 Task: Search one way flight ticket for 5 adults, 1 child, 2 infants in seat and 1 infant on lap in business from Sioux Falls: Joe Foss Field to Evansville: Evansville Regional Airport on 5-3-2023. Choice of flights is Sun country airlines. Number of bags: 1 carry on bag. Price is upto 50000. Outbound departure time preference is 4:00.
Action: Mouse moved to (402, 163)
Screenshot: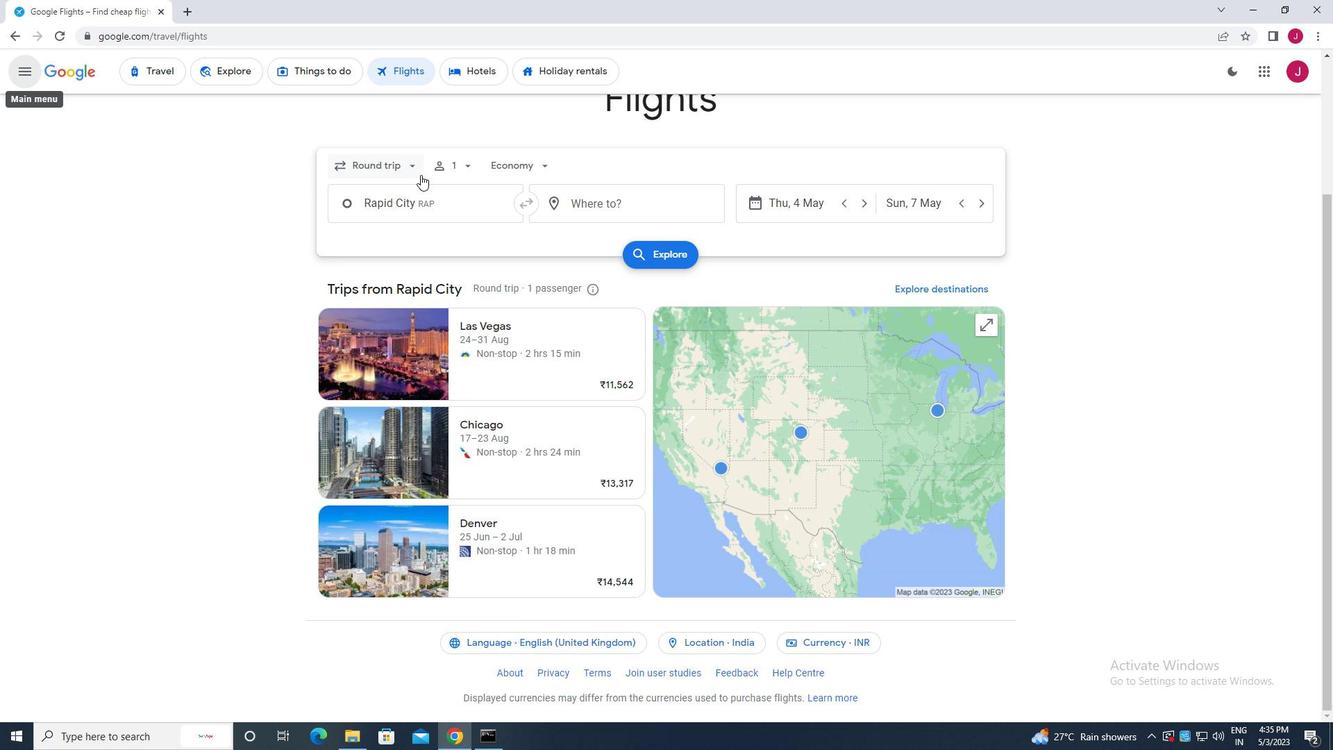 
Action: Mouse pressed left at (402, 163)
Screenshot: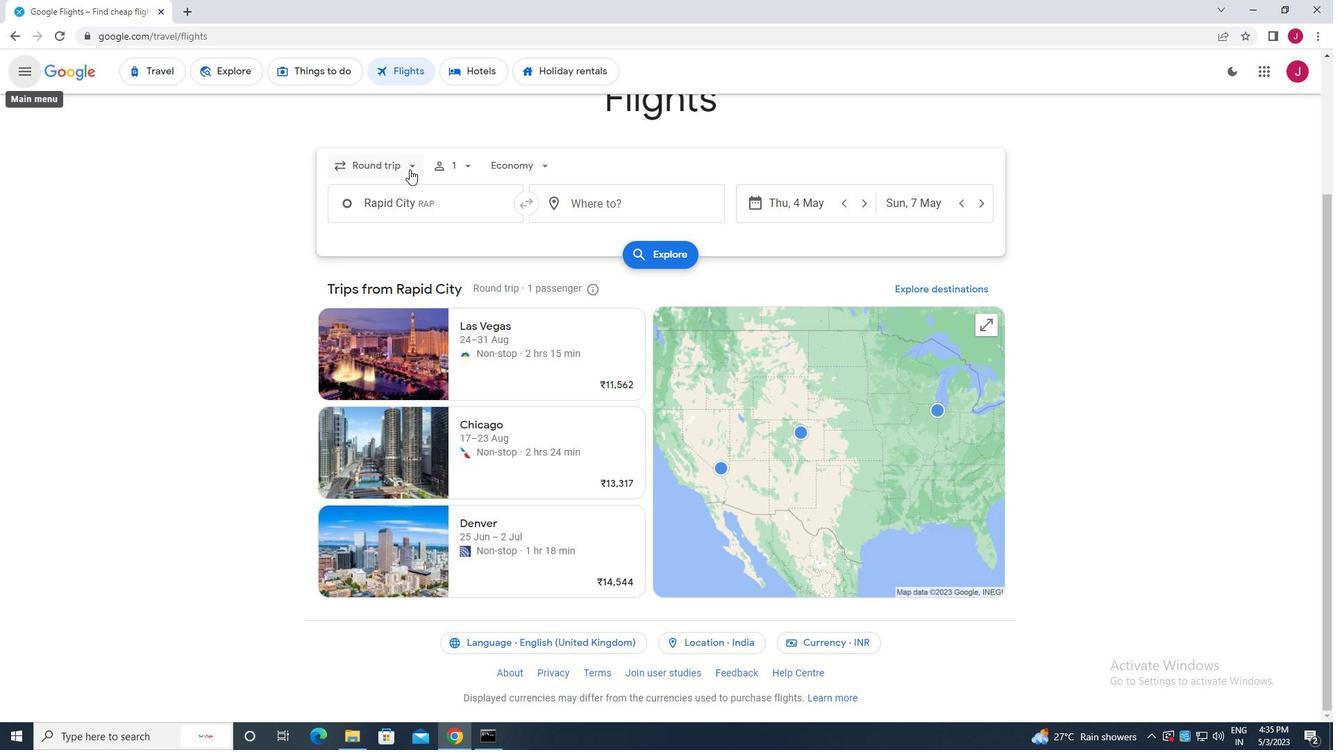 
Action: Mouse moved to (408, 222)
Screenshot: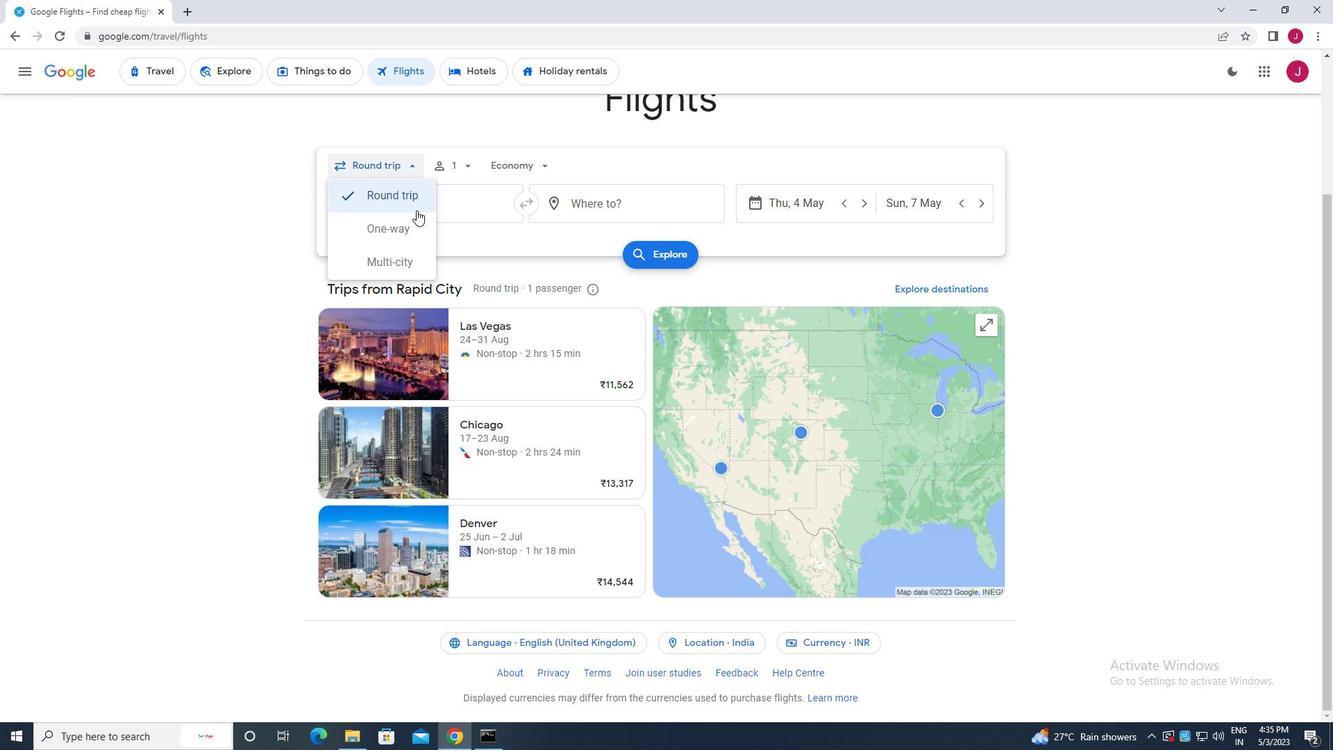 
Action: Mouse pressed left at (408, 222)
Screenshot: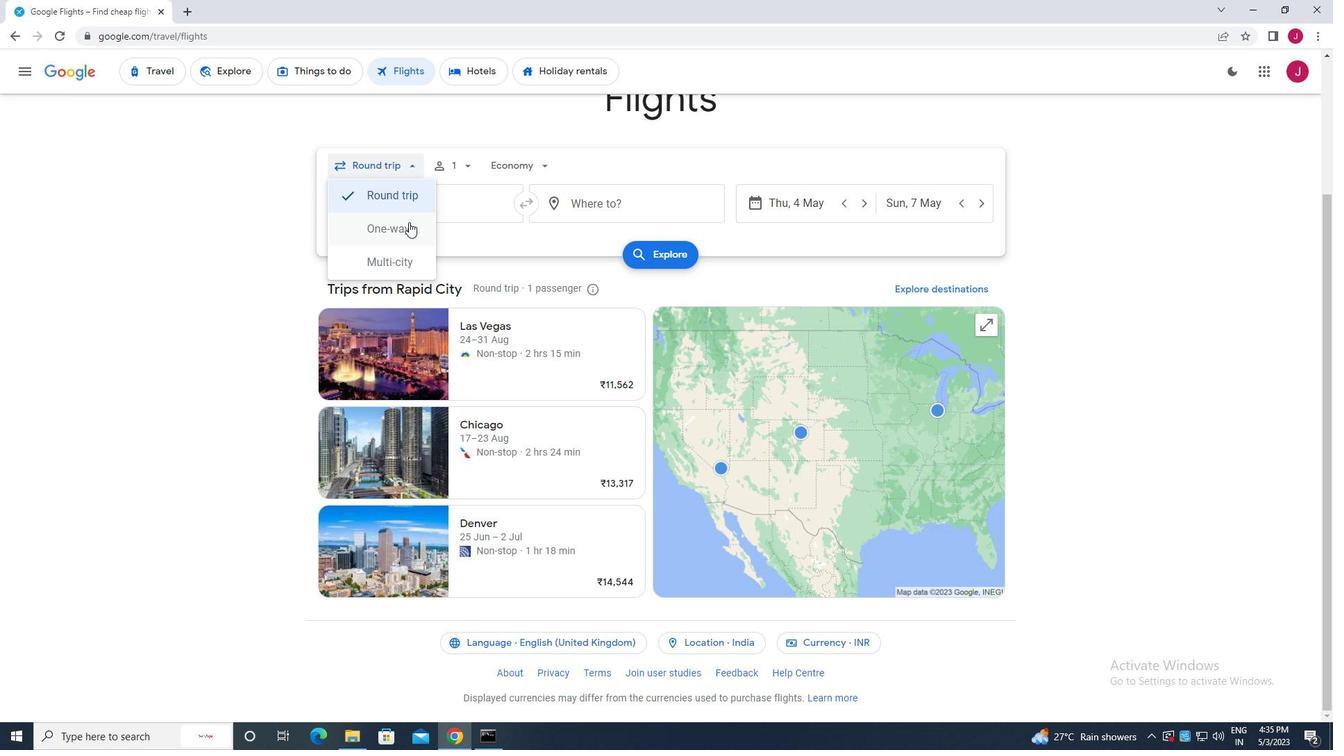 
Action: Mouse moved to (468, 163)
Screenshot: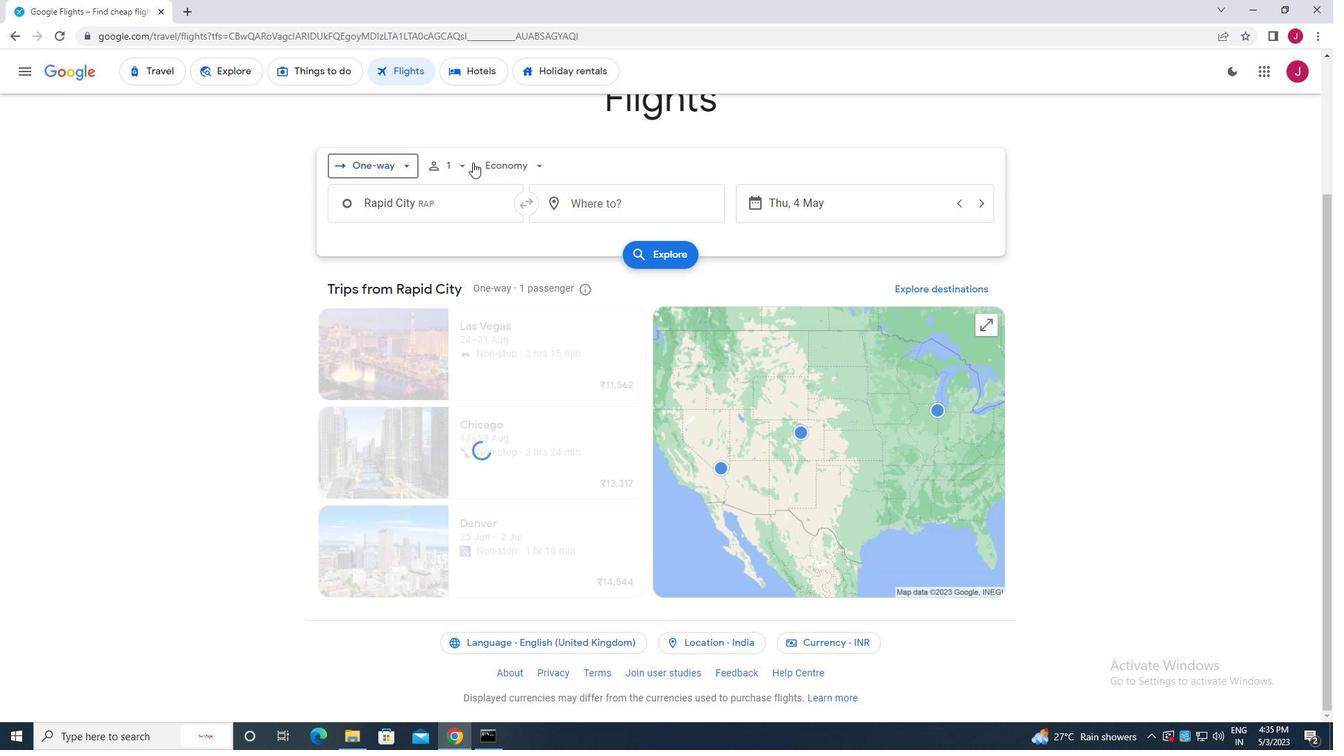 
Action: Mouse pressed left at (468, 163)
Screenshot: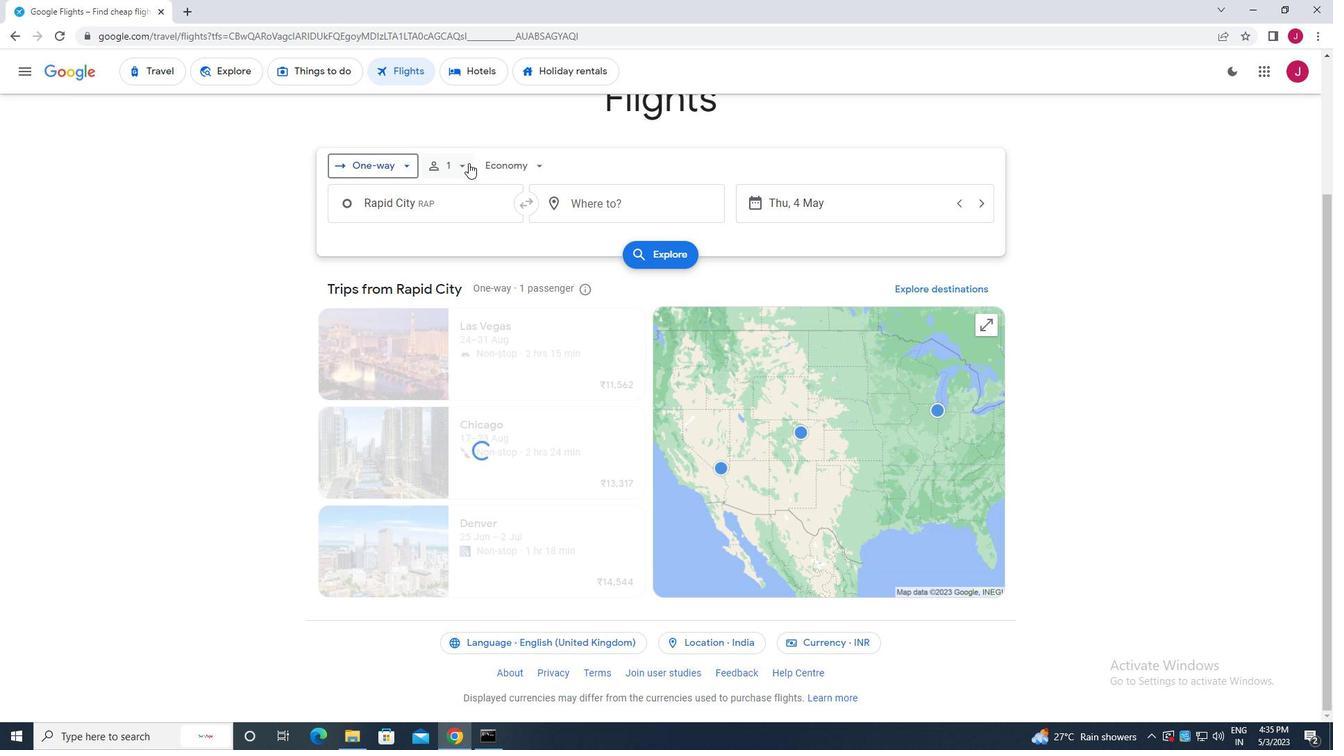 
Action: Mouse moved to (563, 204)
Screenshot: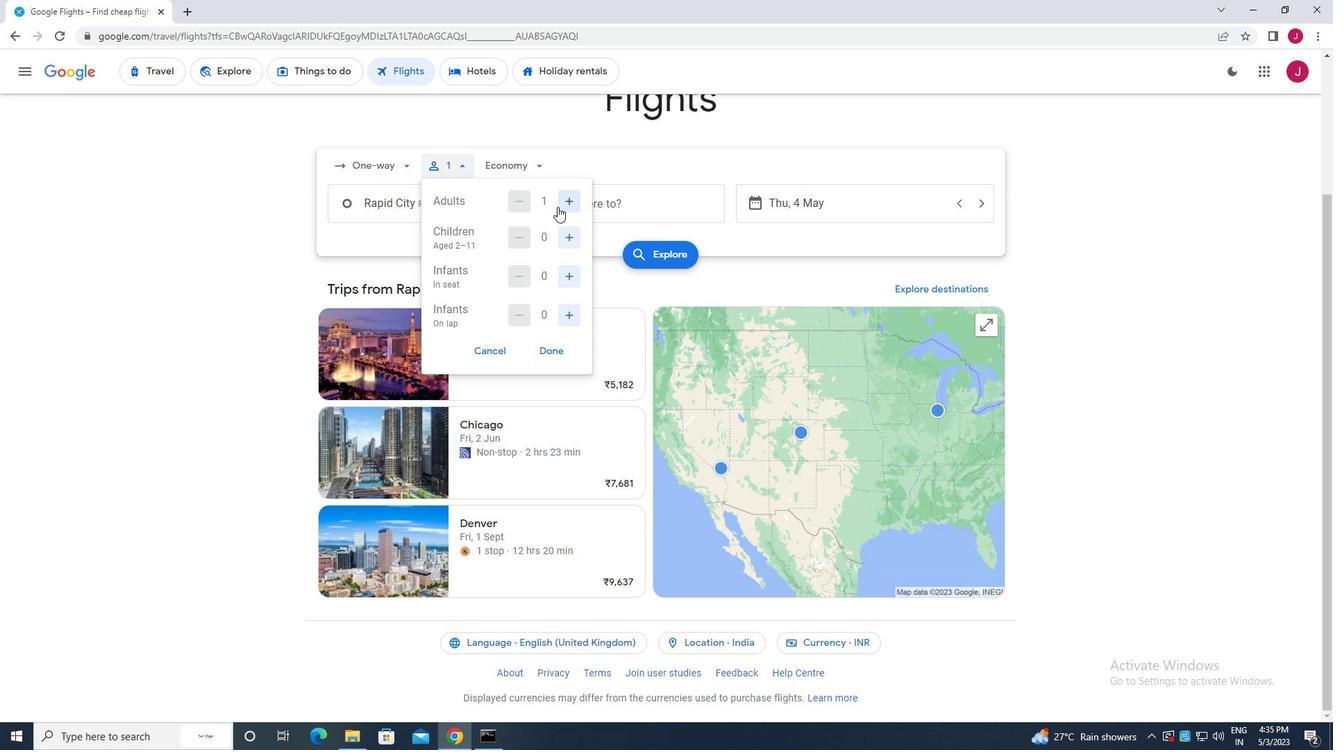 
Action: Mouse pressed left at (563, 204)
Screenshot: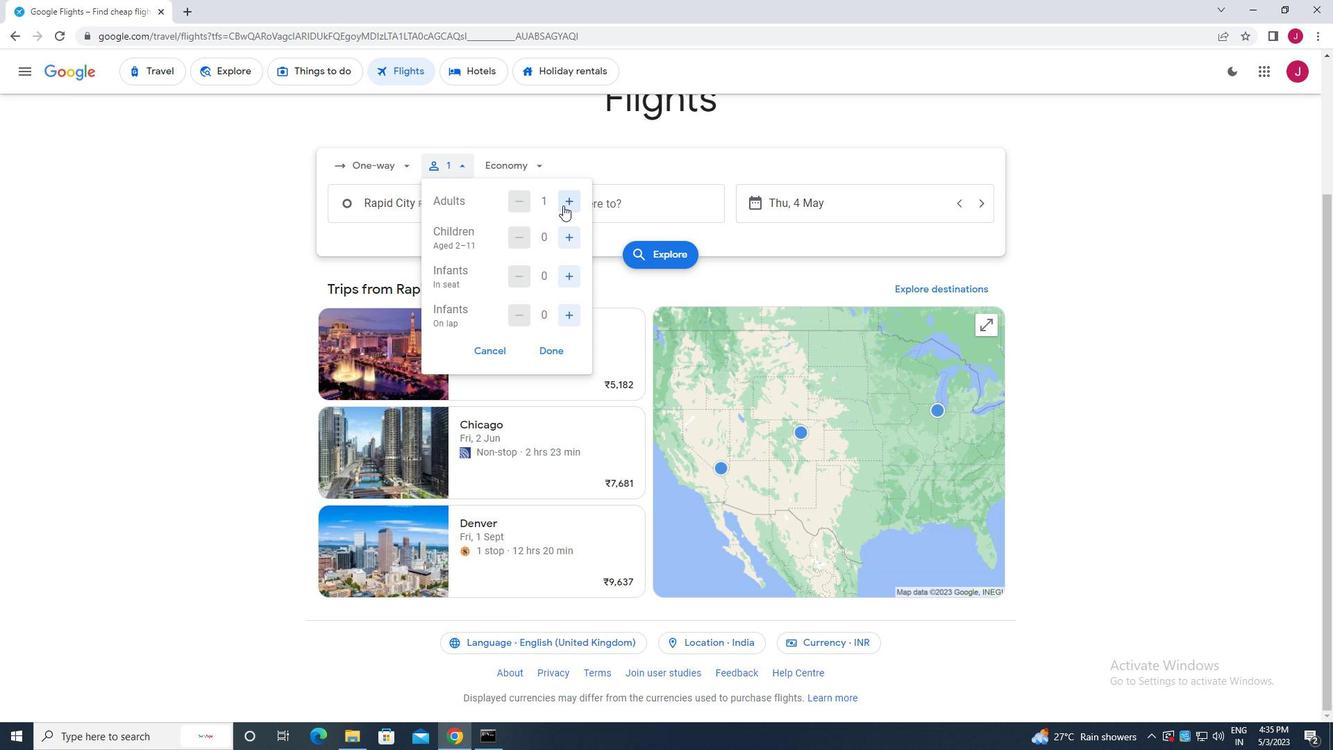 
Action: Mouse pressed left at (563, 204)
Screenshot: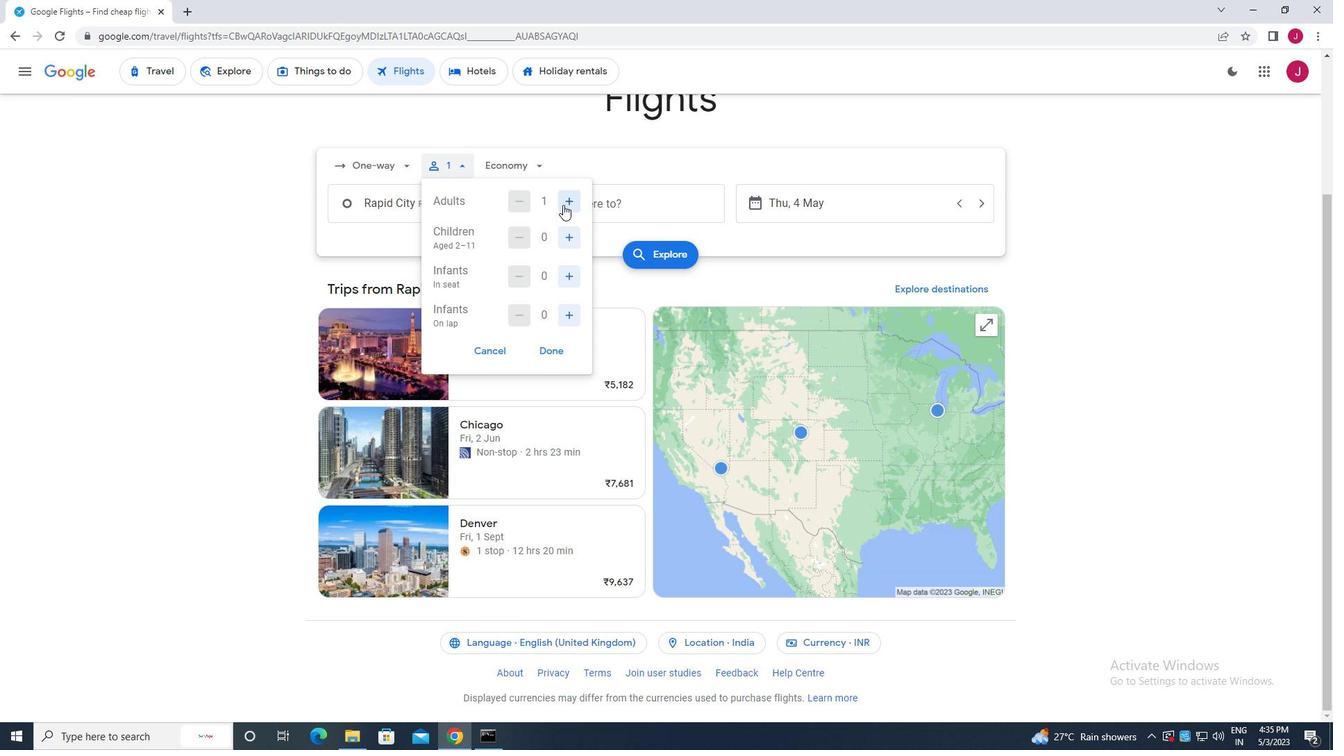 
Action: Mouse pressed left at (563, 204)
Screenshot: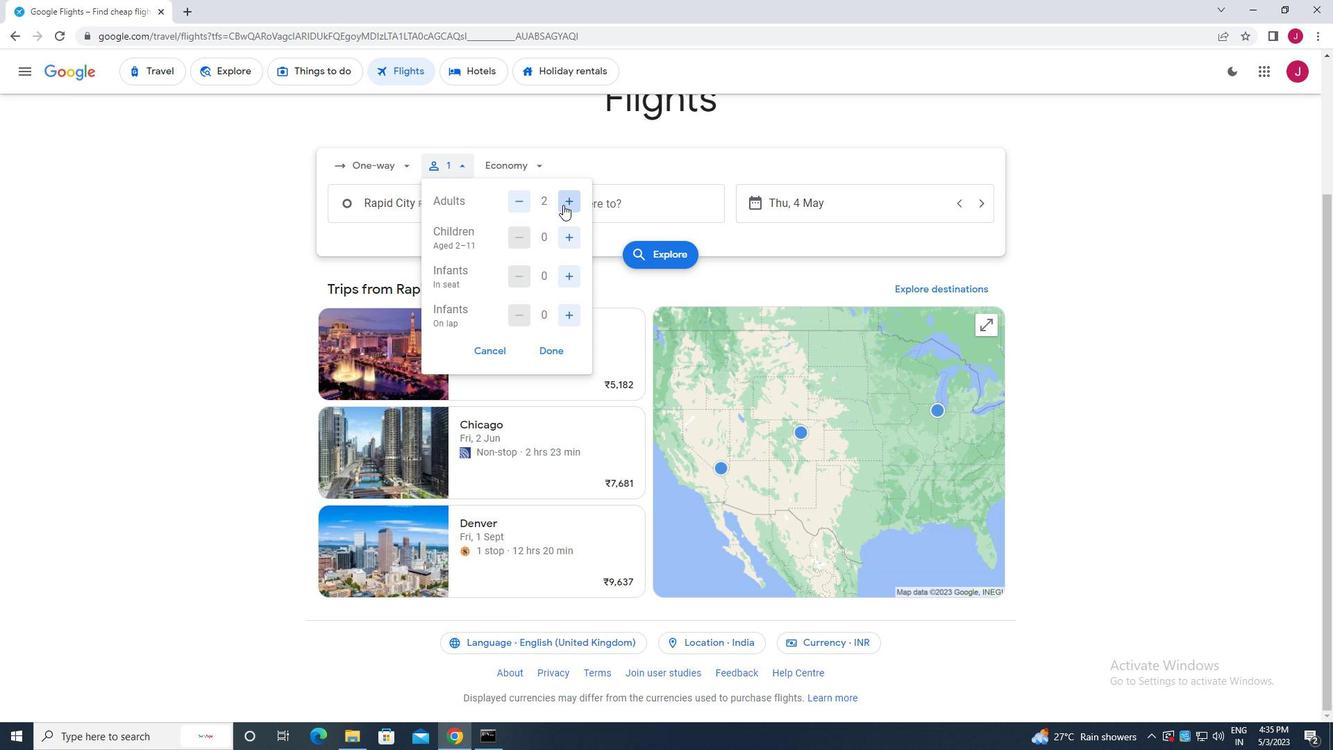 
Action: Mouse pressed left at (563, 204)
Screenshot: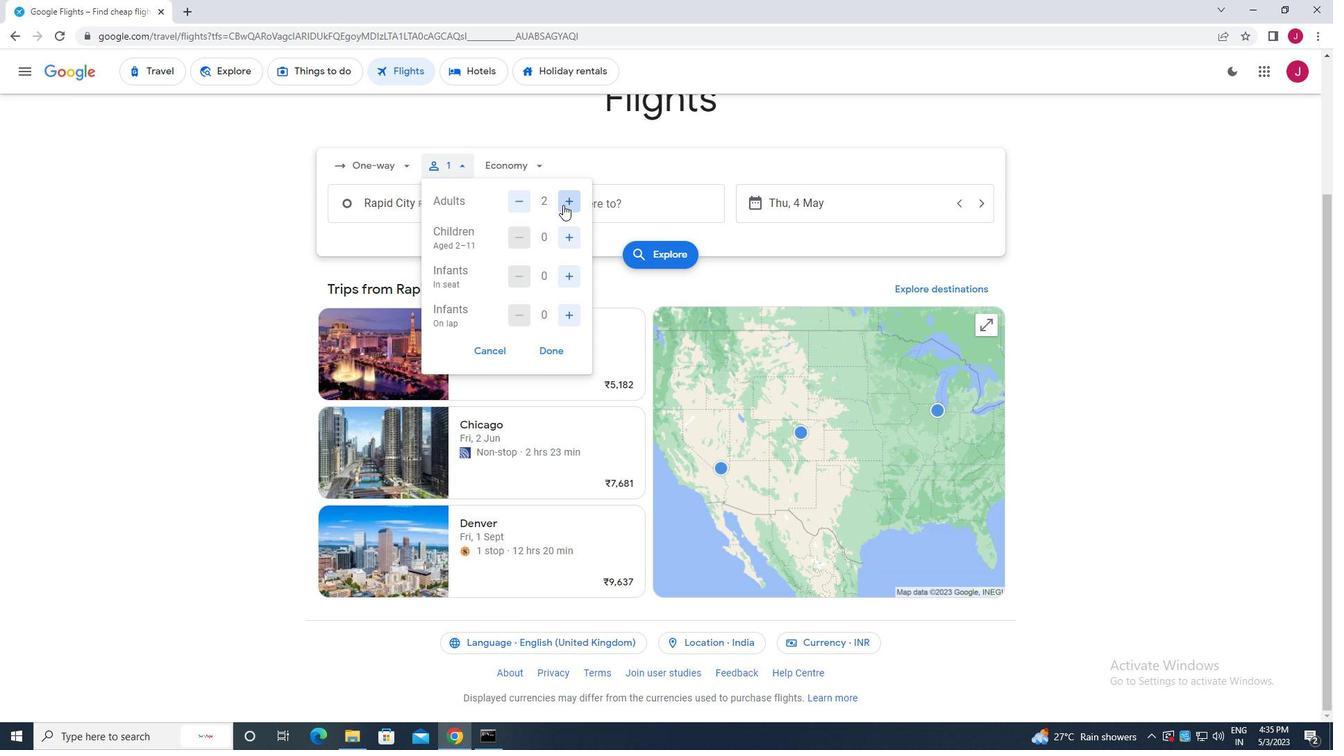 
Action: Mouse moved to (569, 232)
Screenshot: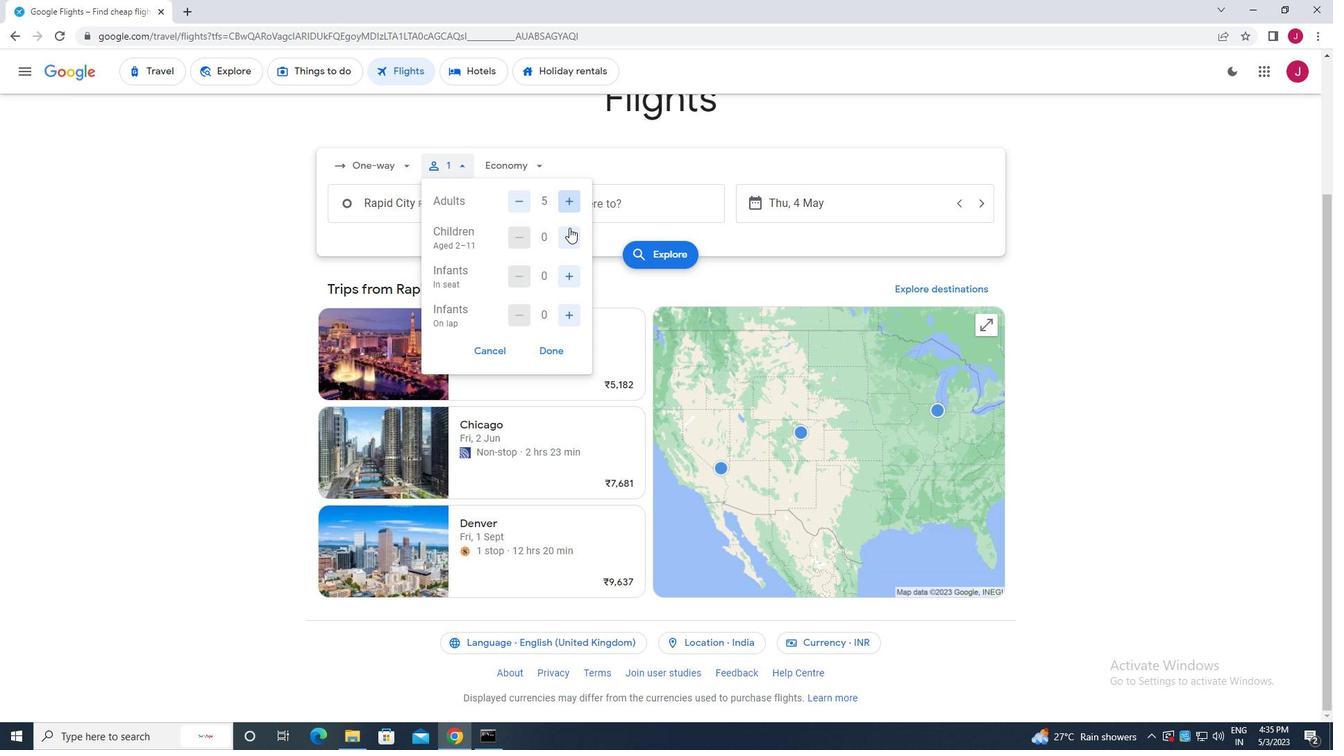 
Action: Mouse pressed left at (569, 232)
Screenshot: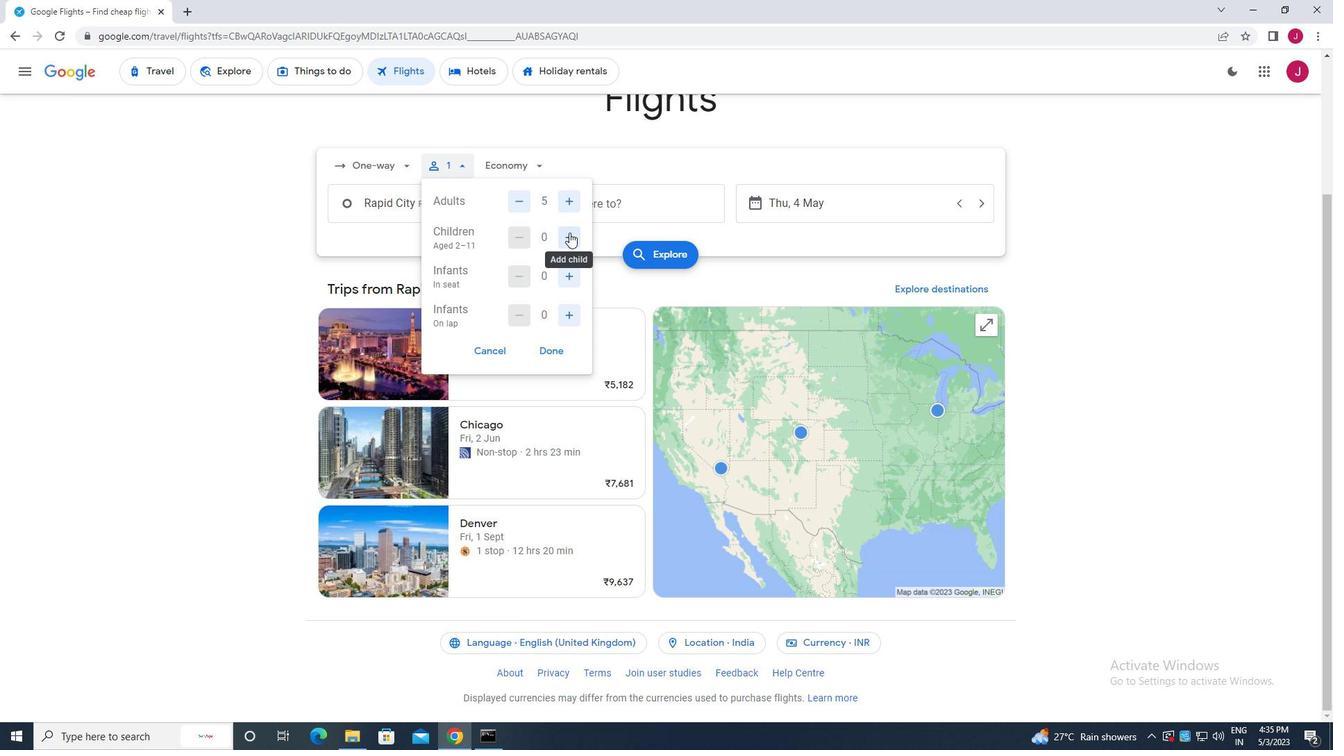 
Action: Mouse moved to (574, 273)
Screenshot: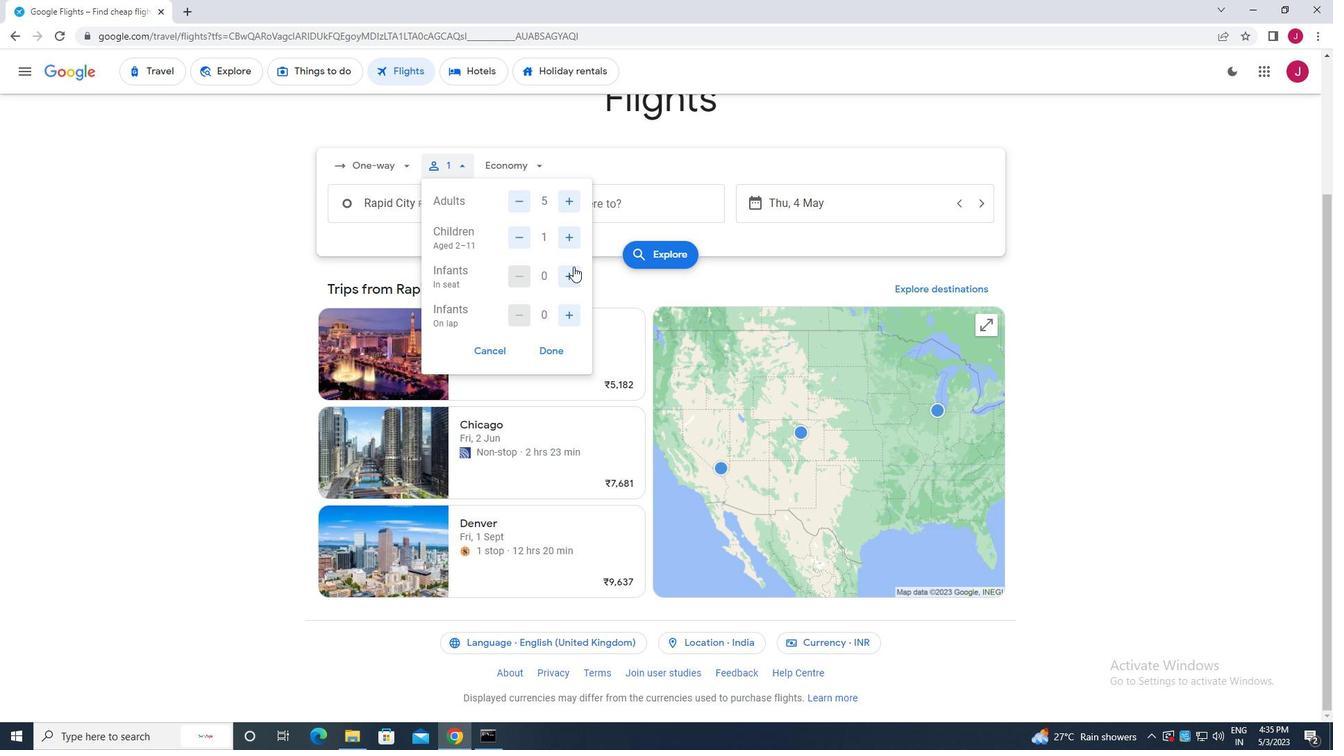 
Action: Mouse pressed left at (574, 273)
Screenshot: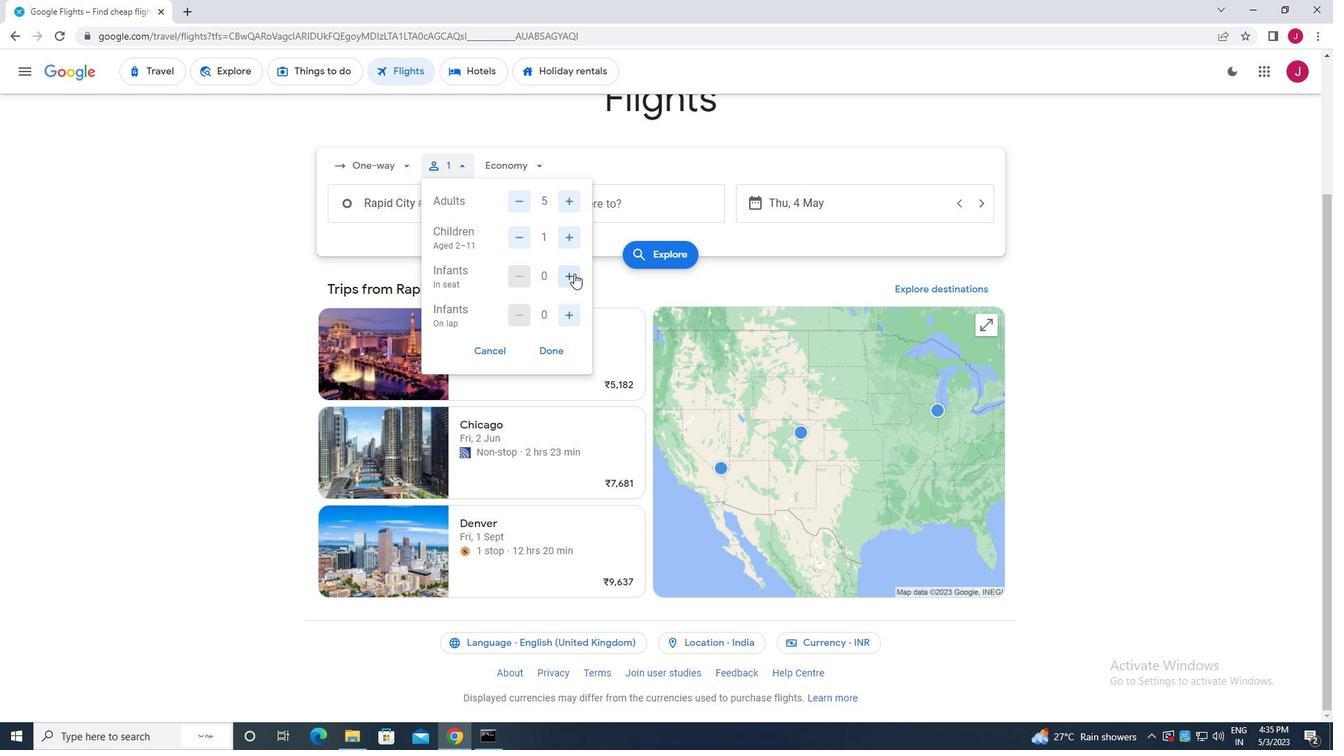 
Action: Mouse pressed left at (574, 273)
Screenshot: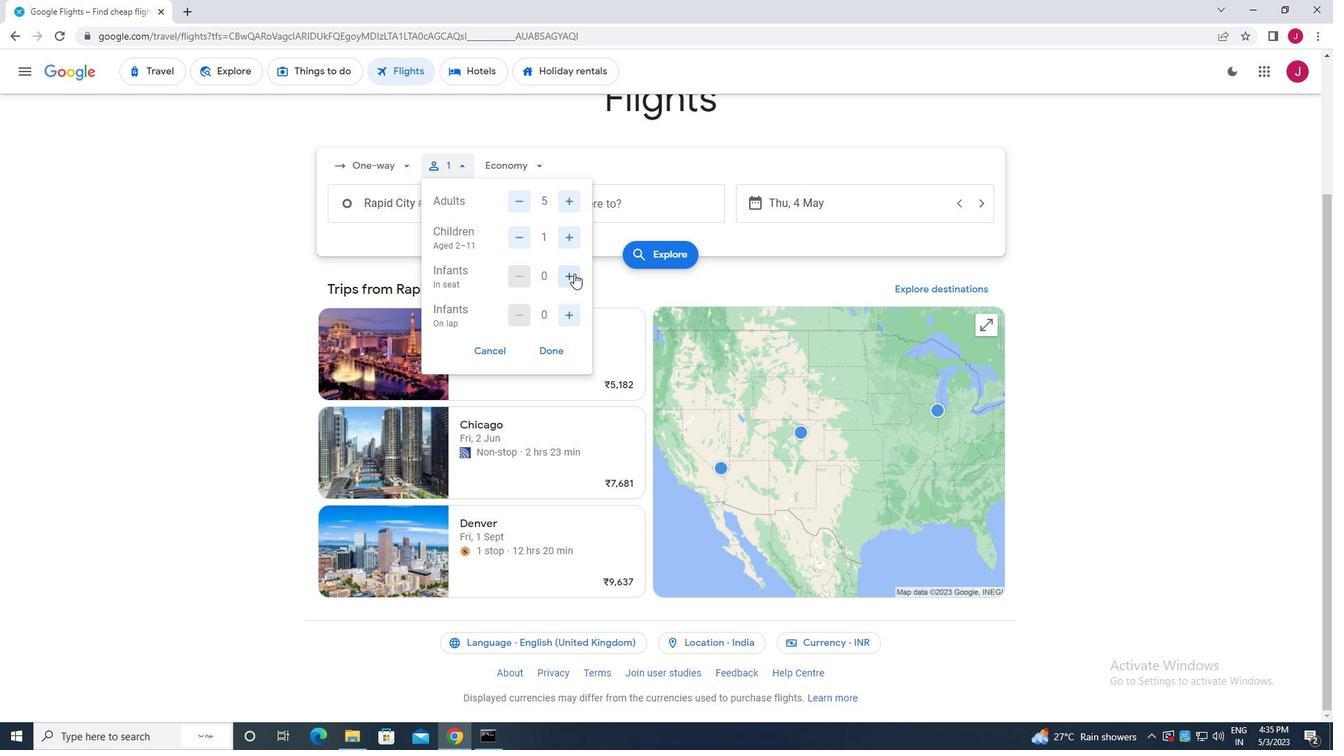 
Action: Mouse moved to (567, 311)
Screenshot: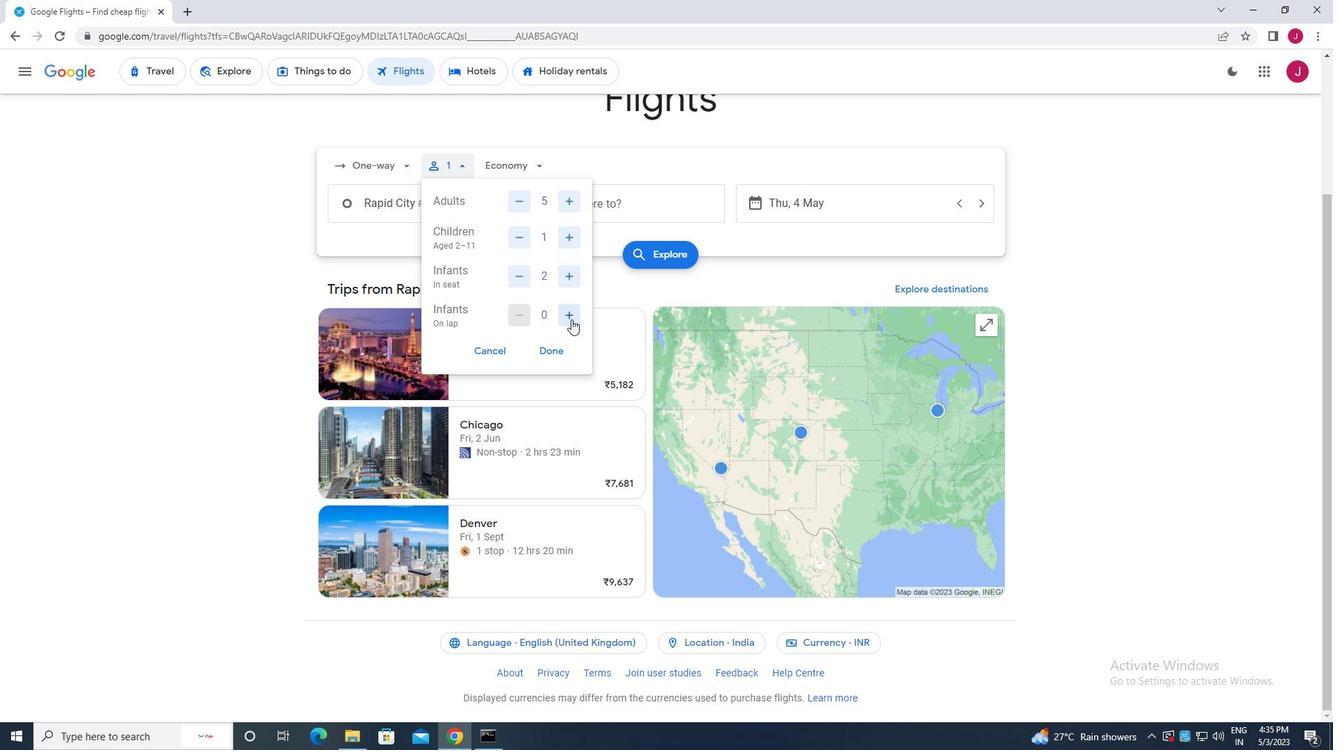
Action: Mouse pressed left at (567, 311)
Screenshot: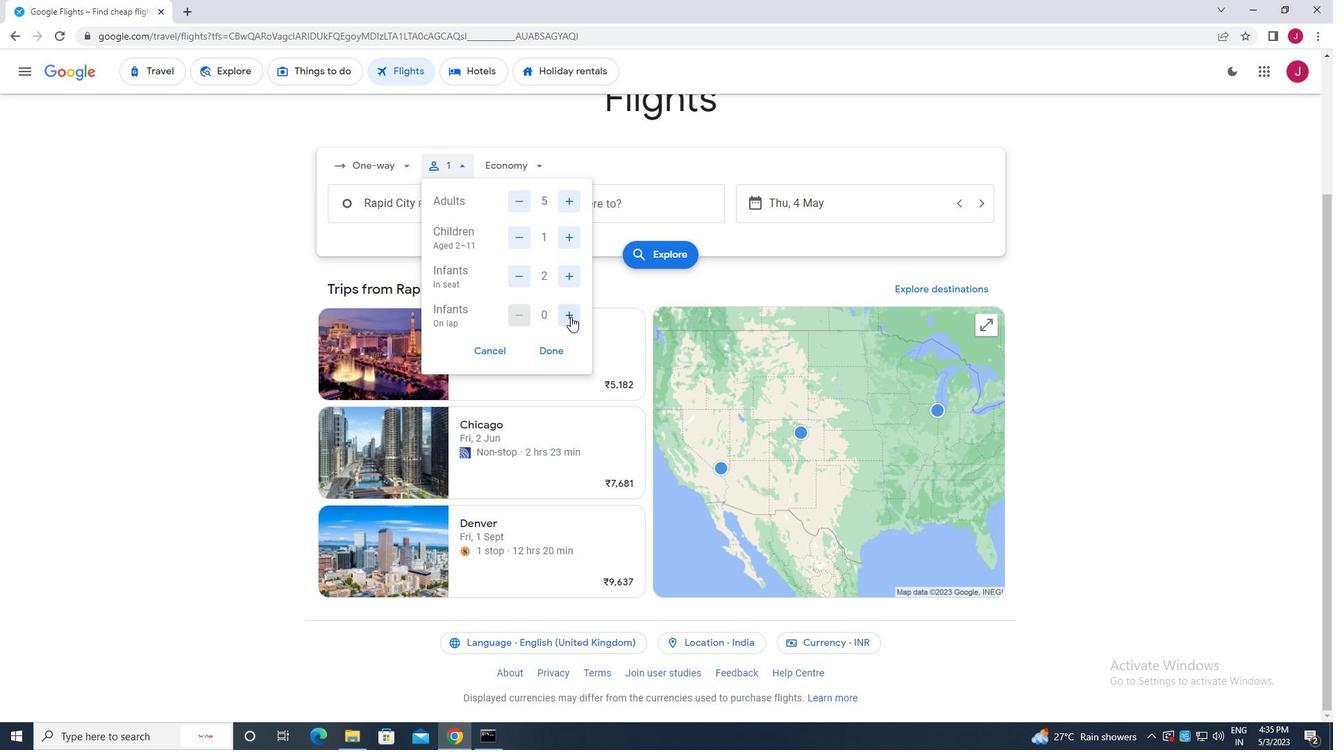 
Action: Mouse moved to (555, 352)
Screenshot: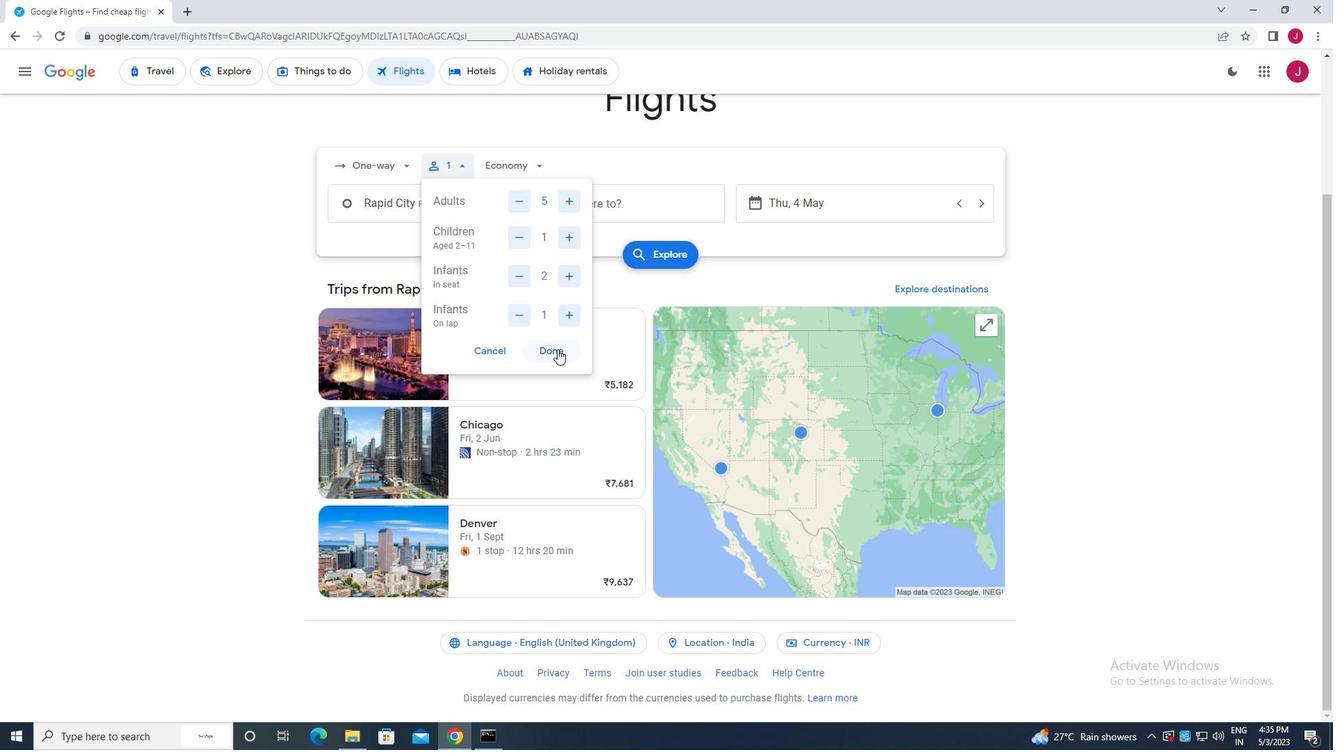 
Action: Mouse pressed left at (555, 352)
Screenshot: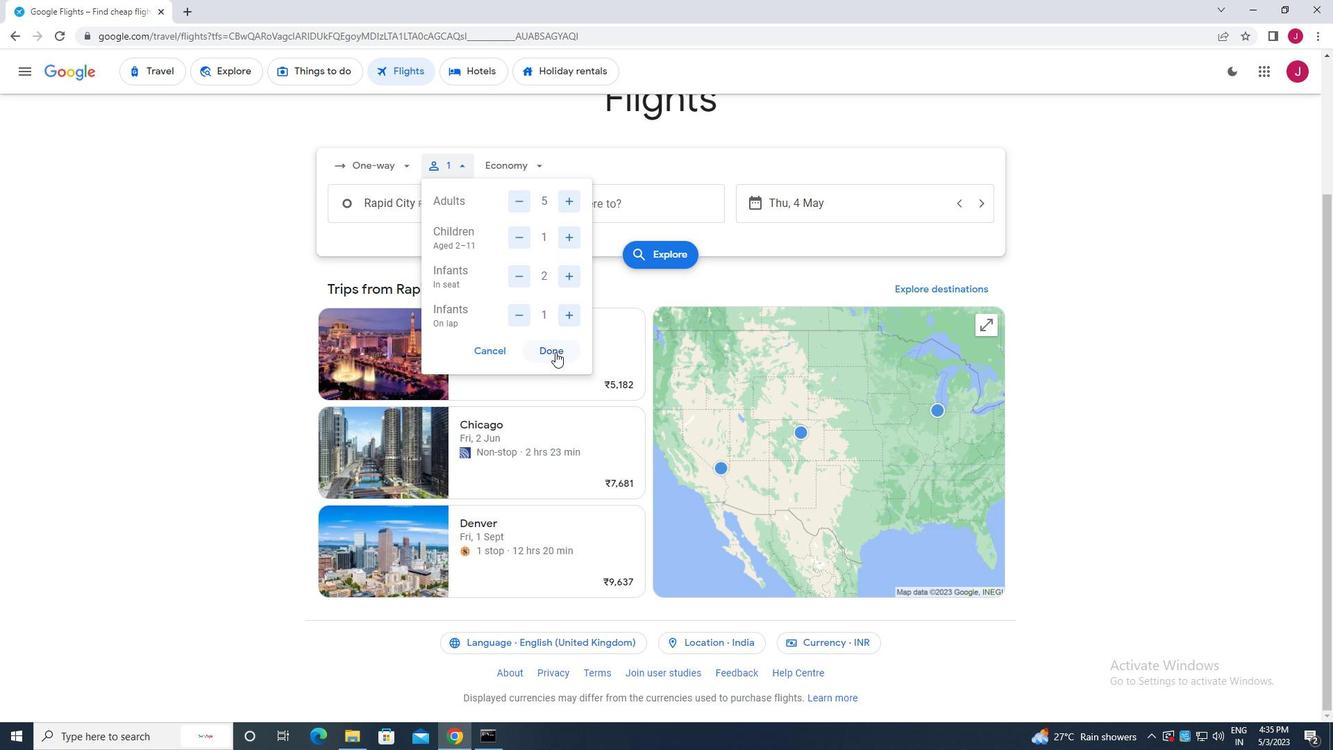 
Action: Mouse moved to (517, 164)
Screenshot: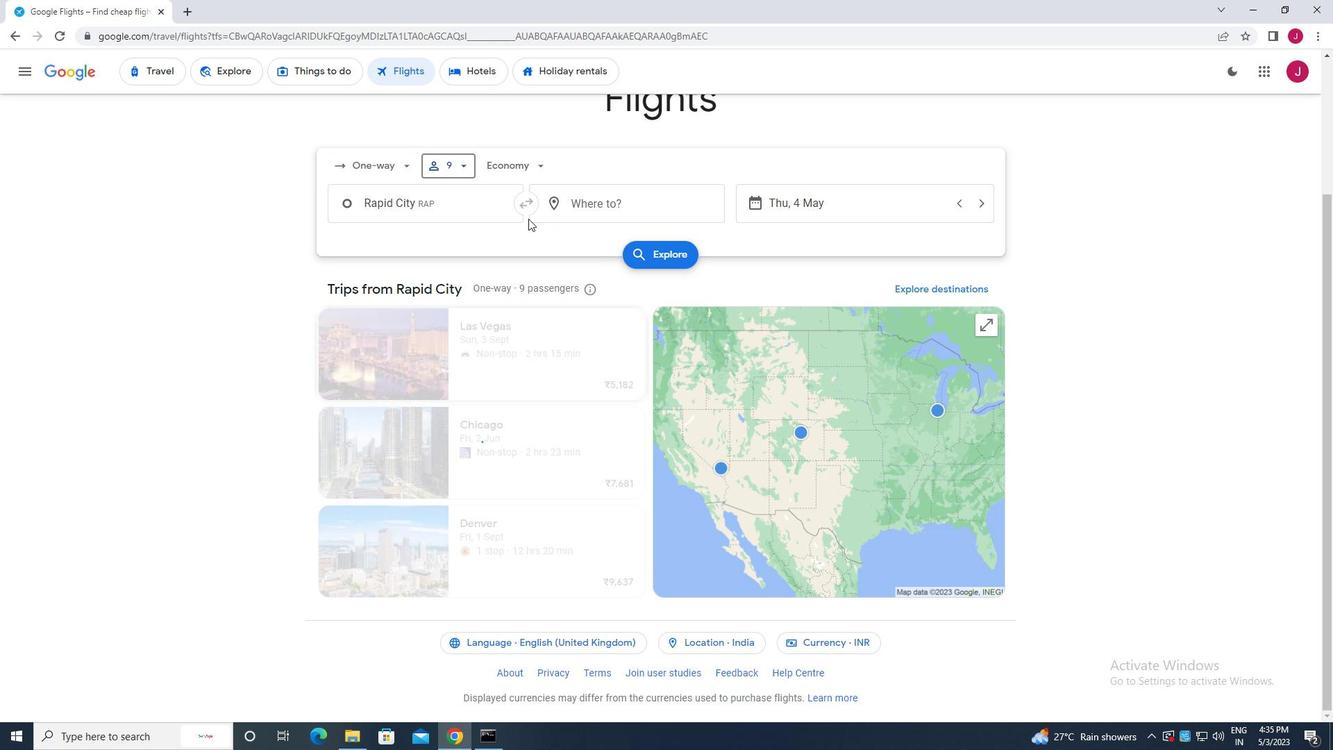 
Action: Mouse pressed left at (517, 164)
Screenshot: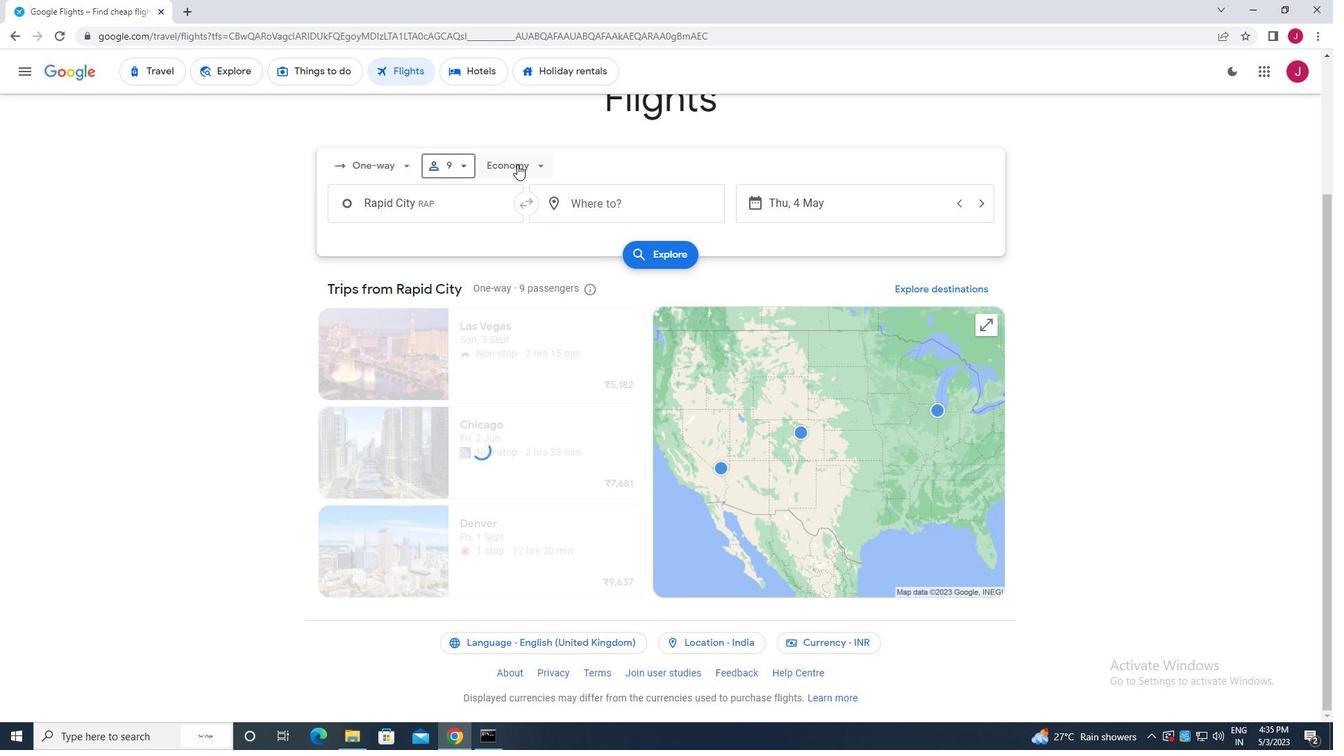 
Action: Mouse moved to (542, 261)
Screenshot: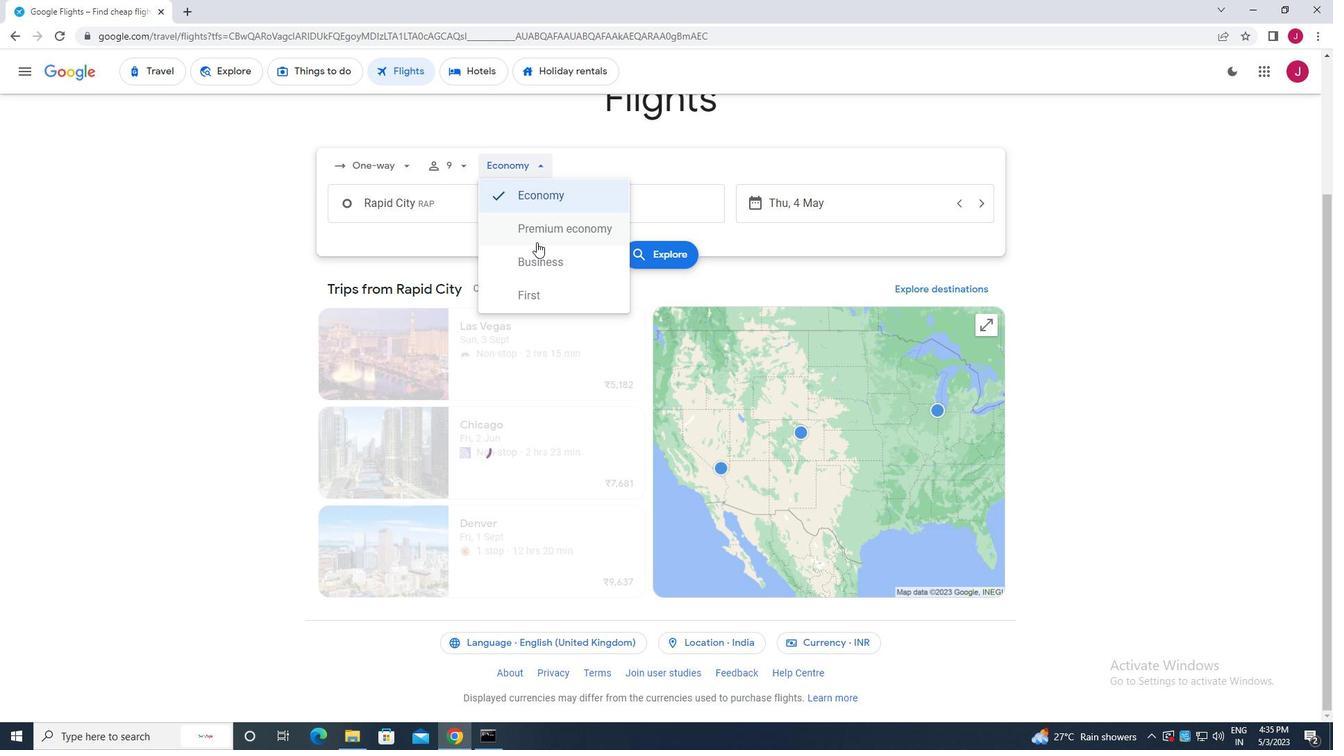 
Action: Mouse pressed left at (542, 261)
Screenshot: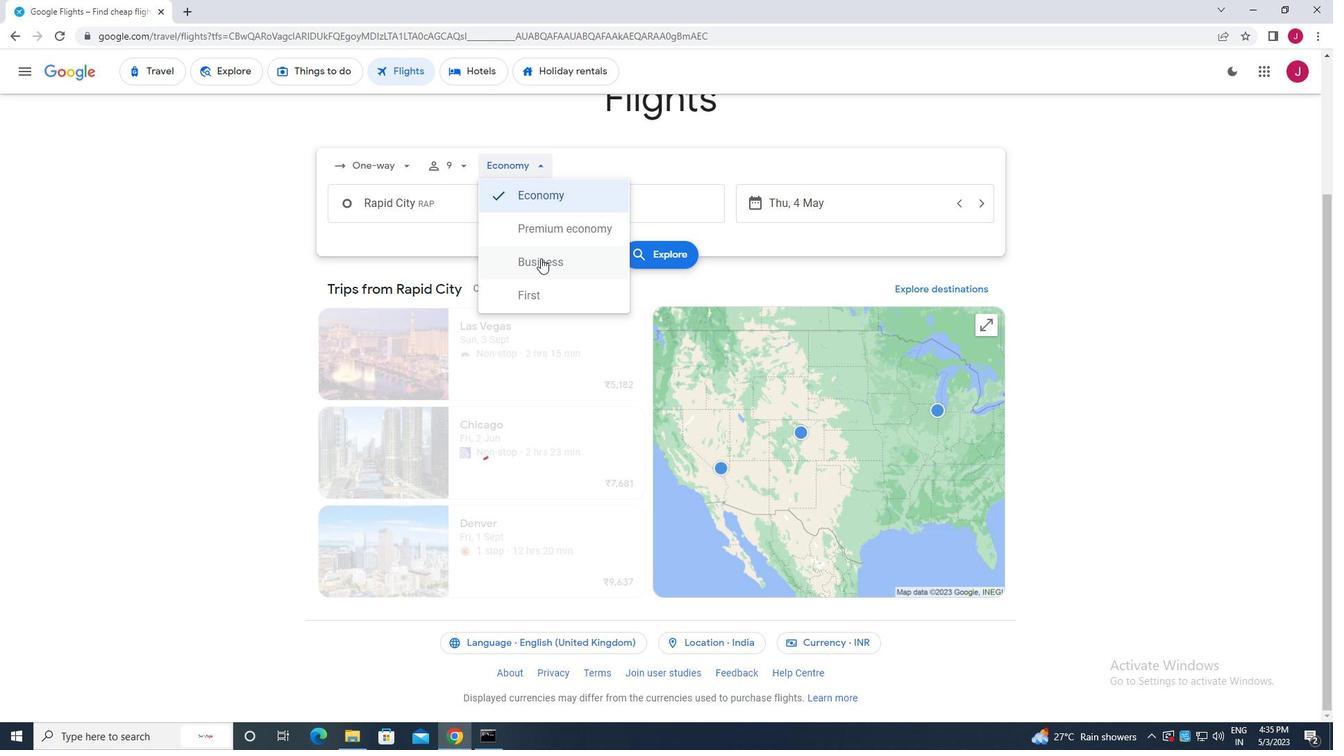 
Action: Mouse moved to (465, 217)
Screenshot: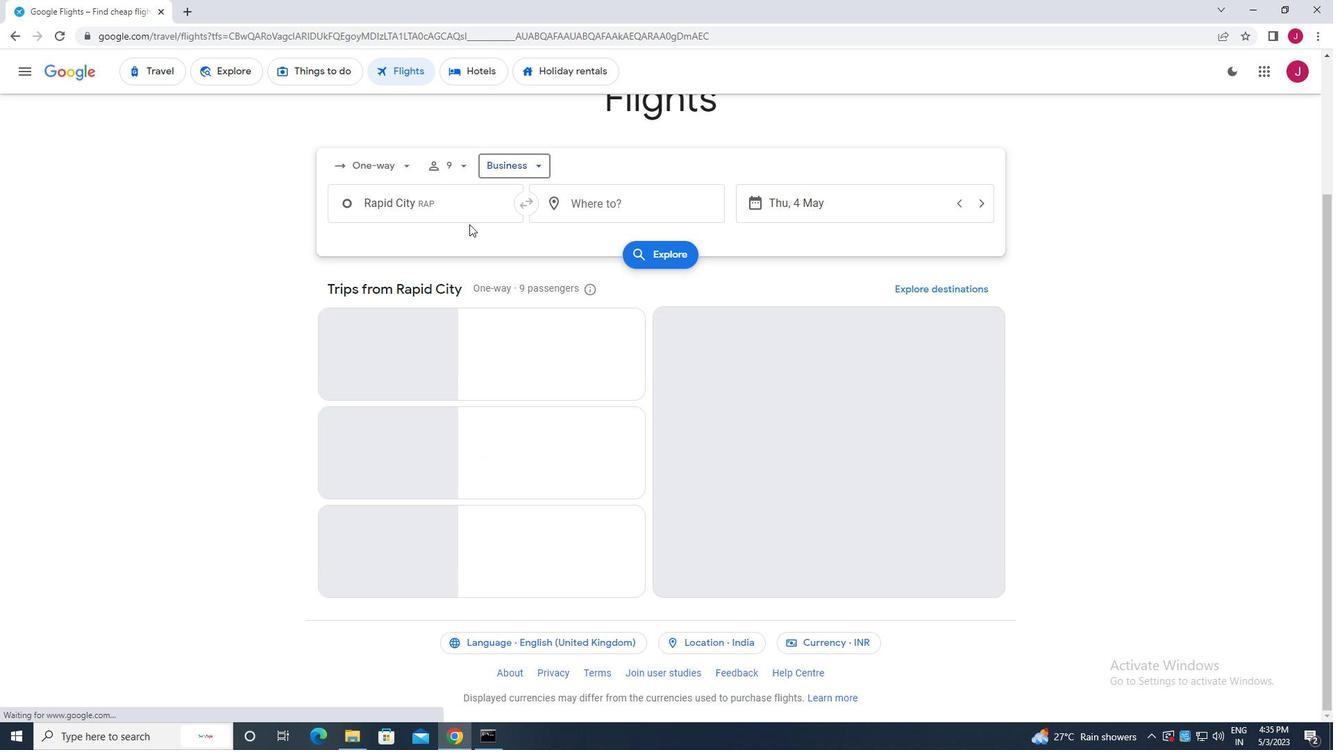
Action: Mouse pressed left at (465, 217)
Screenshot: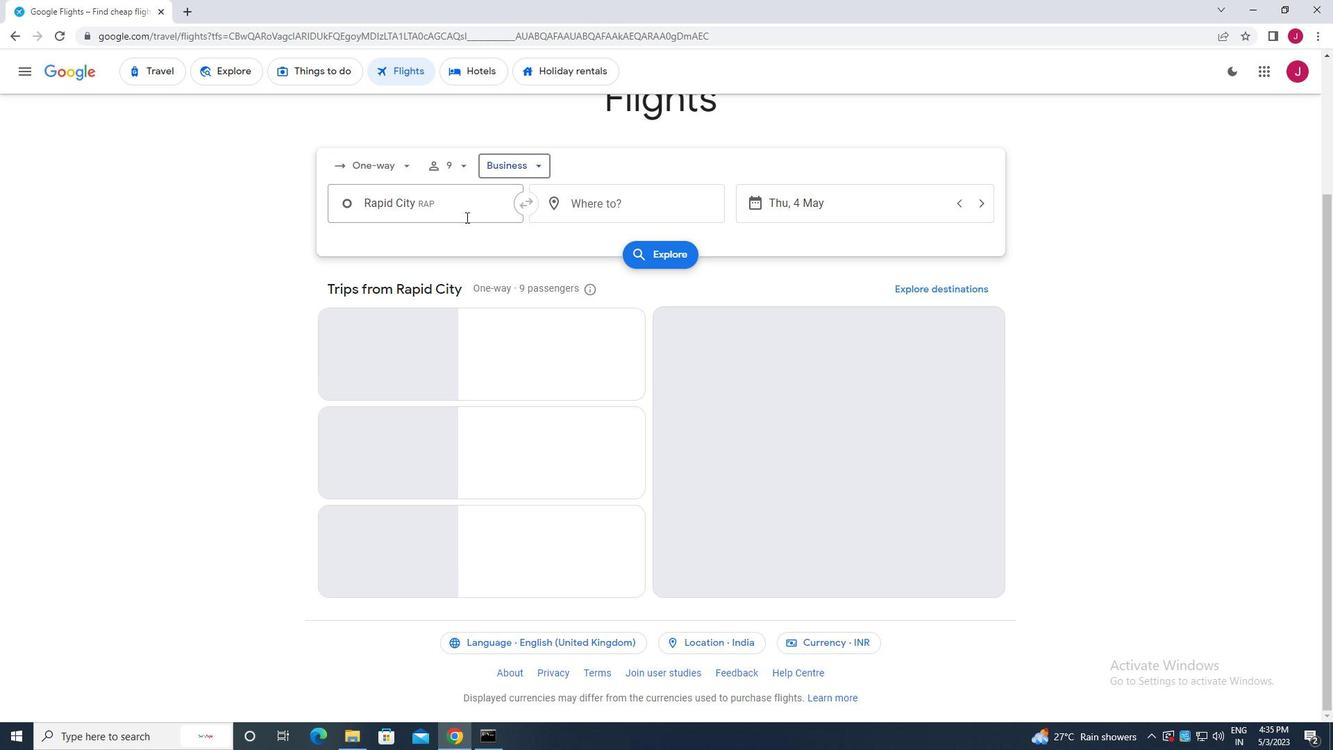 
Action: Key pressed sioux<Key.space>falls<Key.backspace><Key.backspace><Key.backspace><Key.backspace><Key.backspace><Key.backspace><Key.backspace><Key.backspace><Key.backspace><Key.backspace><Key.backspace><Key.backspace><Key.backspace><Key.backspace><Key.backspace><Key.backspace><Key.backspace><Key.backspace><Key.backspace><Key.backspace><Key.backspace>joe<Key.space>foss<Key.backspace><Key.backspace><Key.backspace><Key.backspace><Key.backspace><Key.backspace><Key.backspace><Key.backspace><Key.backspace><Key.backspace><Key.backspace><Key.backspace><Key.backspace><Key.backspace>sioux<Key.space><Key.enter>
Screenshot: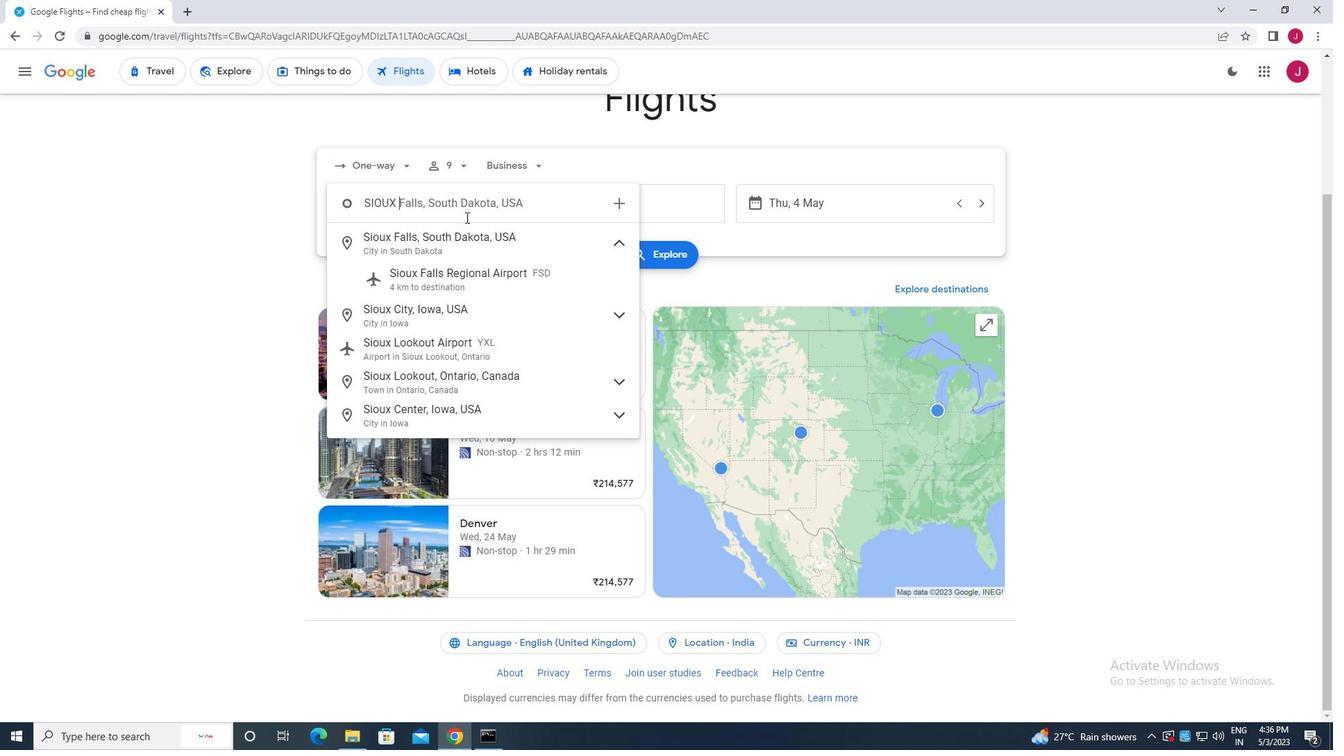 
Action: Mouse moved to (593, 213)
Screenshot: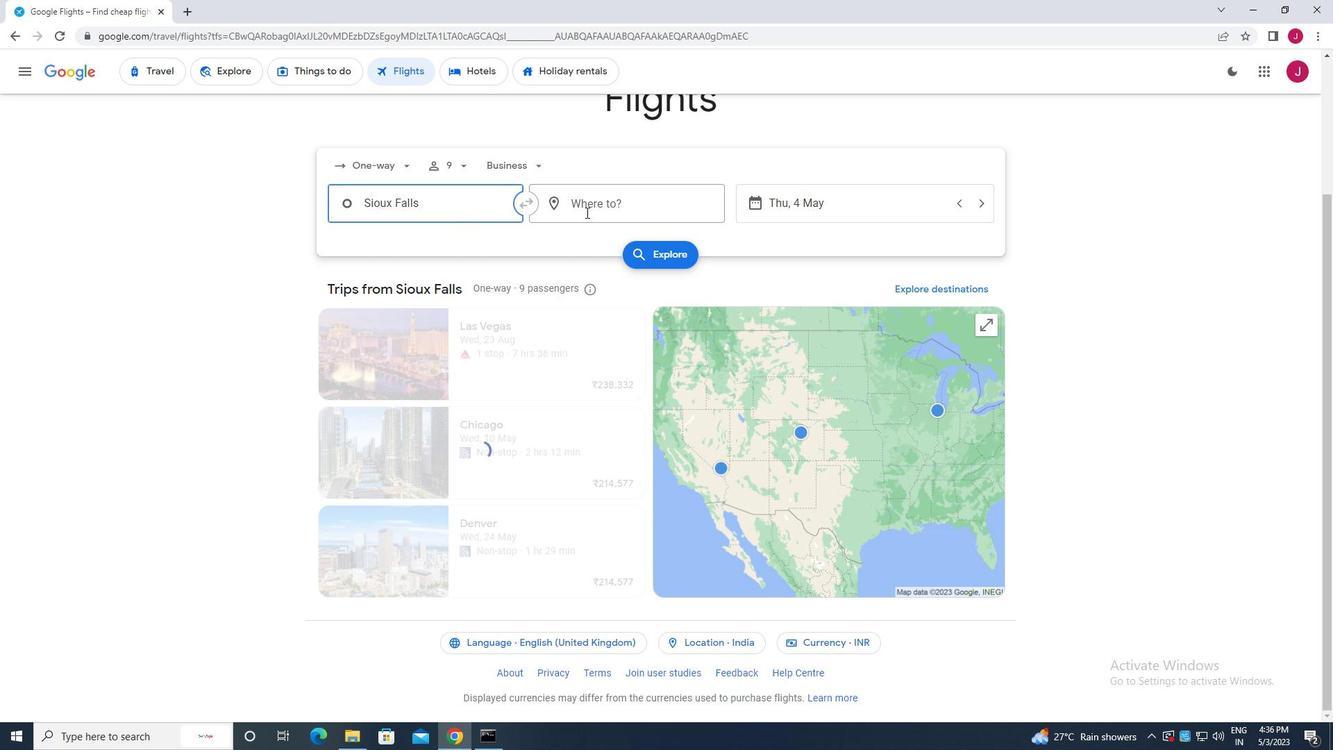 
Action: Mouse pressed left at (593, 213)
Screenshot: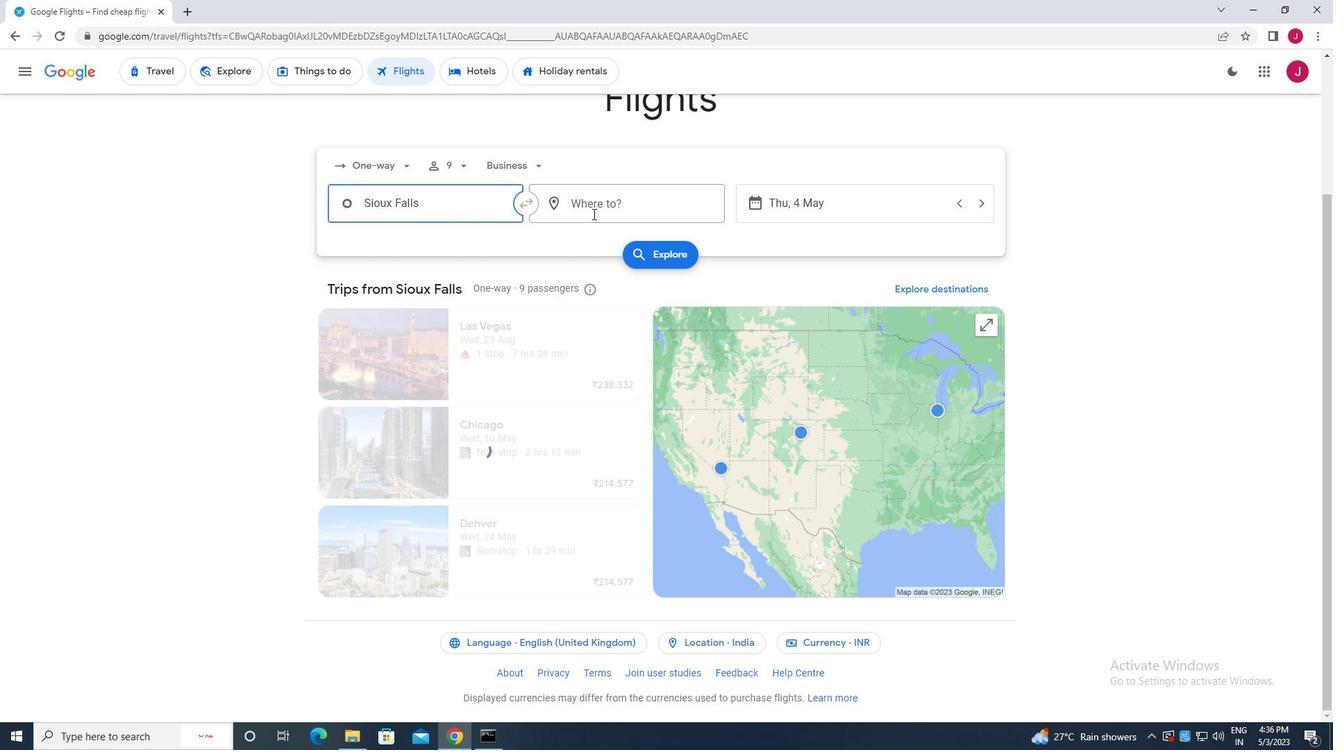
Action: Mouse moved to (685, 211)
Screenshot: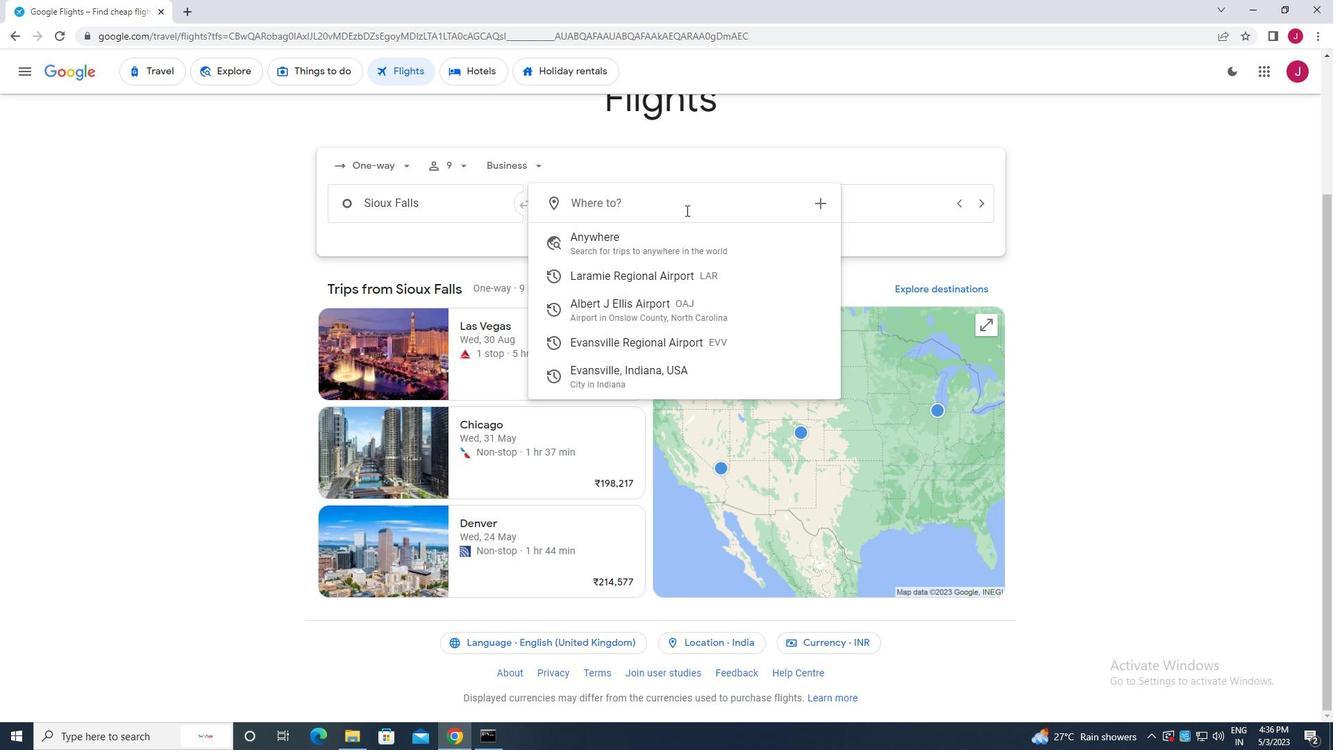 
Action: Key pressed evans
Screenshot: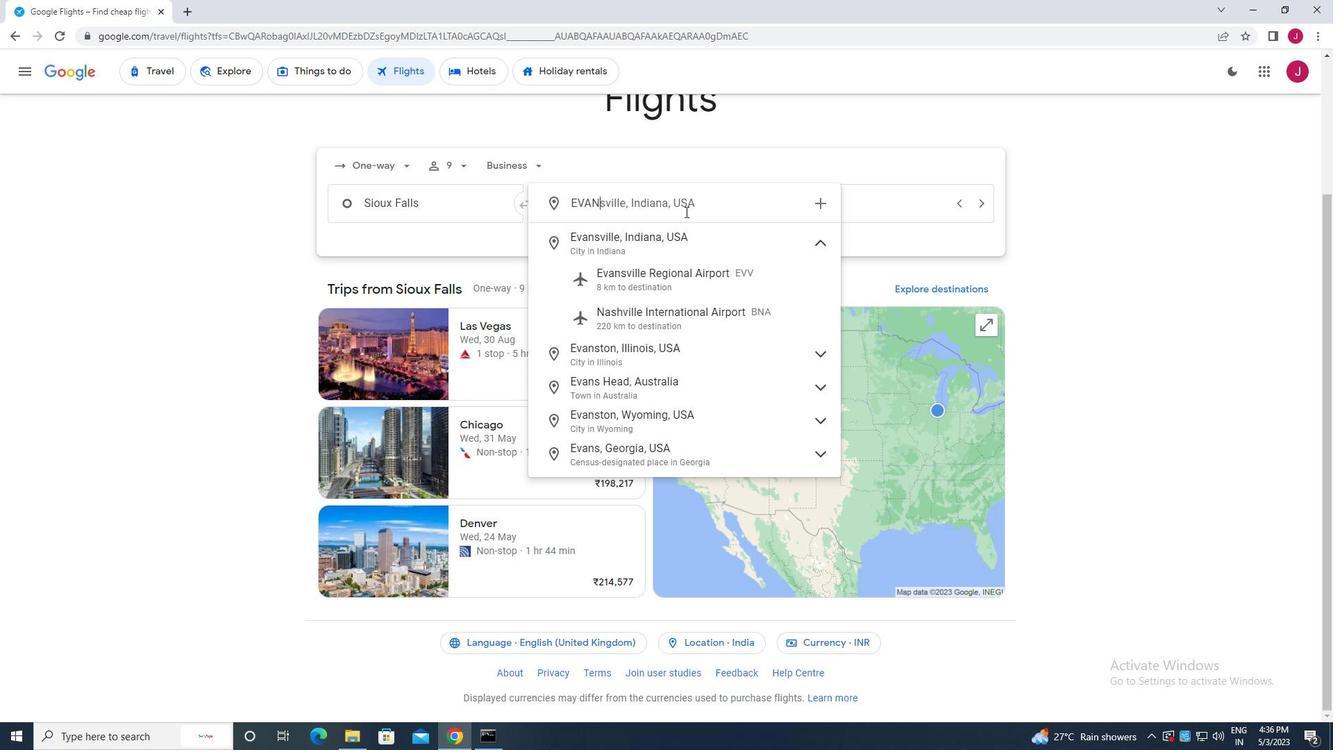 
Action: Mouse moved to (700, 264)
Screenshot: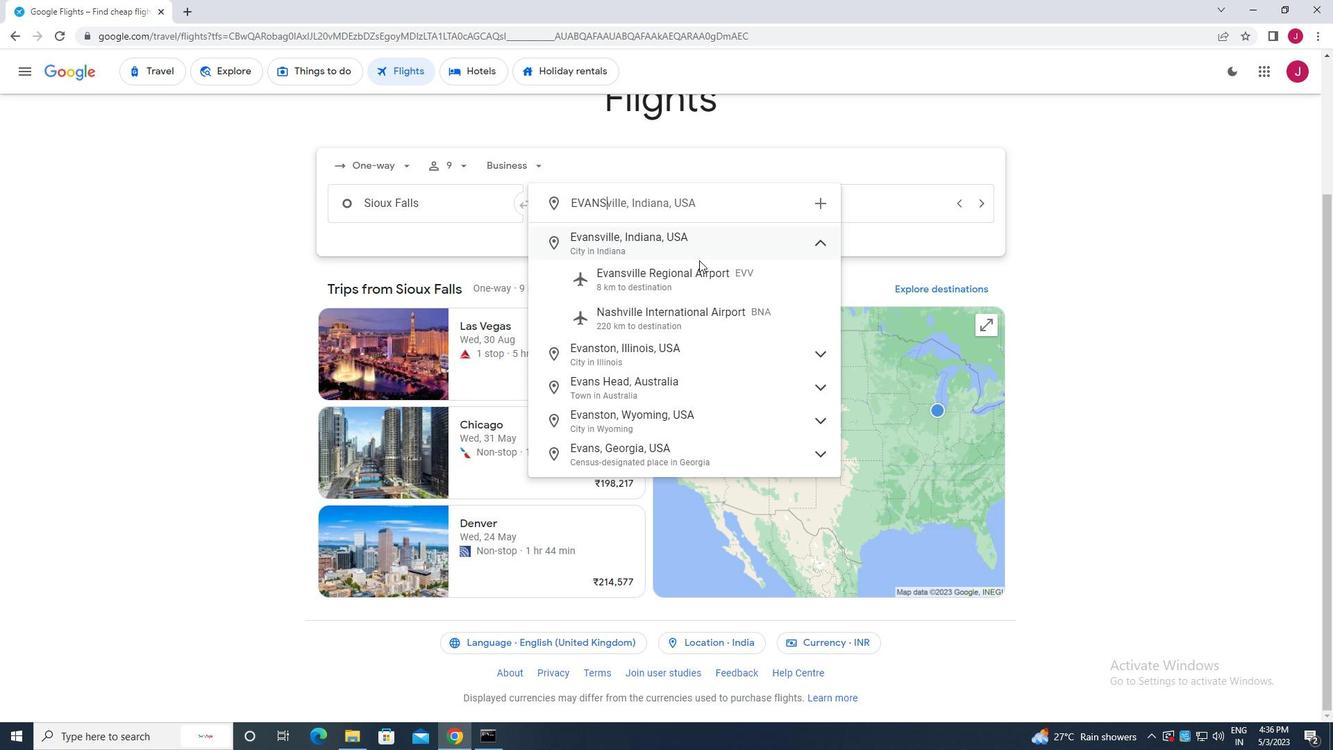 
Action: Mouse pressed left at (700, 264)
Screenshot: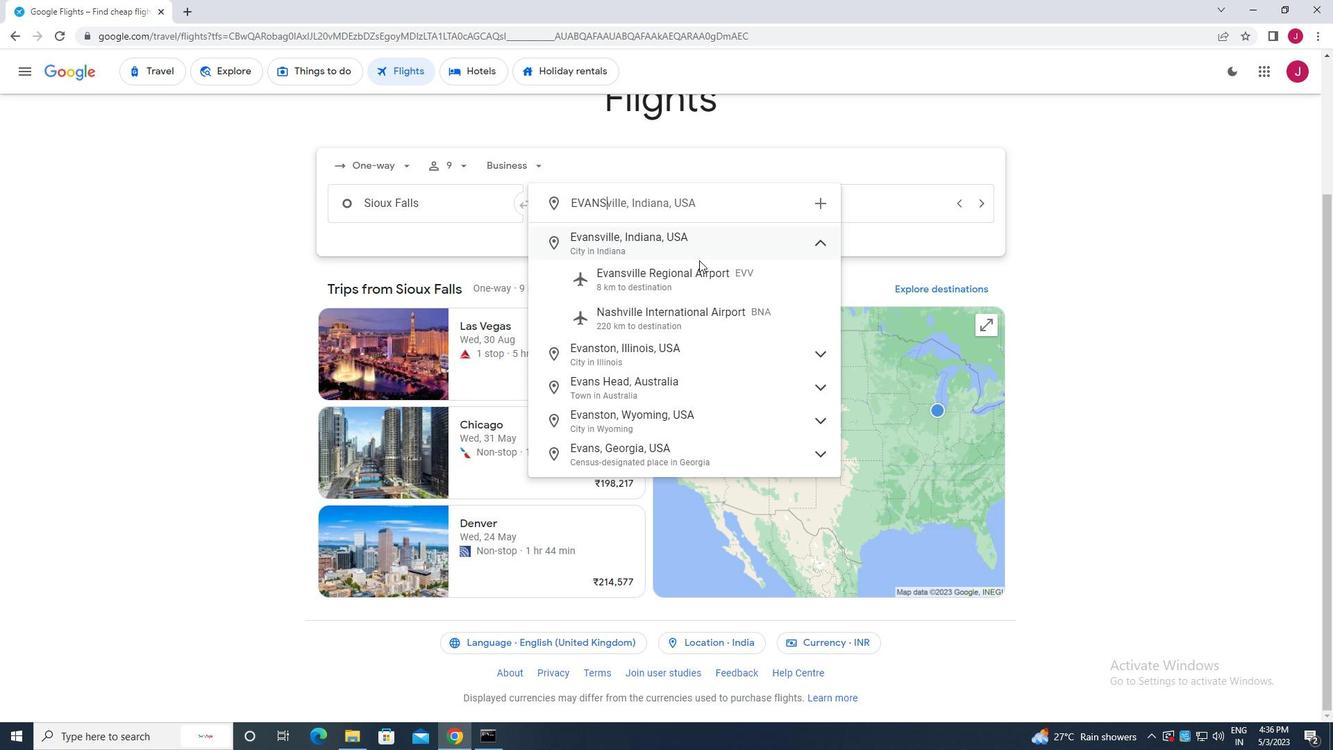 
Action: Mouse moved to (834, 207)
Screenshot: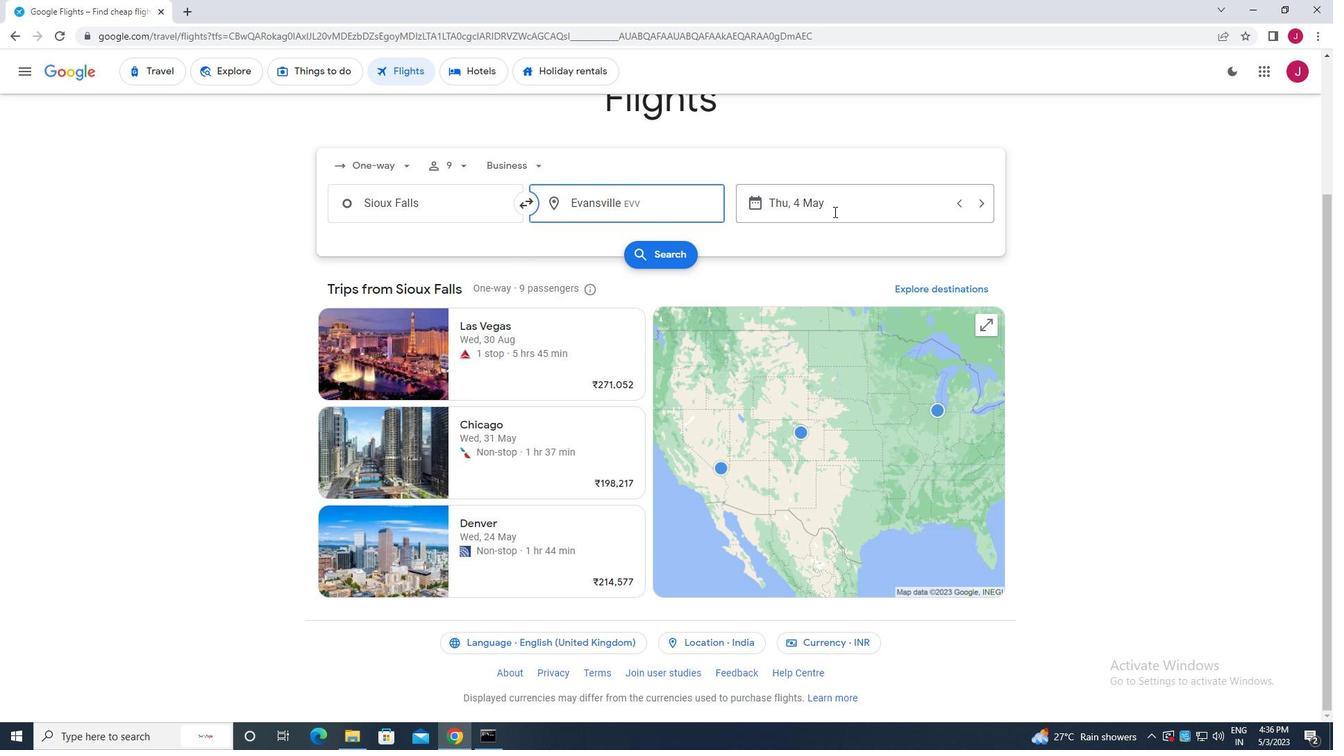 
Action: Mouse pressed left at (834, 207)
Screenshot: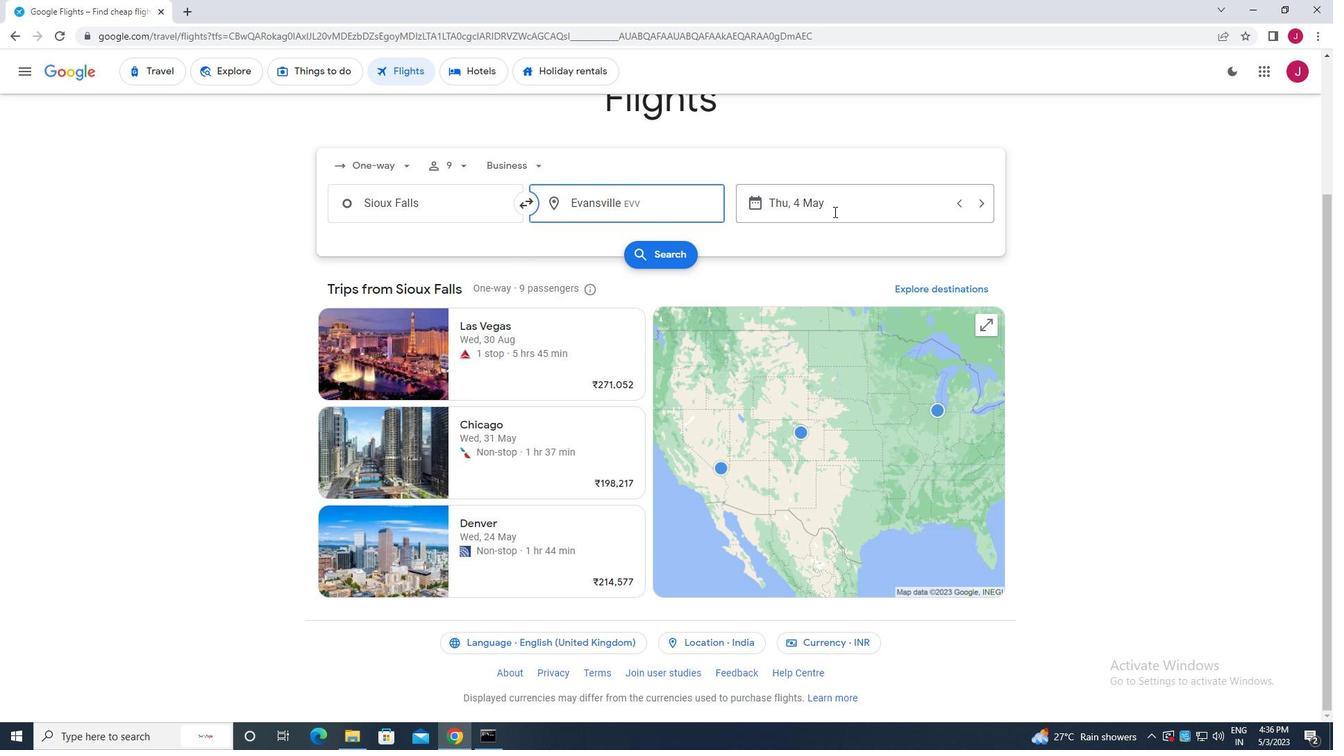 
Action: Mouse moved to (601, 313)
Screenshot: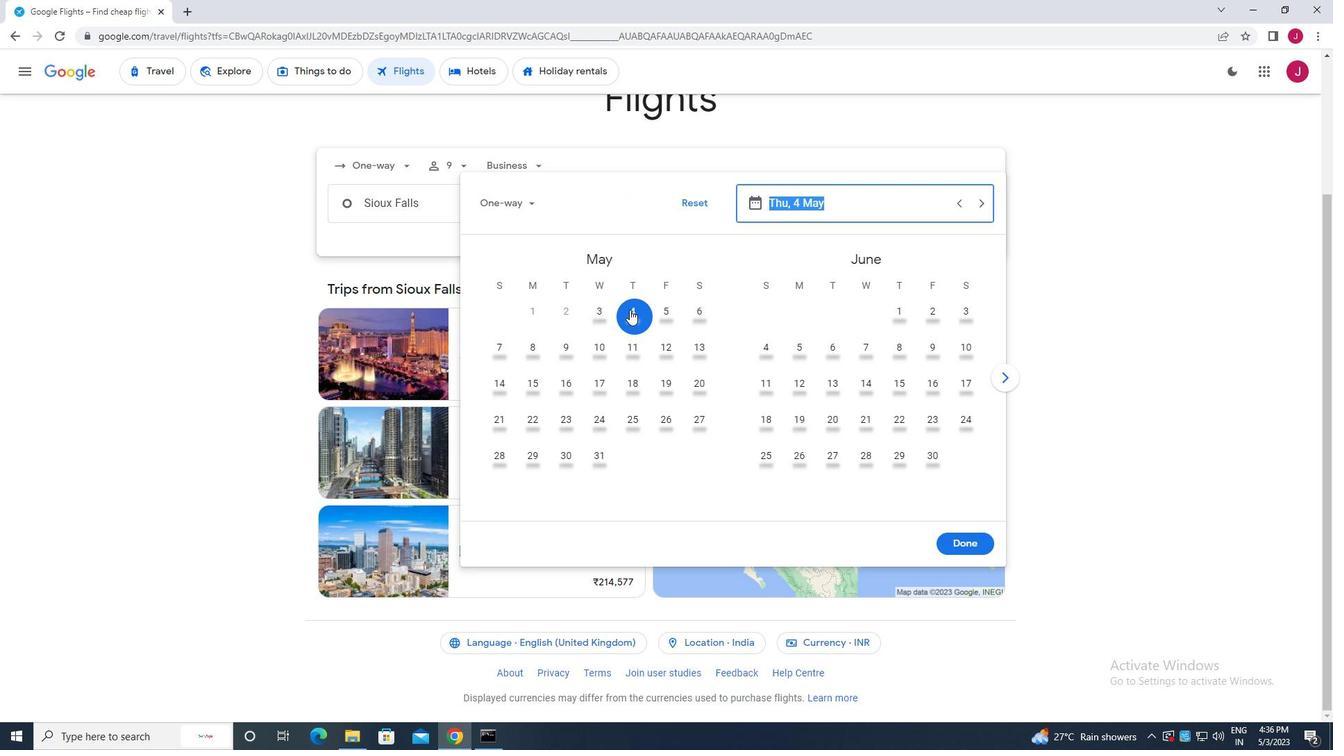 
Action: Mouse pressed left at (601, 313)
Screenshot: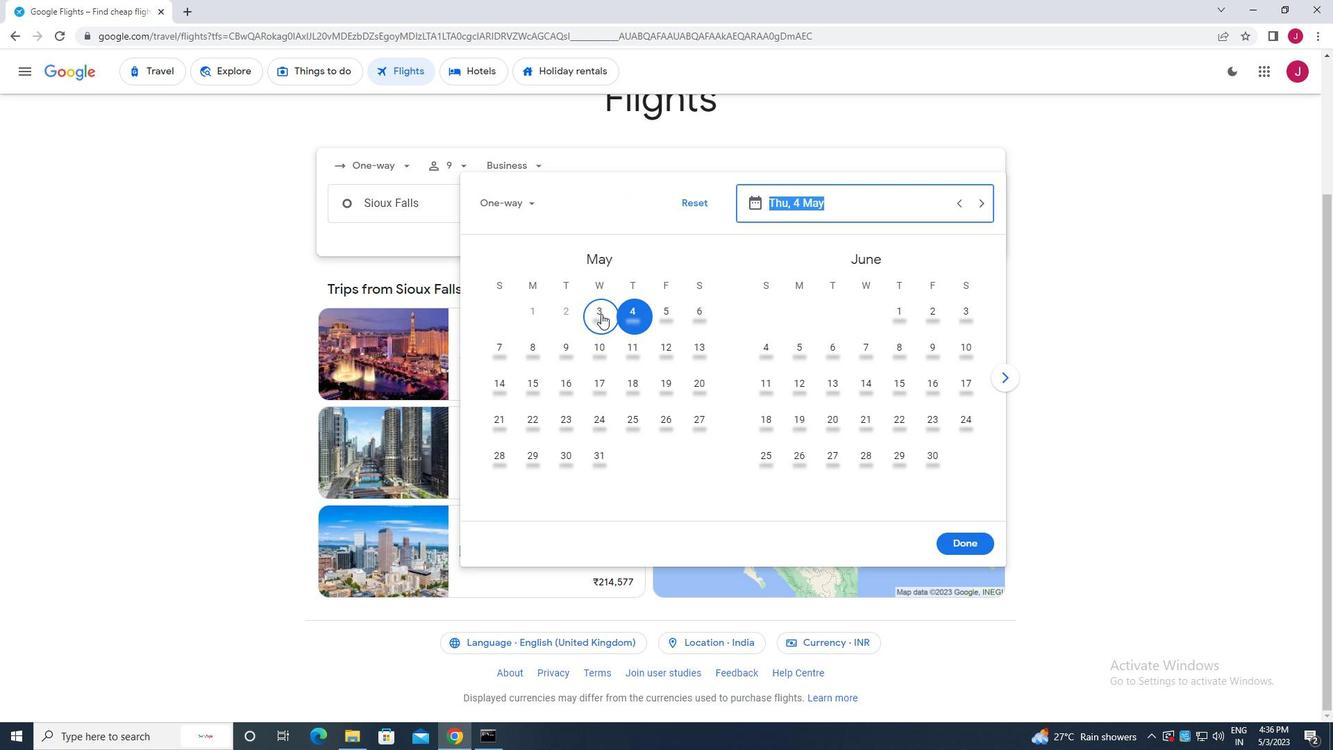 
Action: Mouse moved to (965, 539)
Screenshot: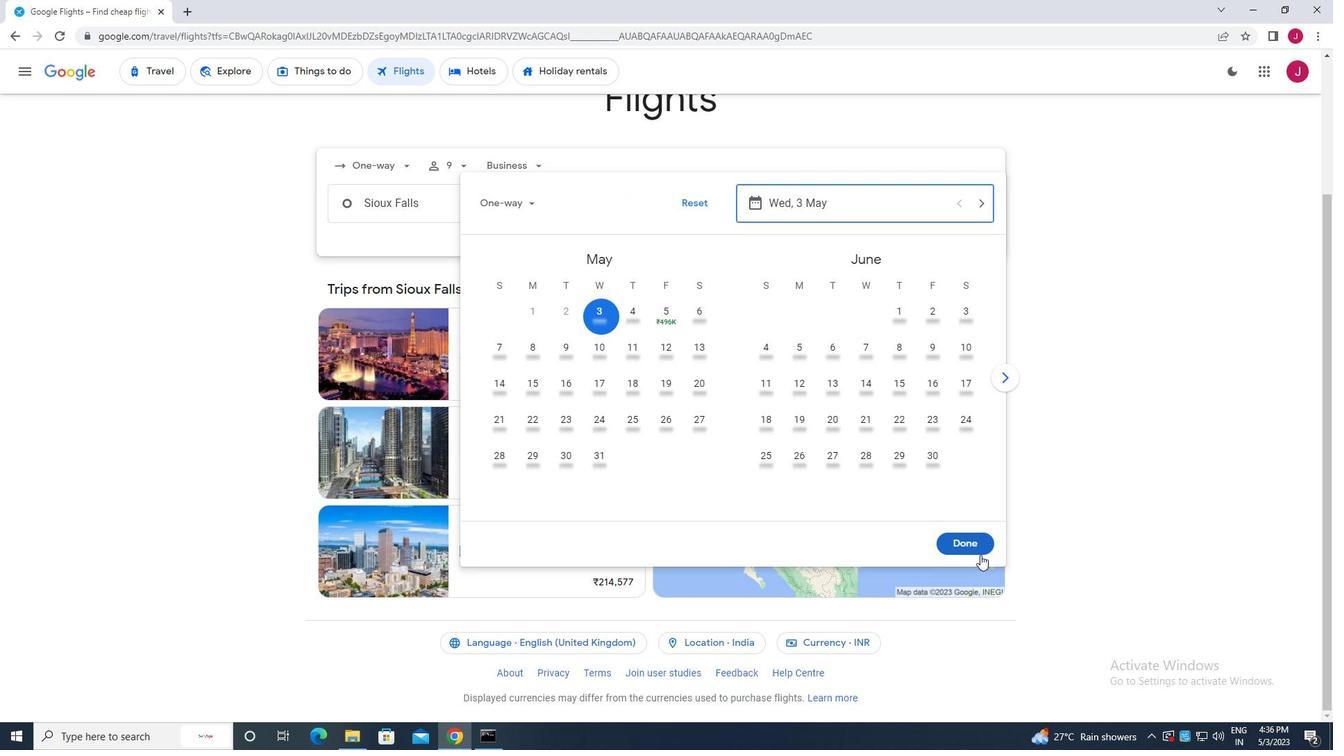 
Action: Mouse pressed left at (965, 539)
Screenshot: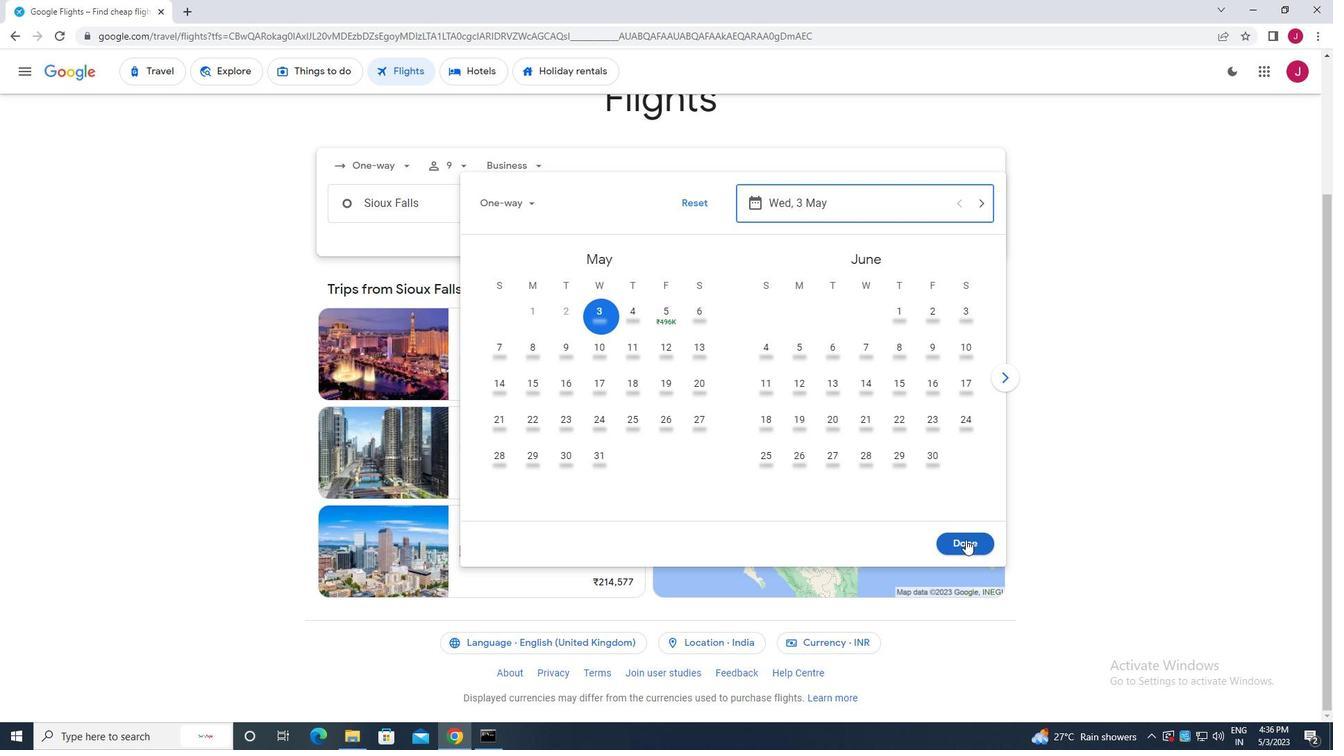 
Action: Mouse moved to (661, 252)
Screenshot: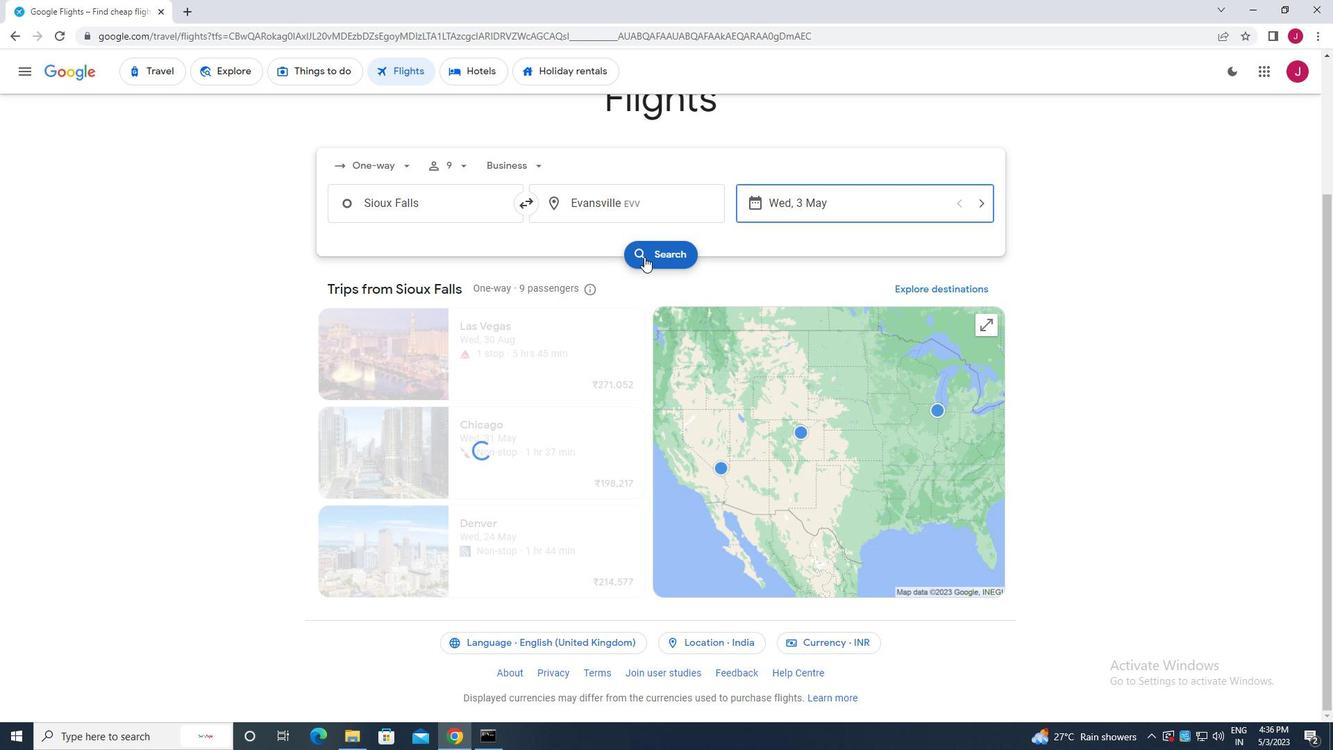 
Action: Mouse pressed left at (661, 252)
Screenshot: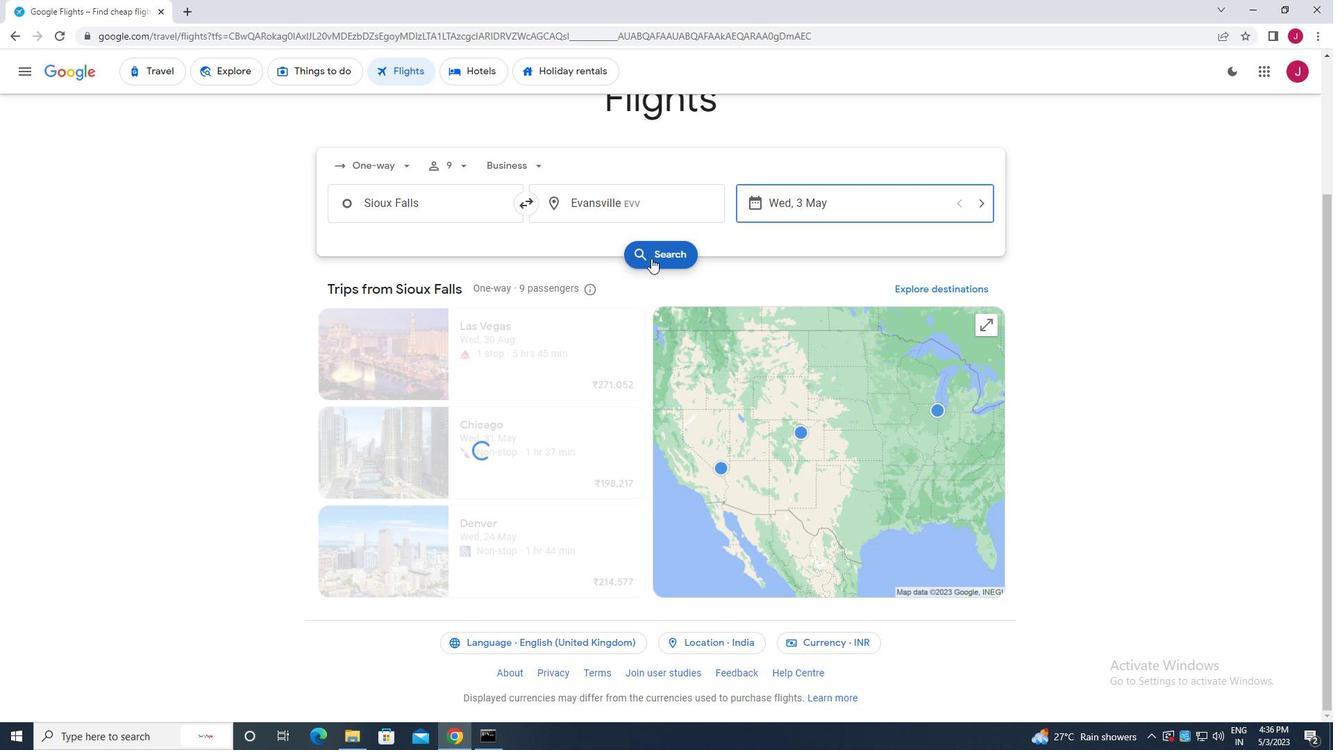 
Action: Mouse moved to (365, 199)
Screenshot: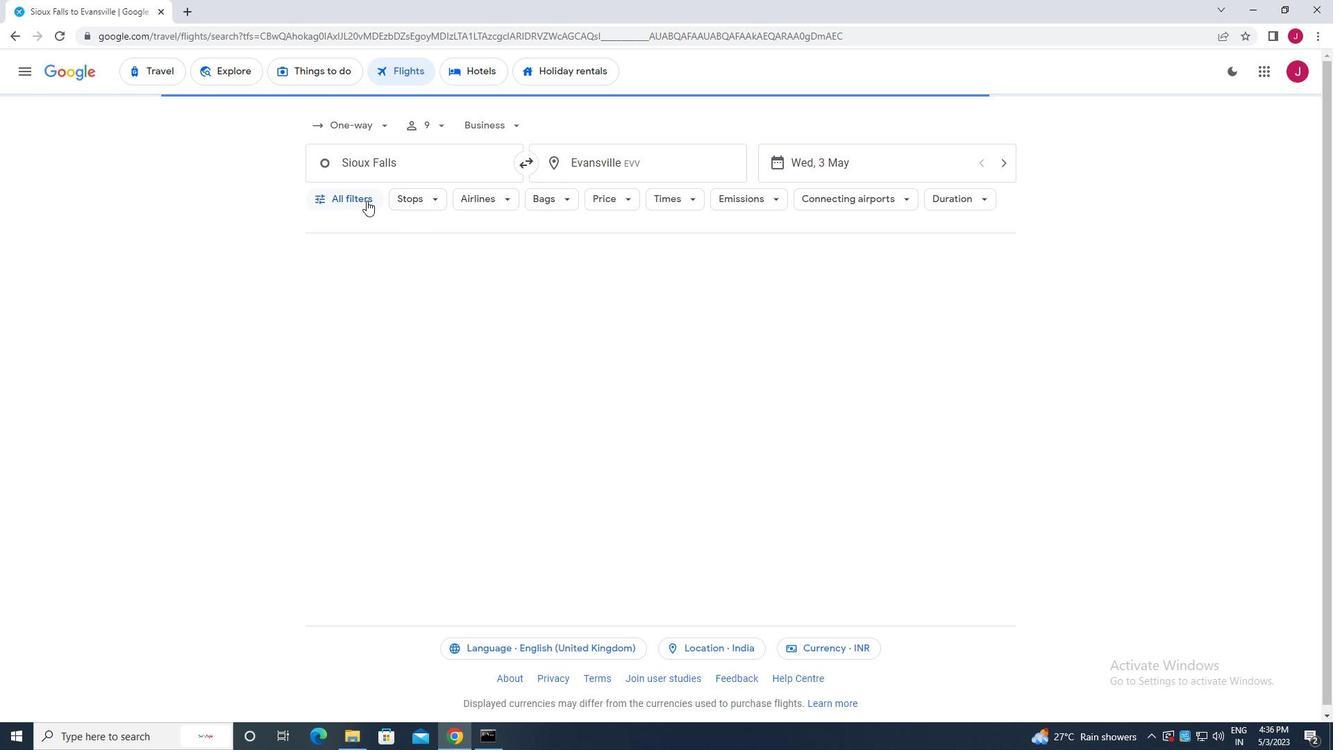 
Action: Mouse pressed left at (365, 199)
Screenshot: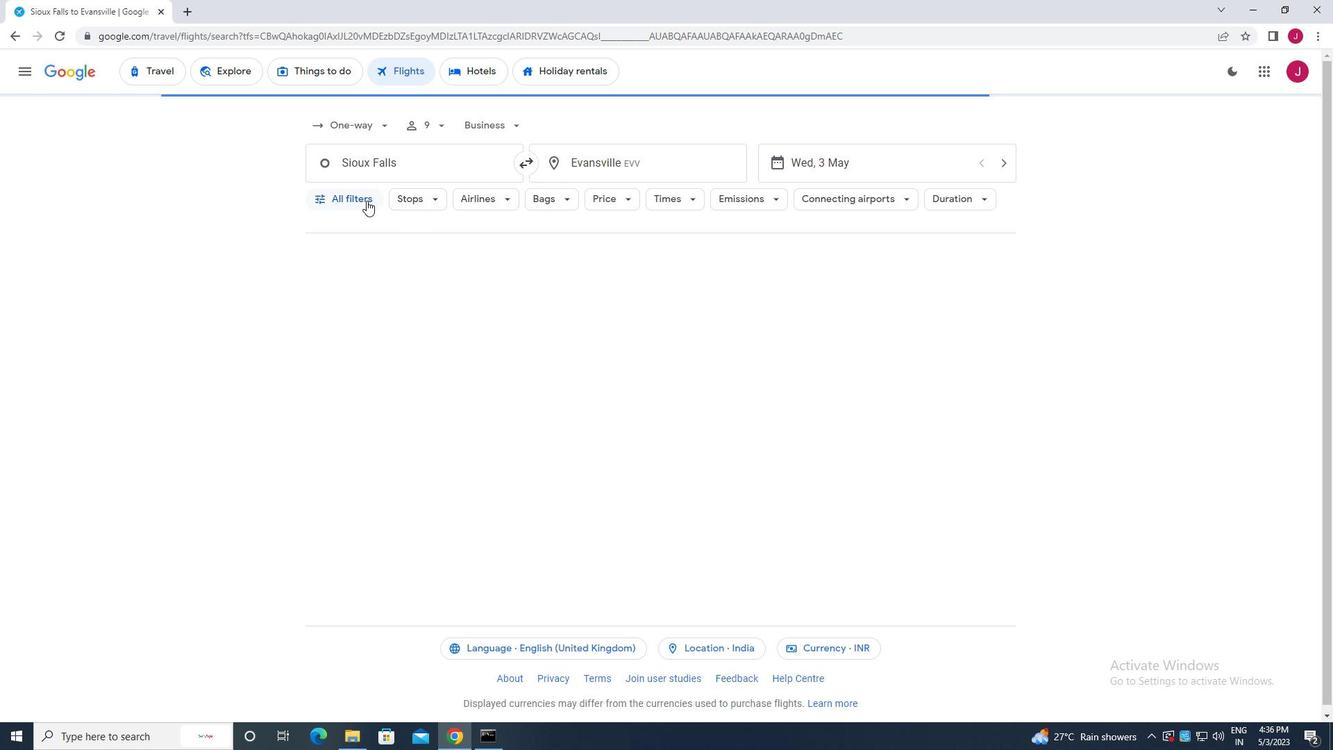 
Action: Mouse moved to (400, 309)
Screenshot: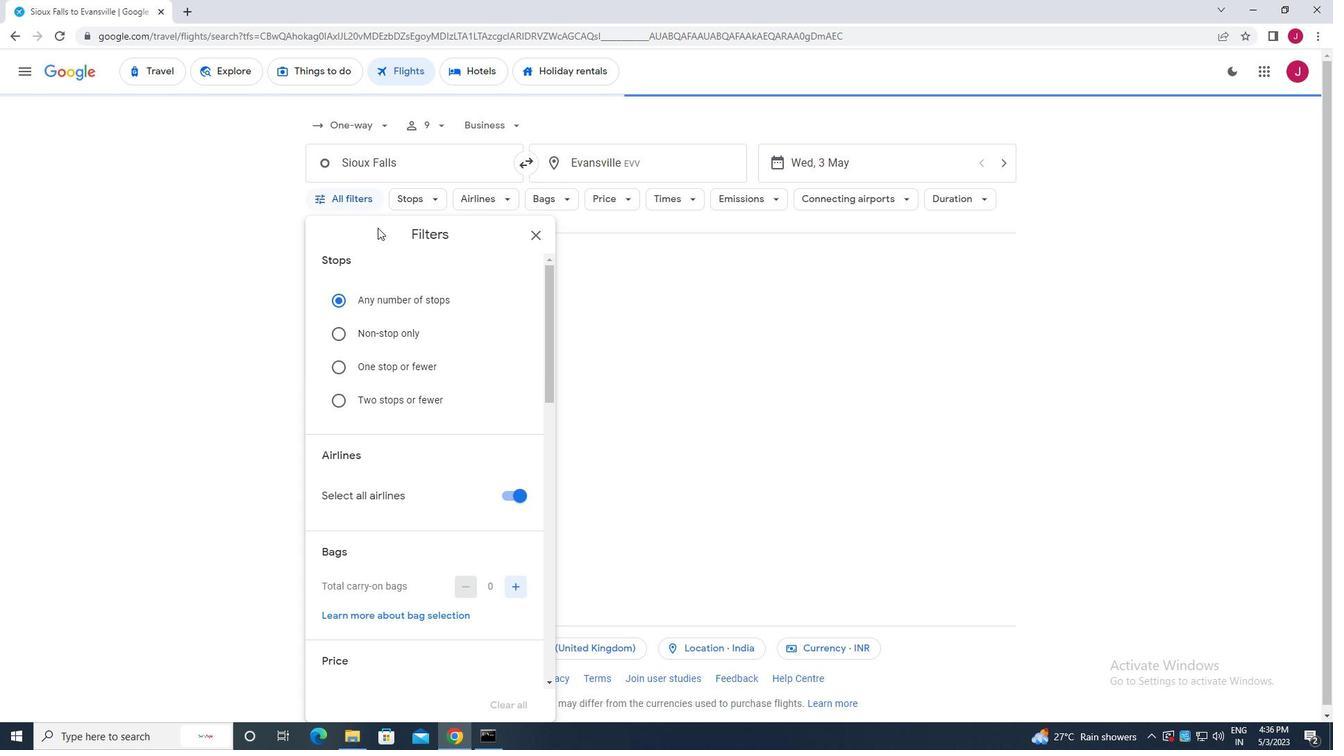 
Action: Mouse scrolled (400, 309) with delta (0, 0)
Screenshot: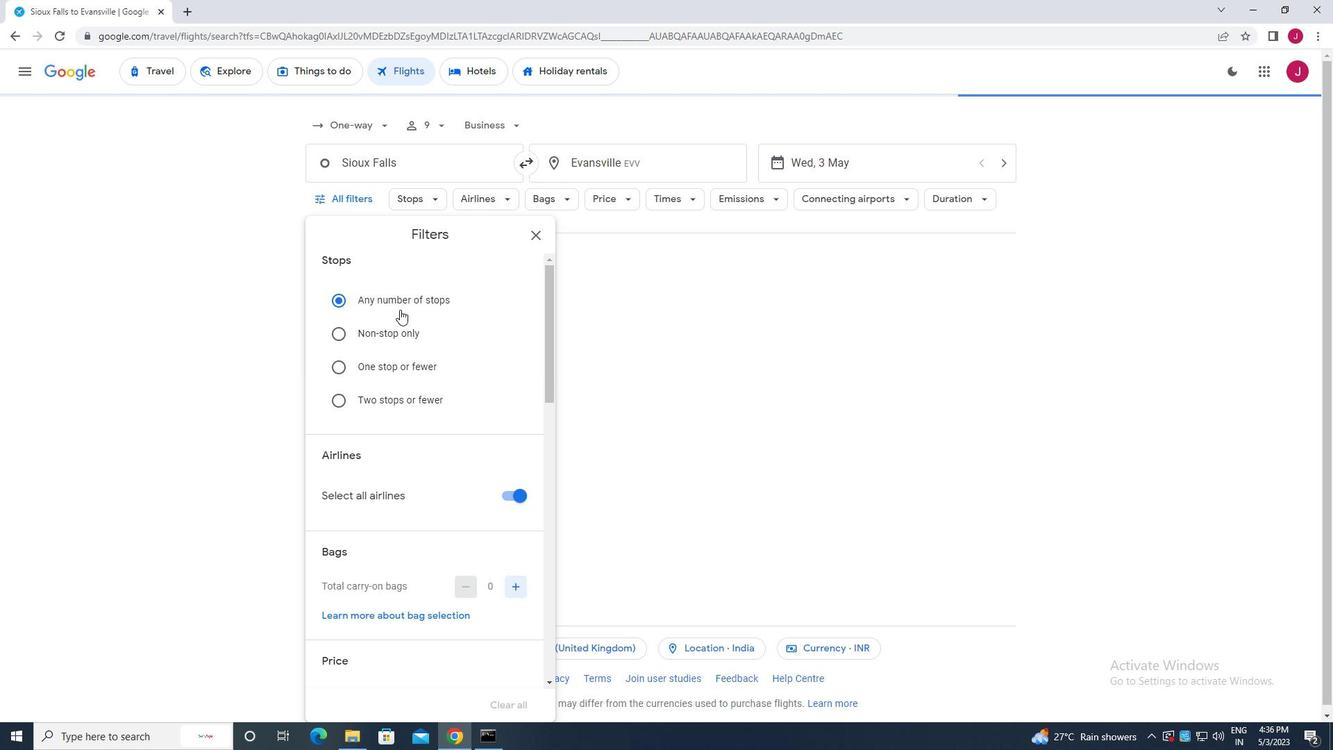 
Action: Mouse scrolled (400, 309) with delta (0, 0)
Screenshot: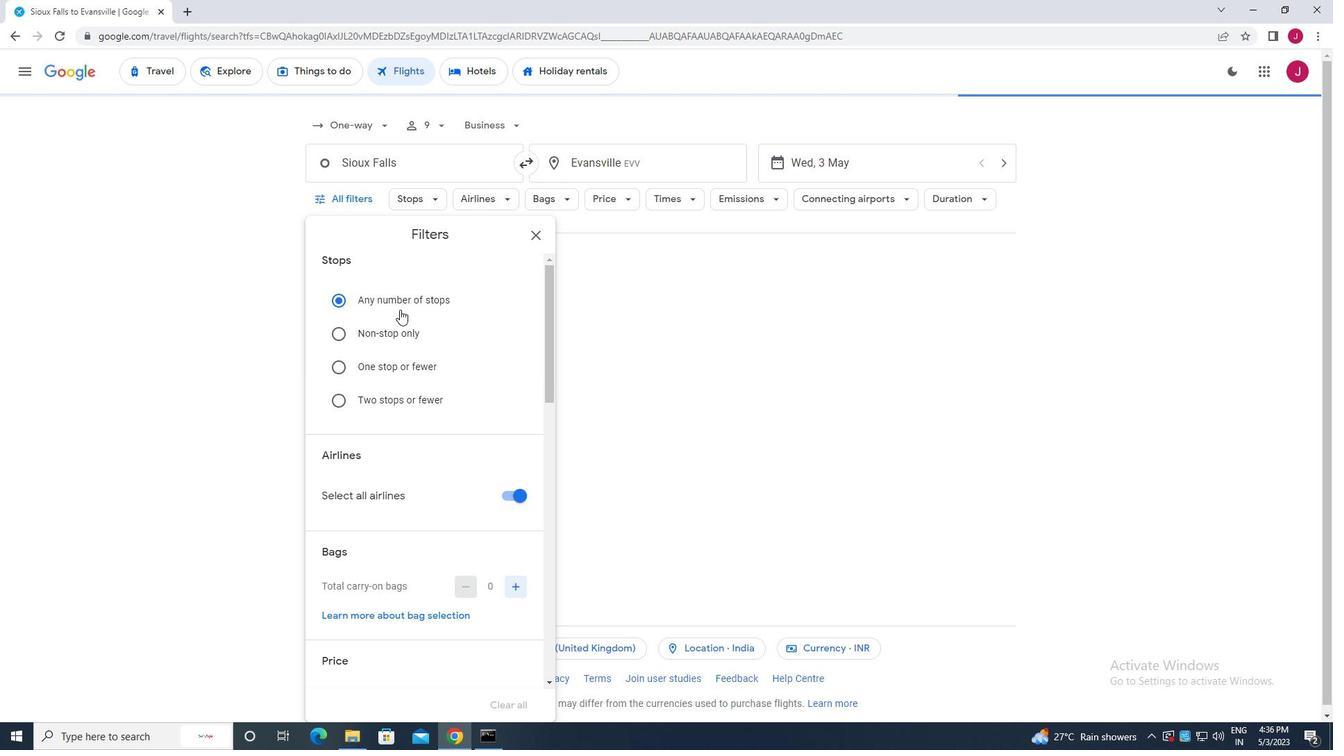 
Action: Mouse scrolled (400, 309) with delta (0, 0)
Screenshot: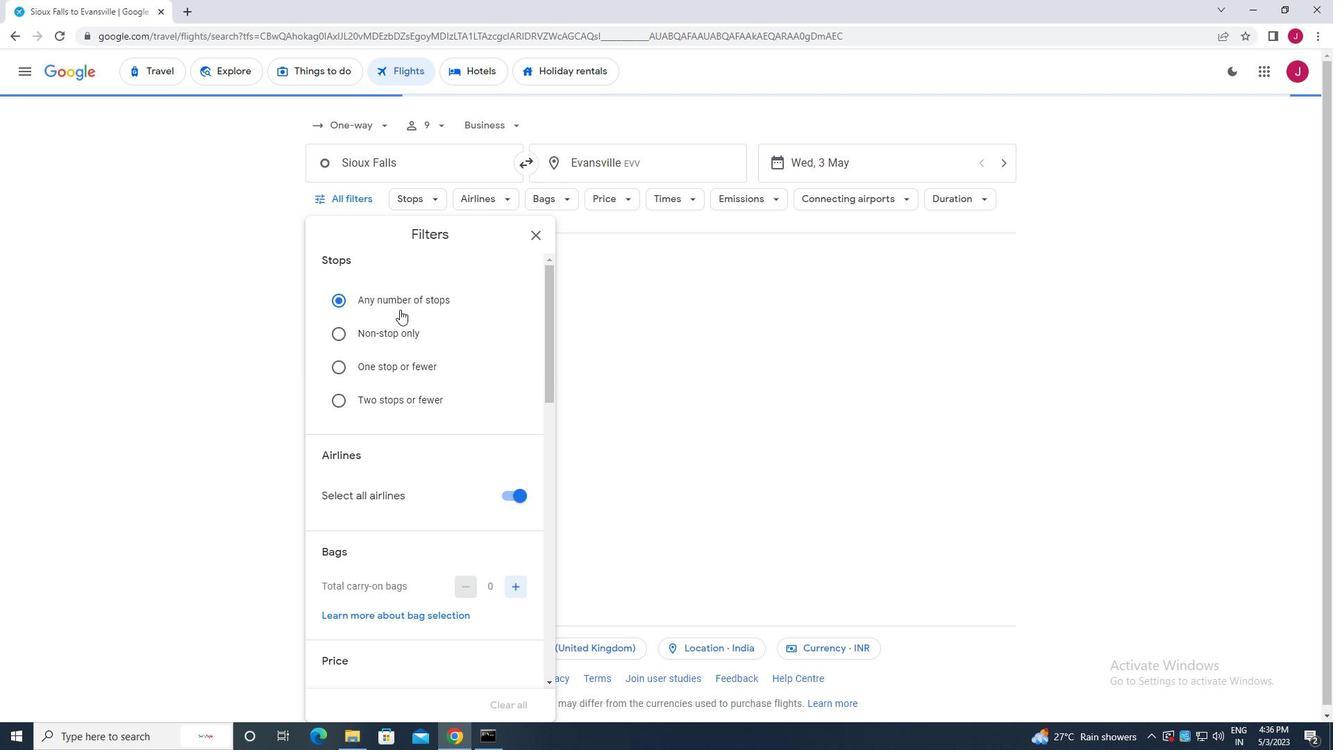 
Action: Mouse moved to (509, 290)
Screenshot: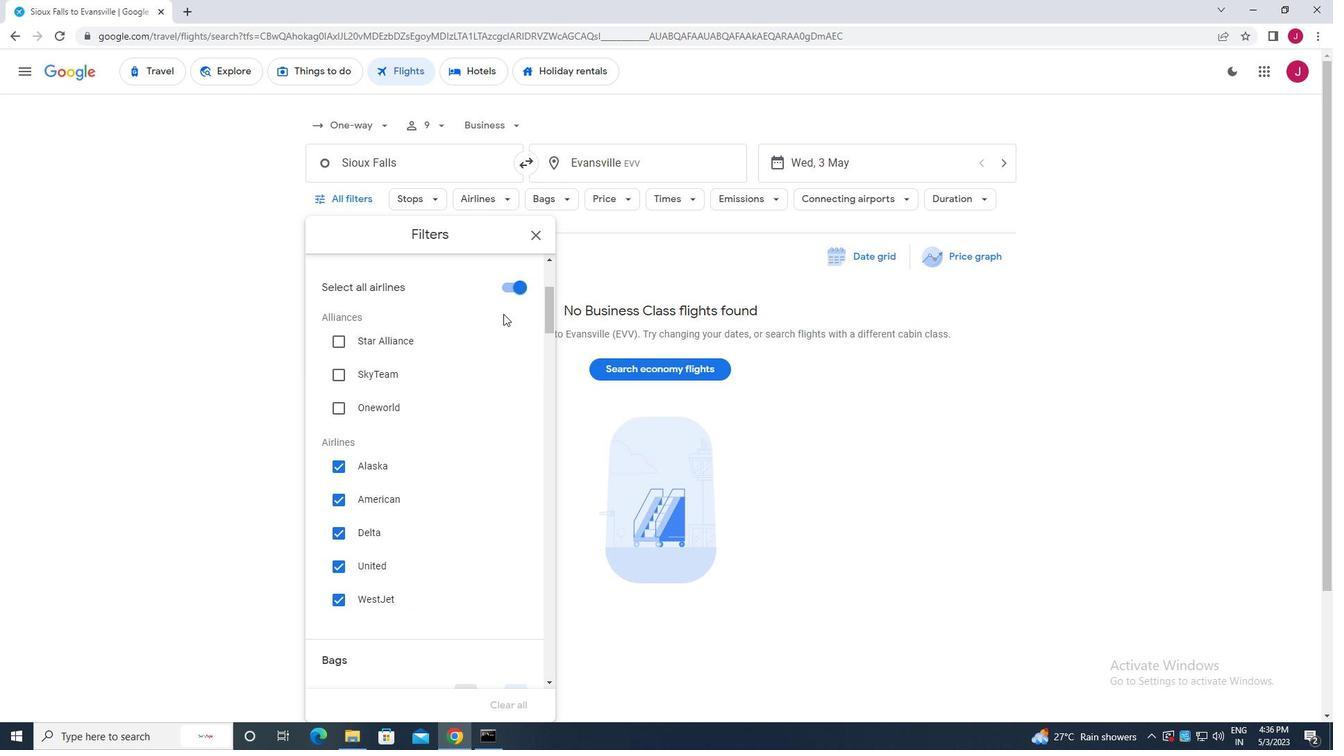 
Action: Mouse pressed left at (509, 290)
Screenshot: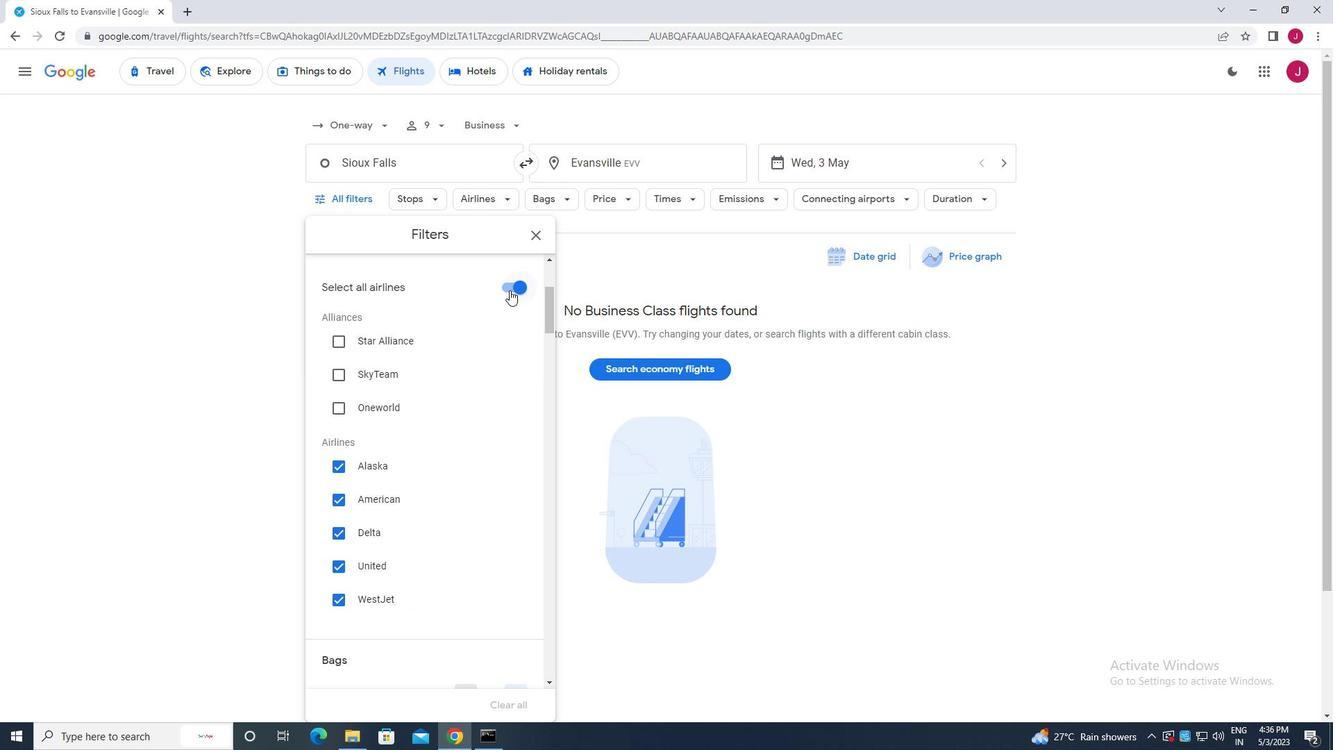 
Action: Mouse moved to (458, 355)
Screenshot: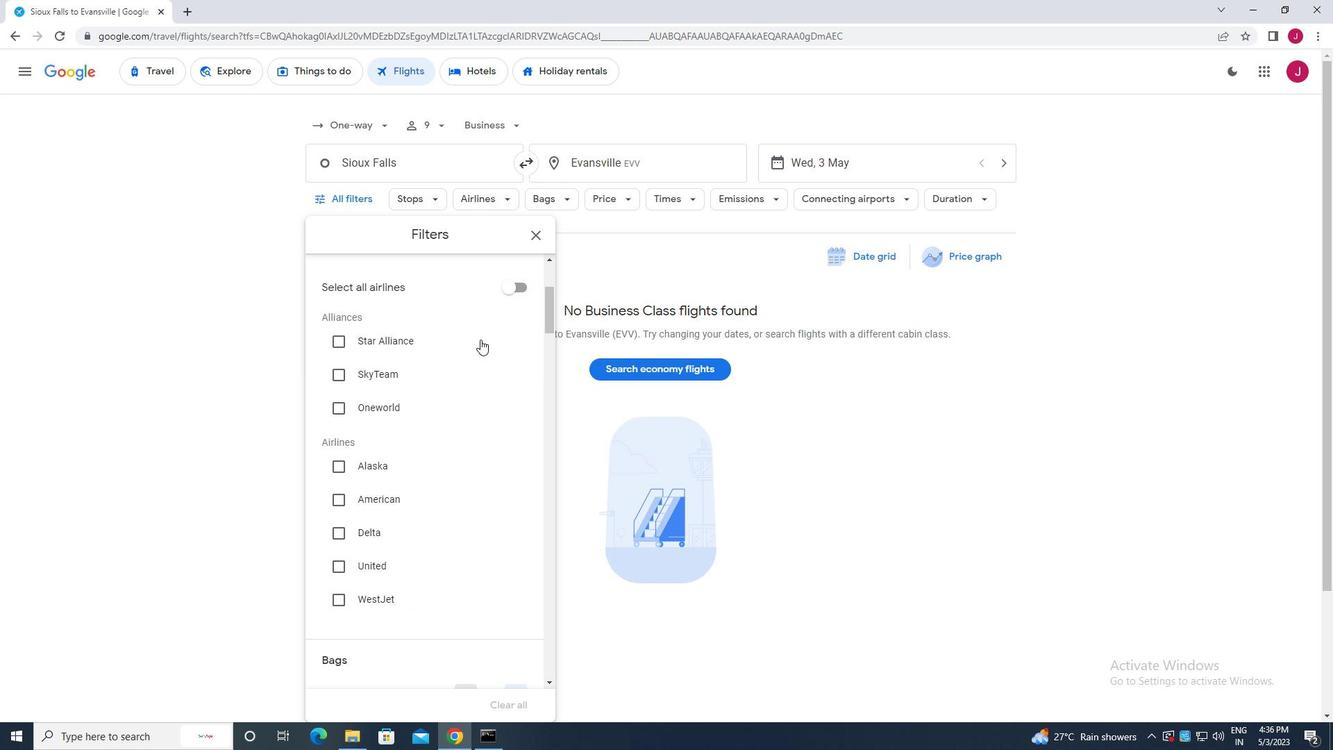 
Action: Mouse scrolled (458, 354) with delta (0, 0)
Screenshot: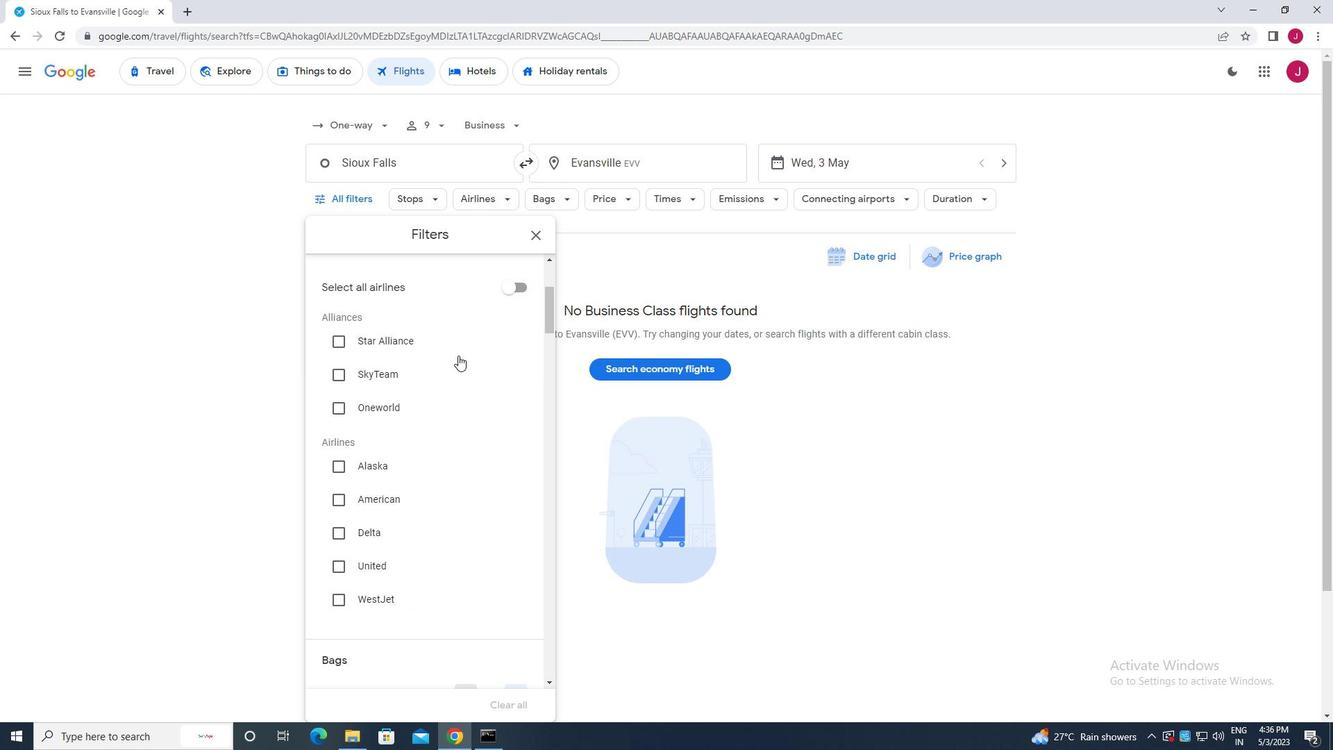 
Action: Mouse scrolled (458, 354) with delta (0, 0)
Screenshot: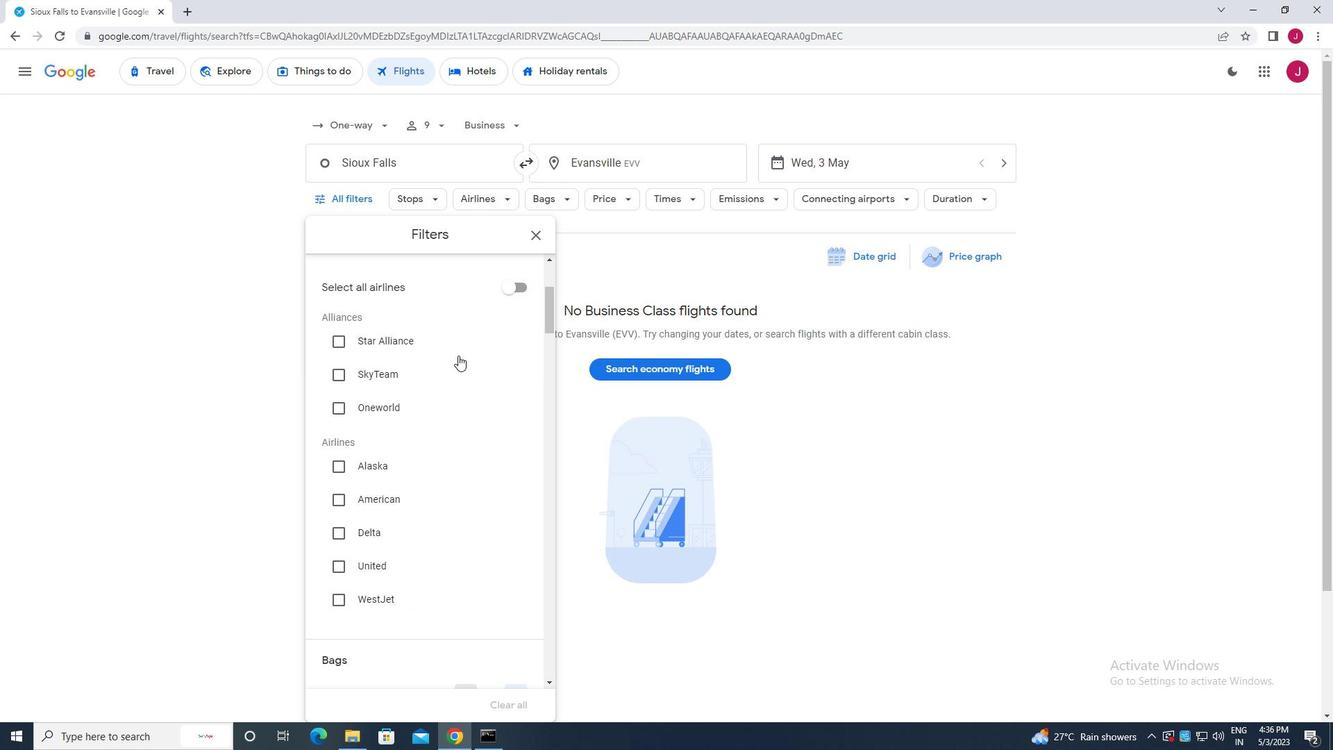 
Action: Mouse scrolled (458, 354) with delta (0, 0)
Screenshot: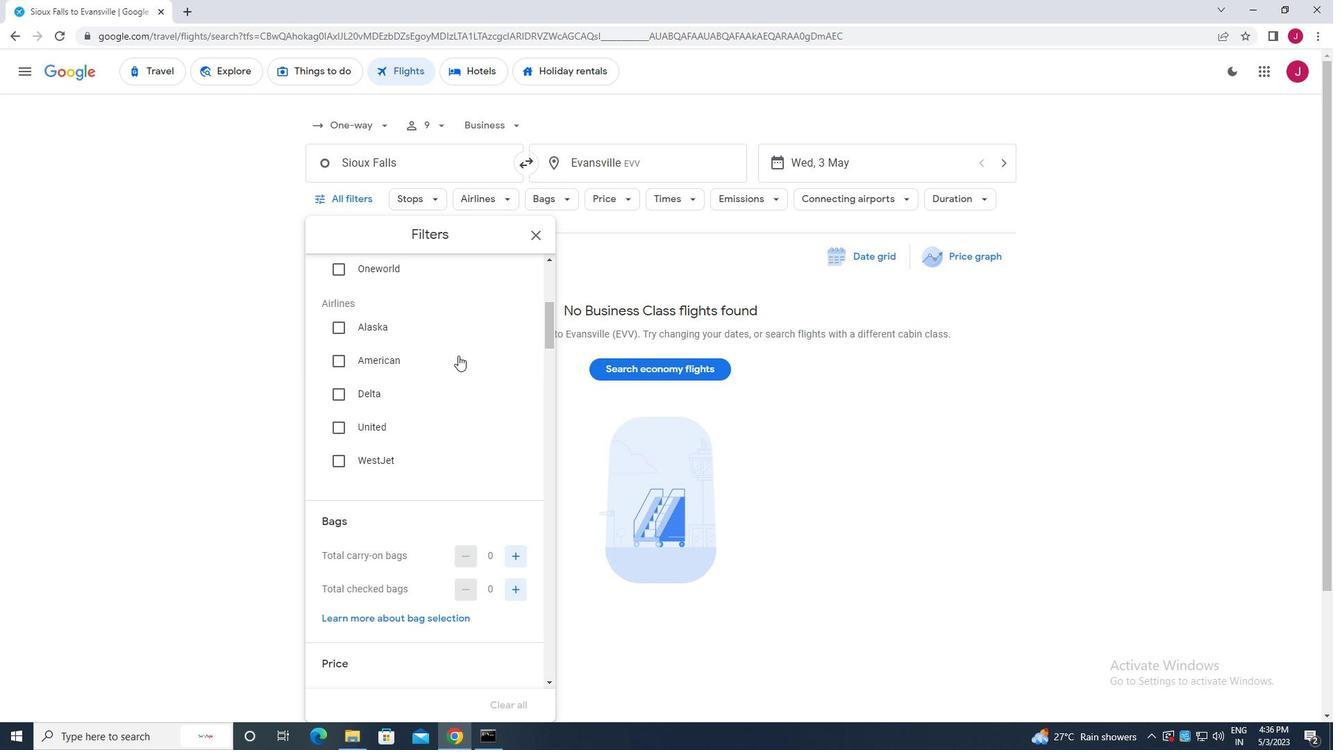 
Action: Mouse scrolled (458, 354) with delta (0, 0)
Screenshot: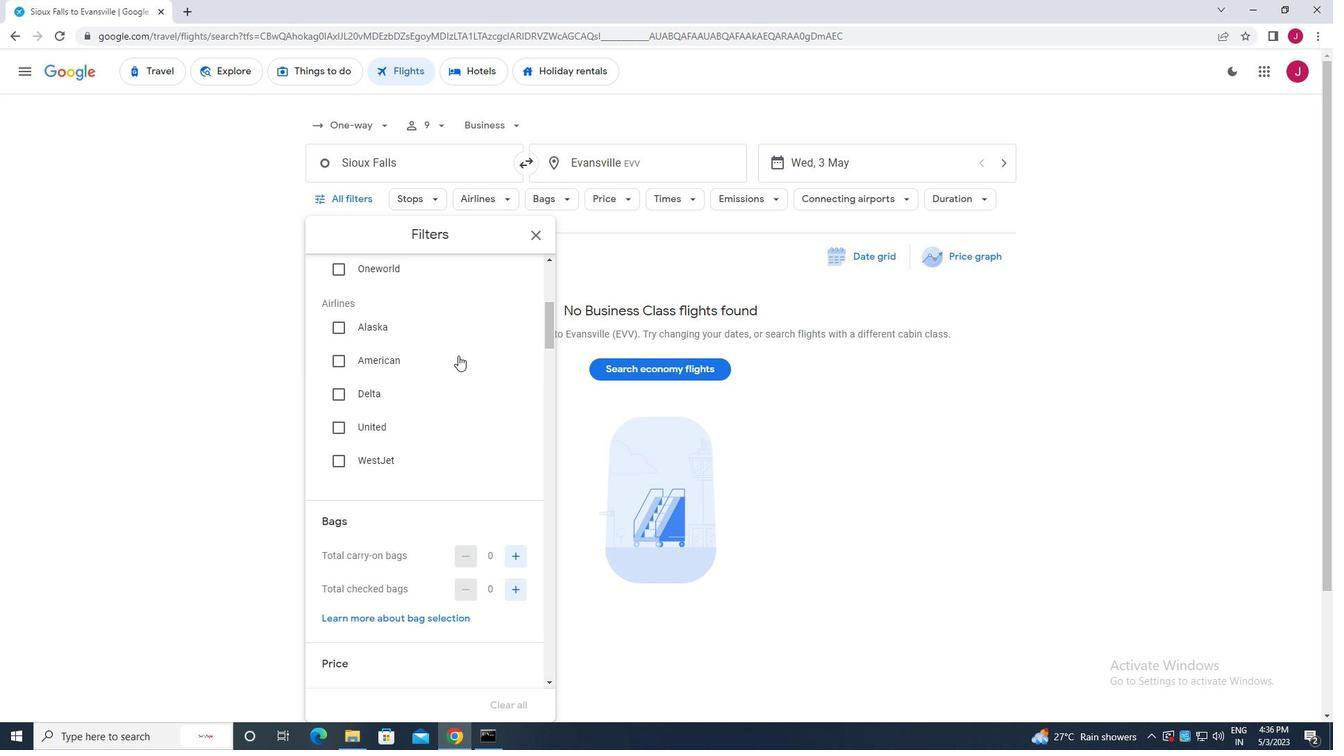 
Action: Mouse scrolled (458, 354) with delta (0, 0)
Screenshot: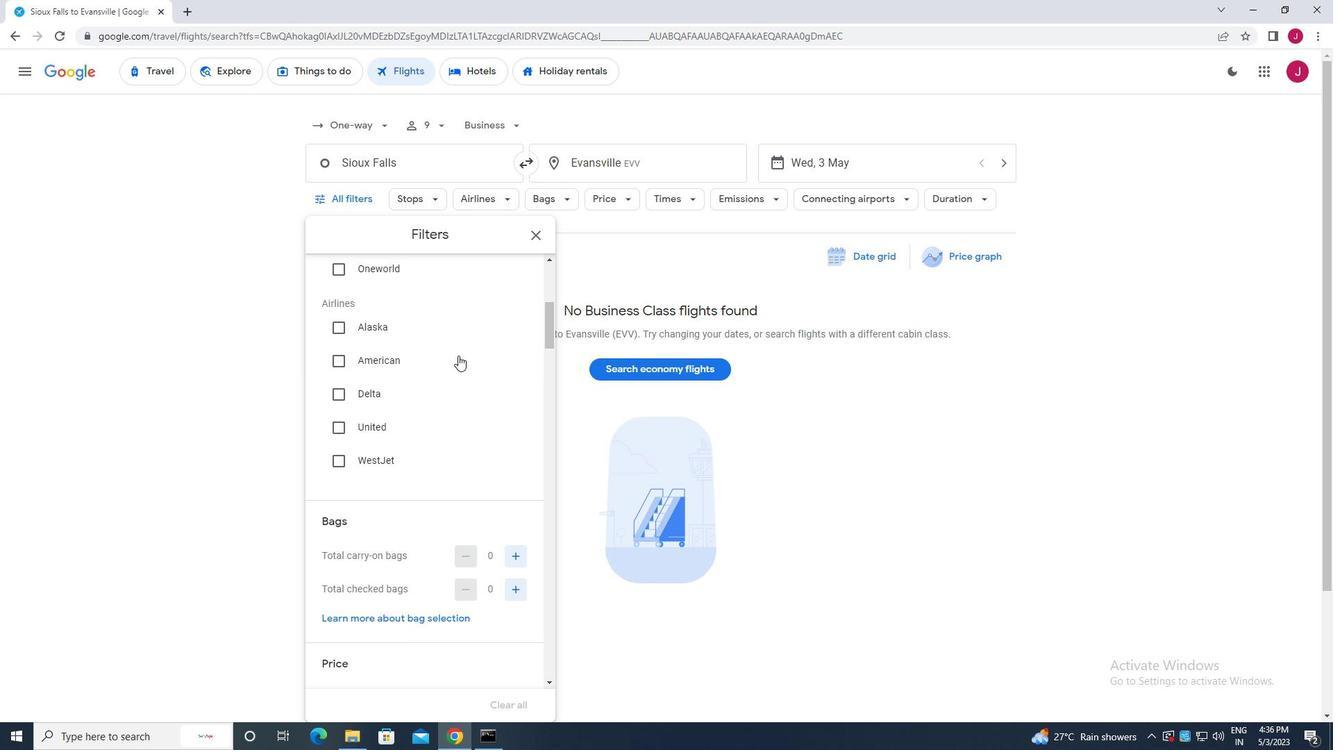 
Action: Mouse moved to (515, 341)
Screenshot: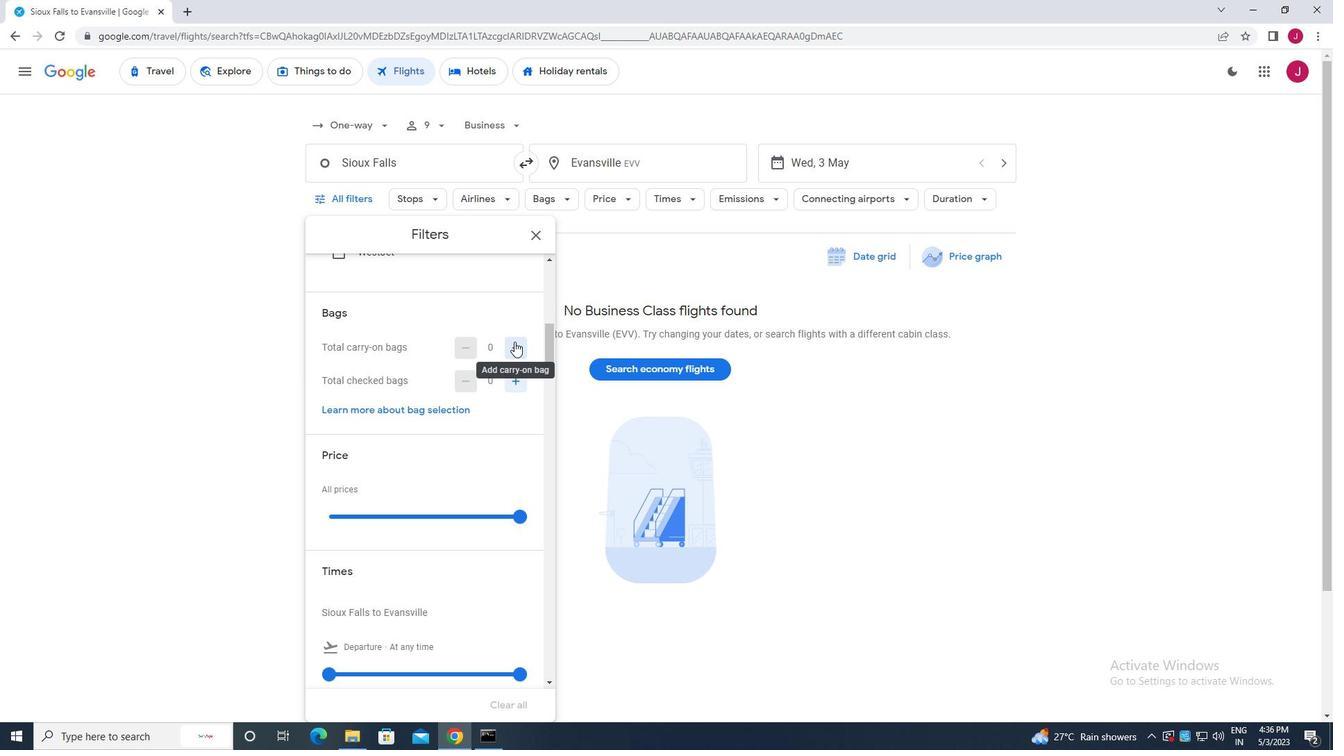 
Action: Mouse pressed left at (515, 341)
Screenshot: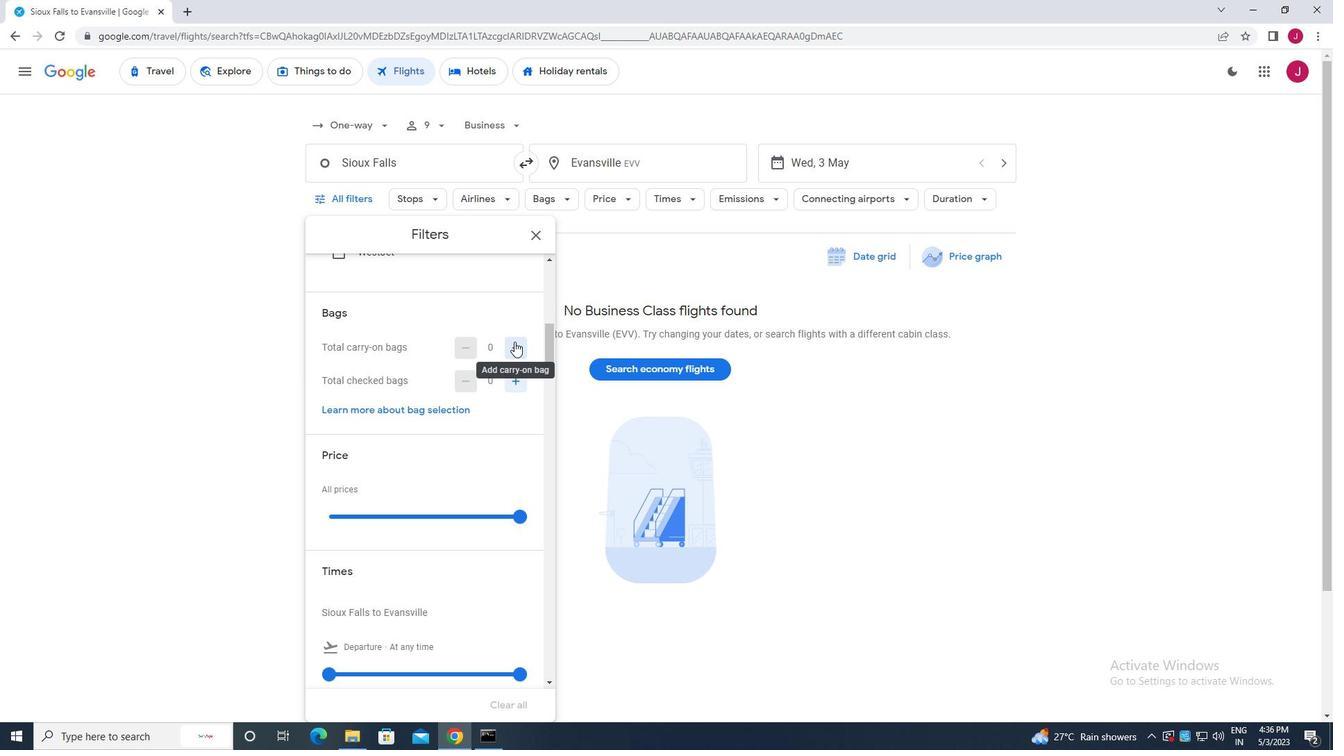 
Action: Mouse moved to (515, 344)
Screenshot: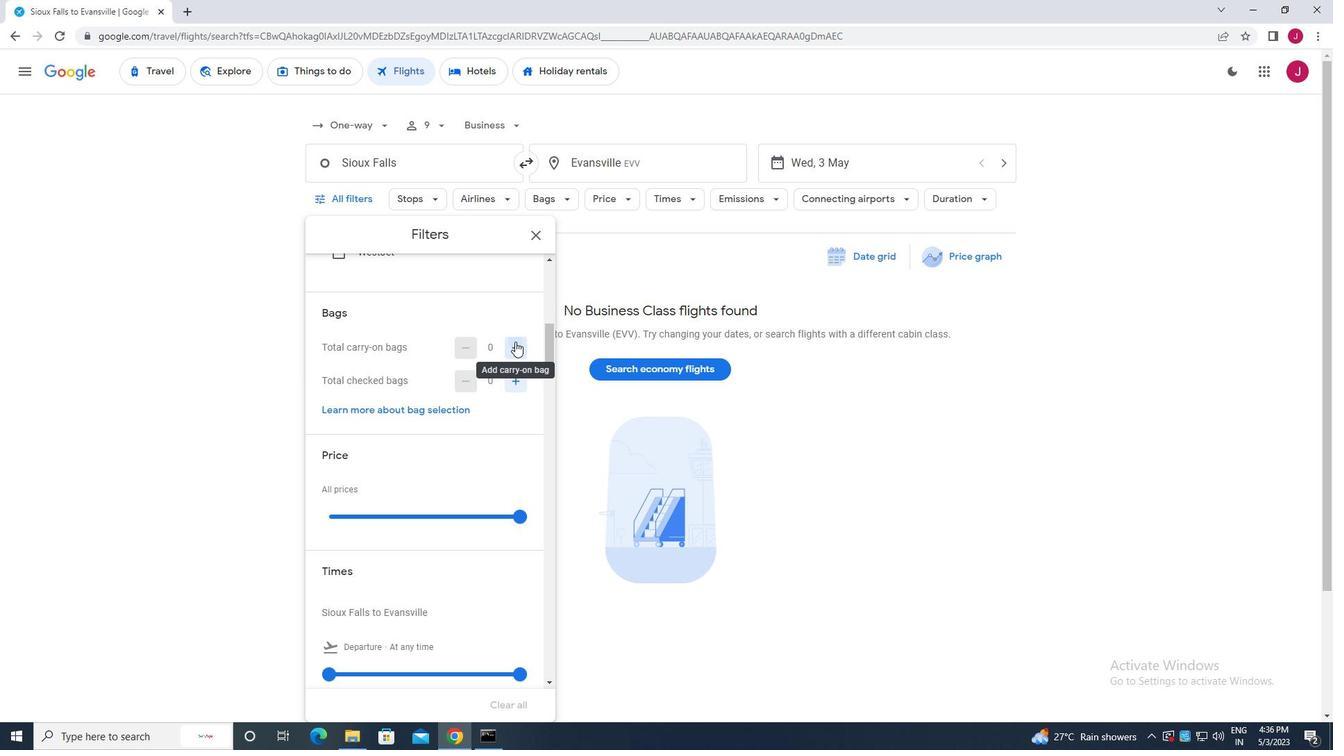 
Action: Mouse scrolled (515, 343) with delta (0, 0)
Screenshot: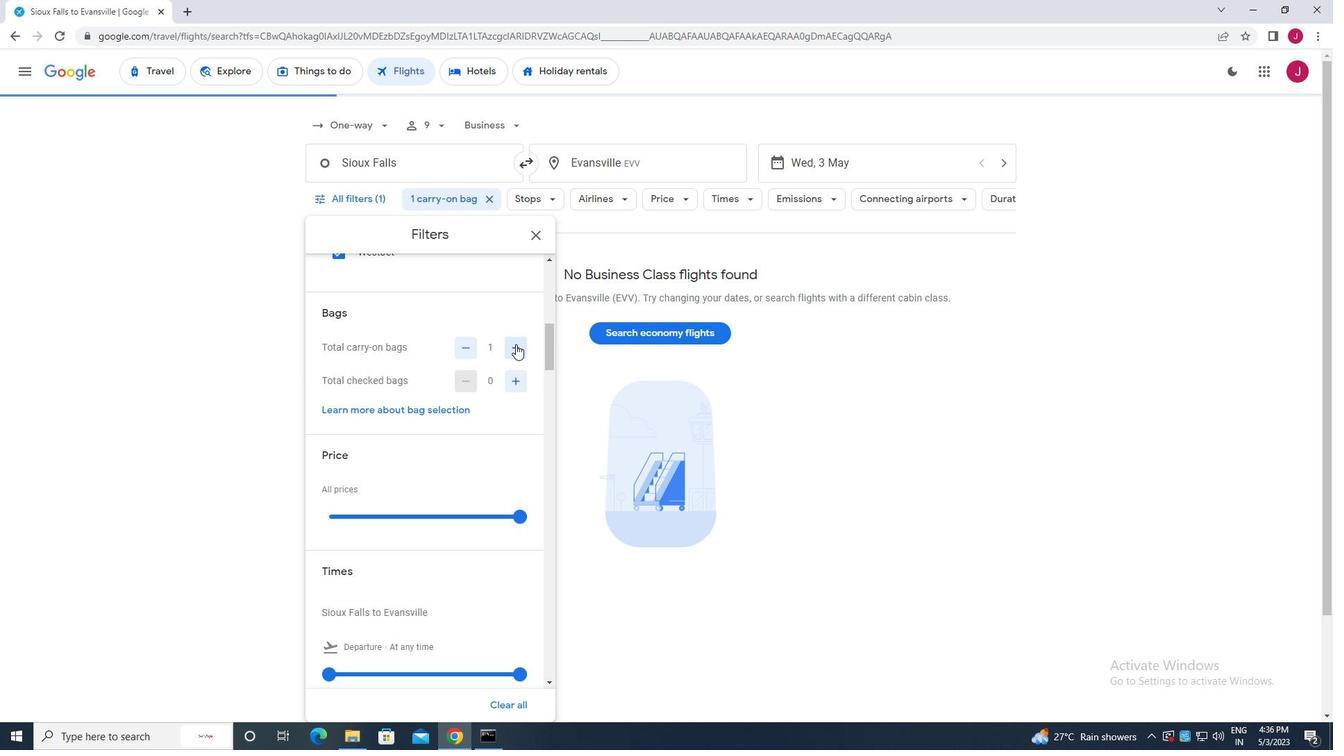 
Action: Mouse moved to (515, 354)
Screenshot: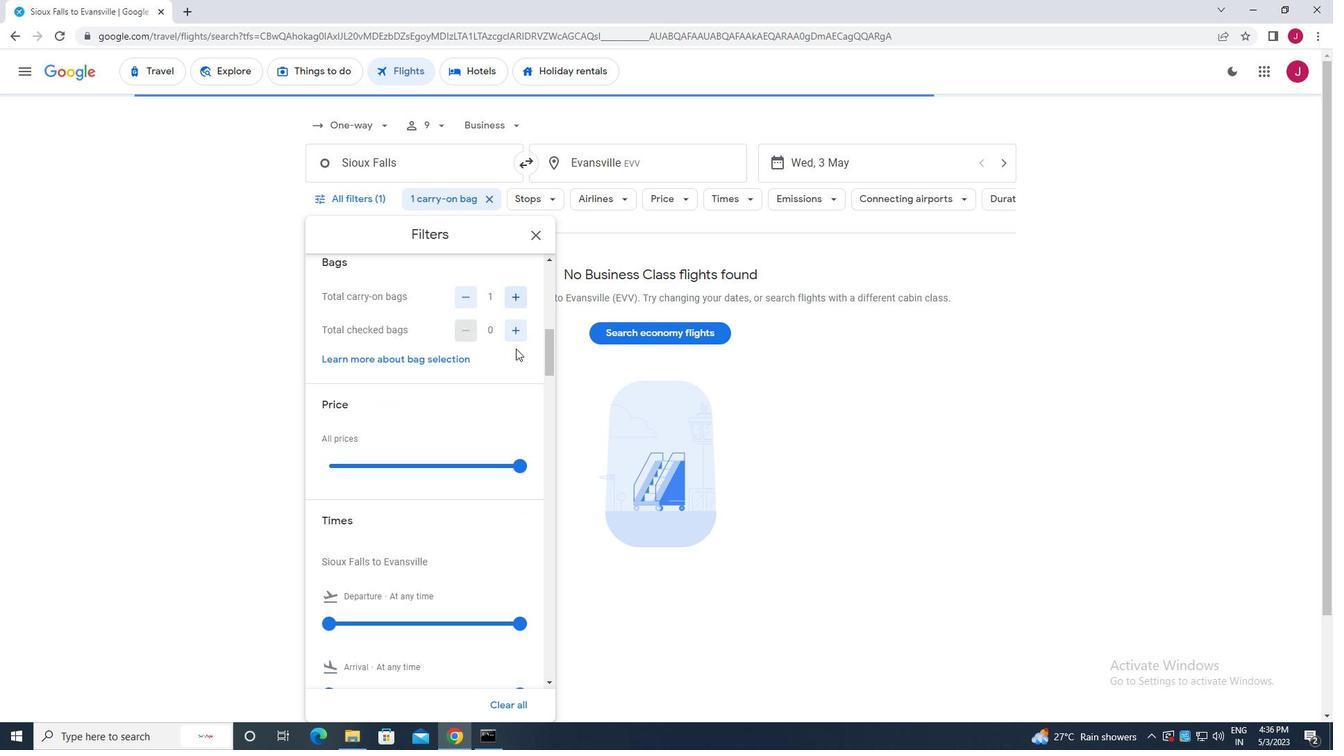 
Action: Mouse scrolled (515, 353) with delta (0, 0)
Screenshot: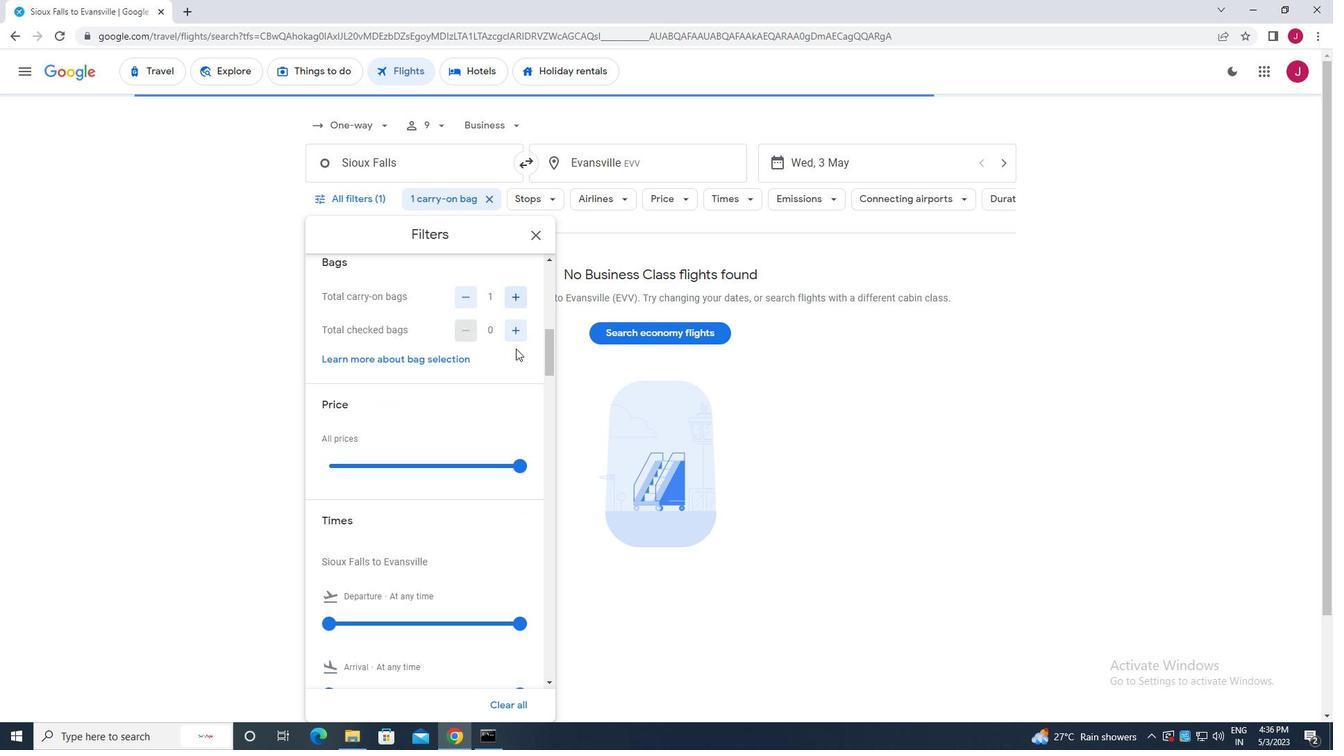 
Action: Mouse moved to (519, 377)
Screenshot: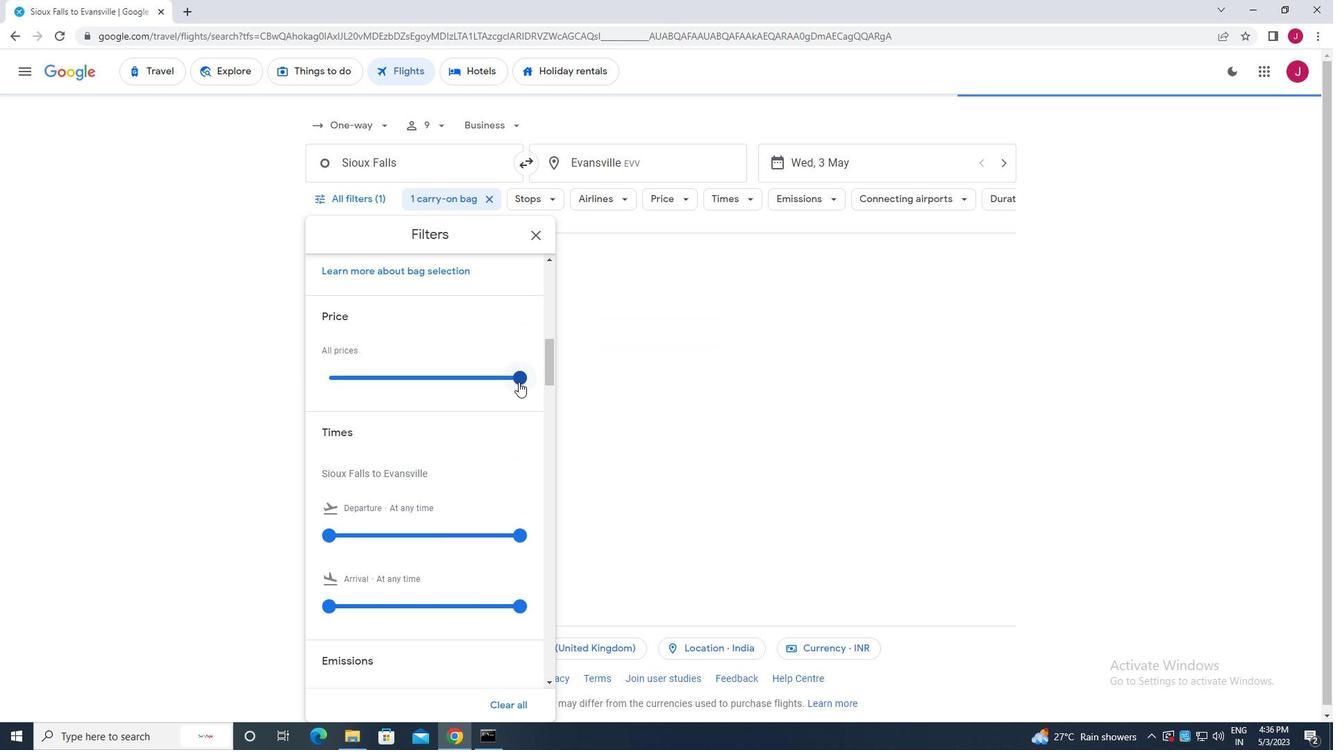 
Action: Mouse pressed left at (519, 377)
Screenshot: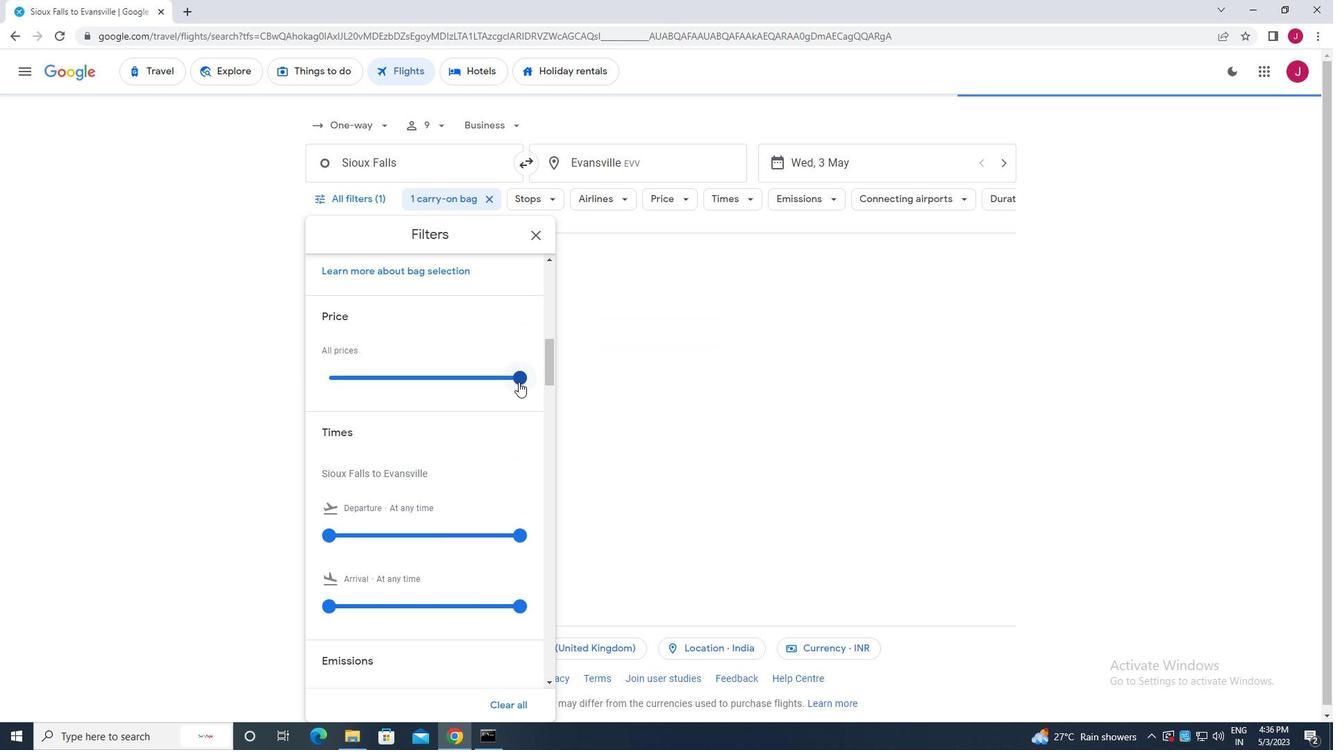 
Action: Mouse scrolled (519, 377) with delta (0, 0)
Screenshot: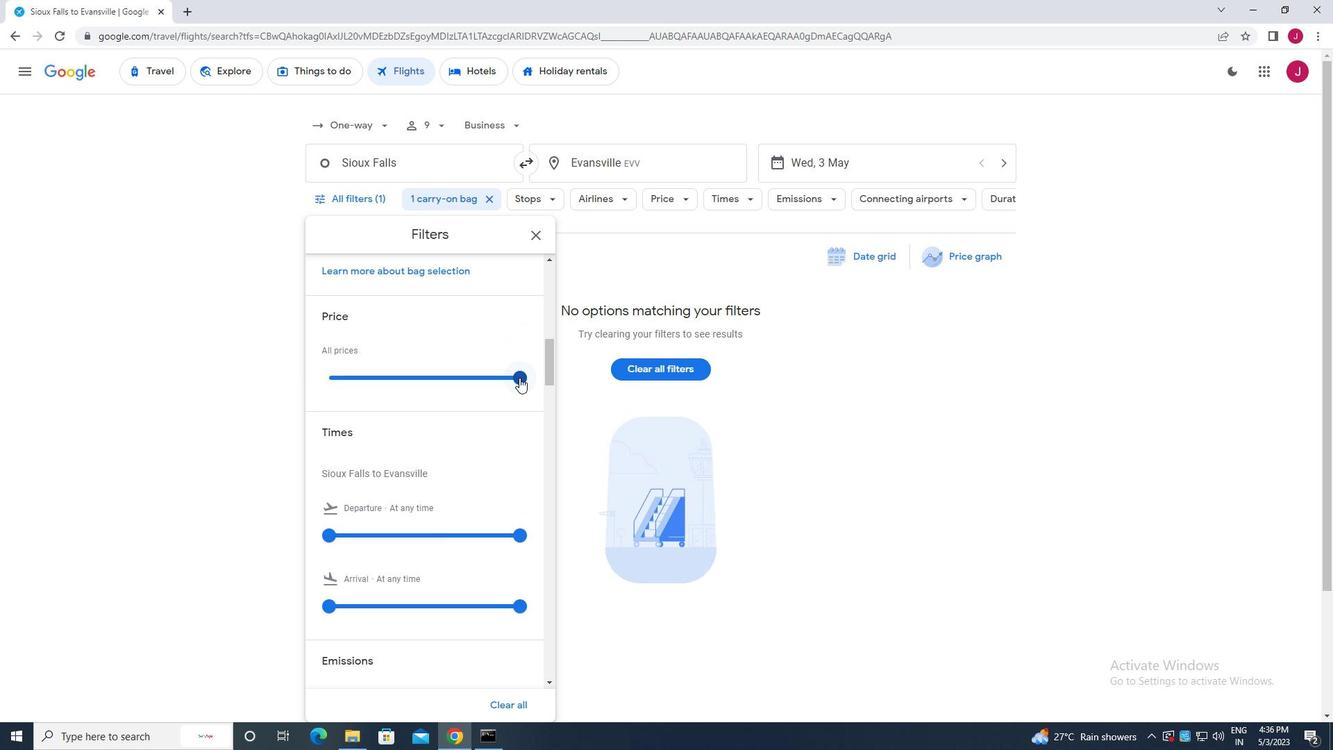 
Action: Mouse scrolled (519, 377) with delta (0, 0)
Screenshot: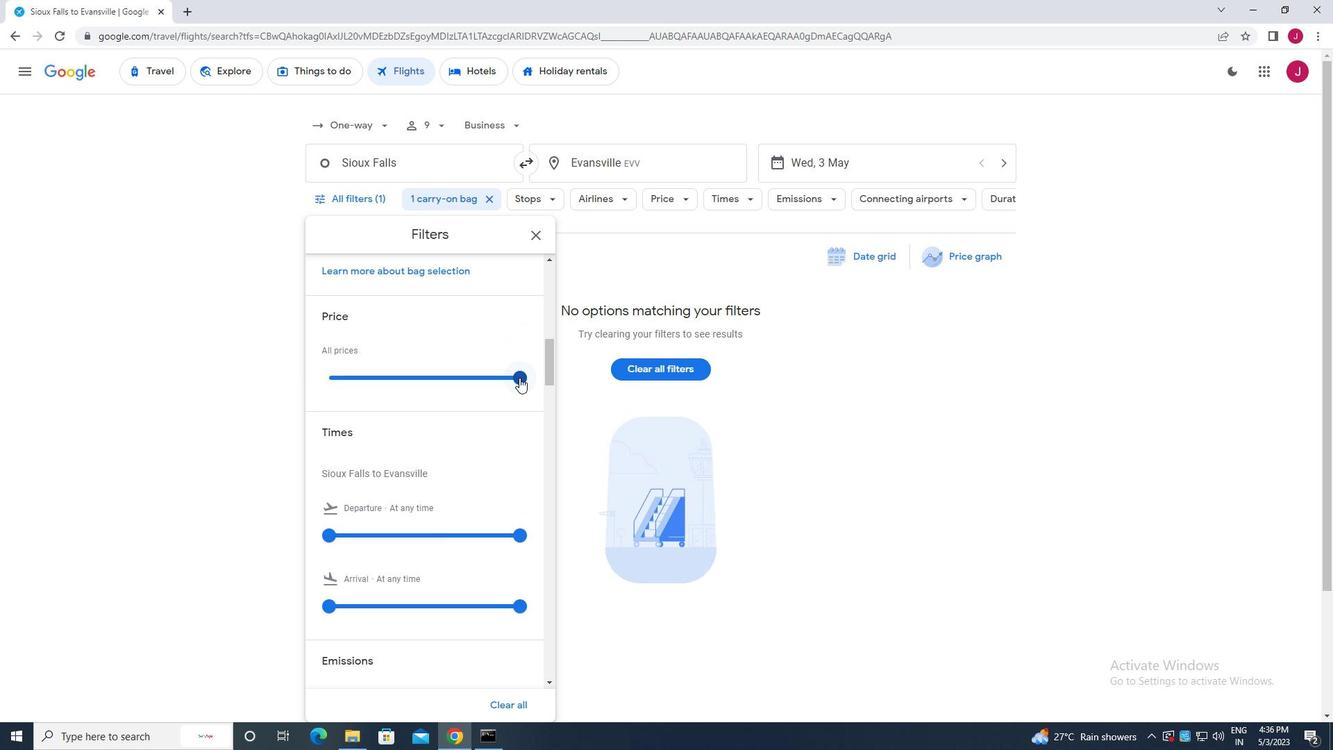 
Action: Mouse moved to (332, 396)
Screenshot: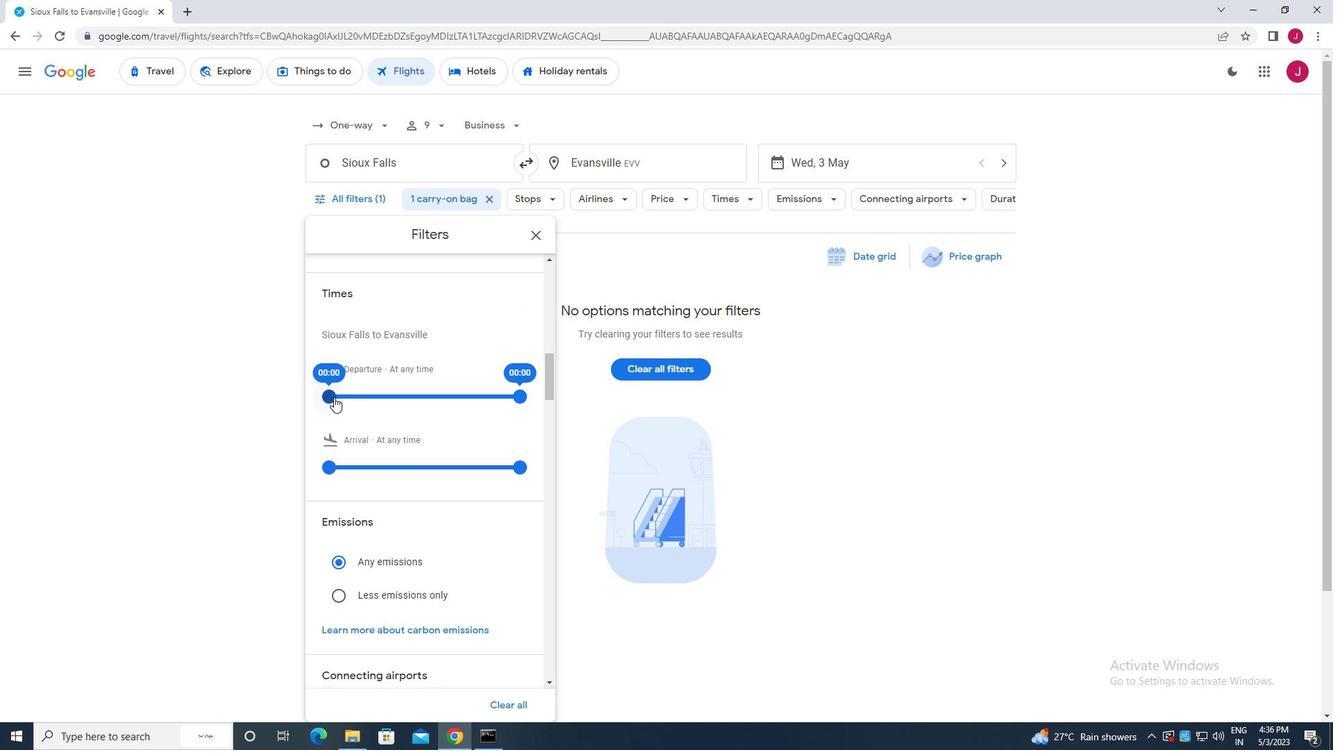 
Action: Mouse pressed left at (332, 396)
Screenshot: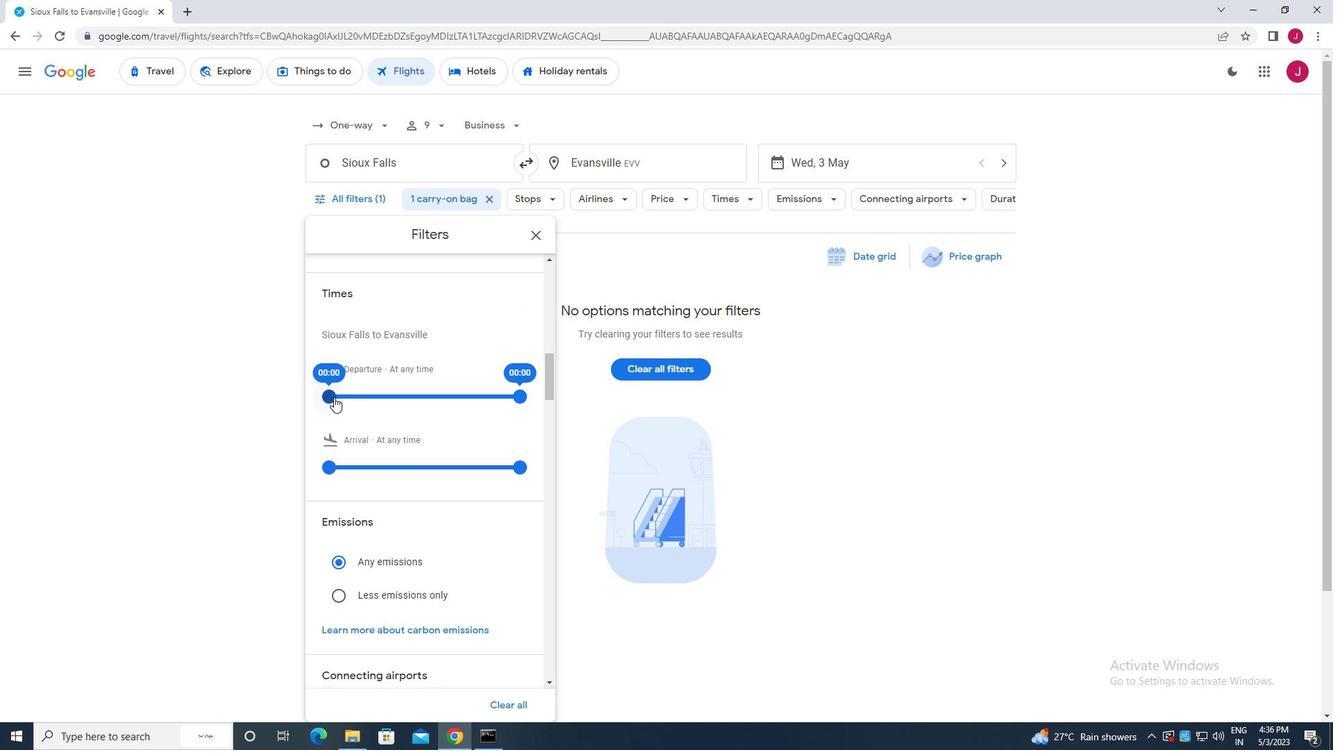 
Action: Mouse moved to (372, 393)
Screenshot: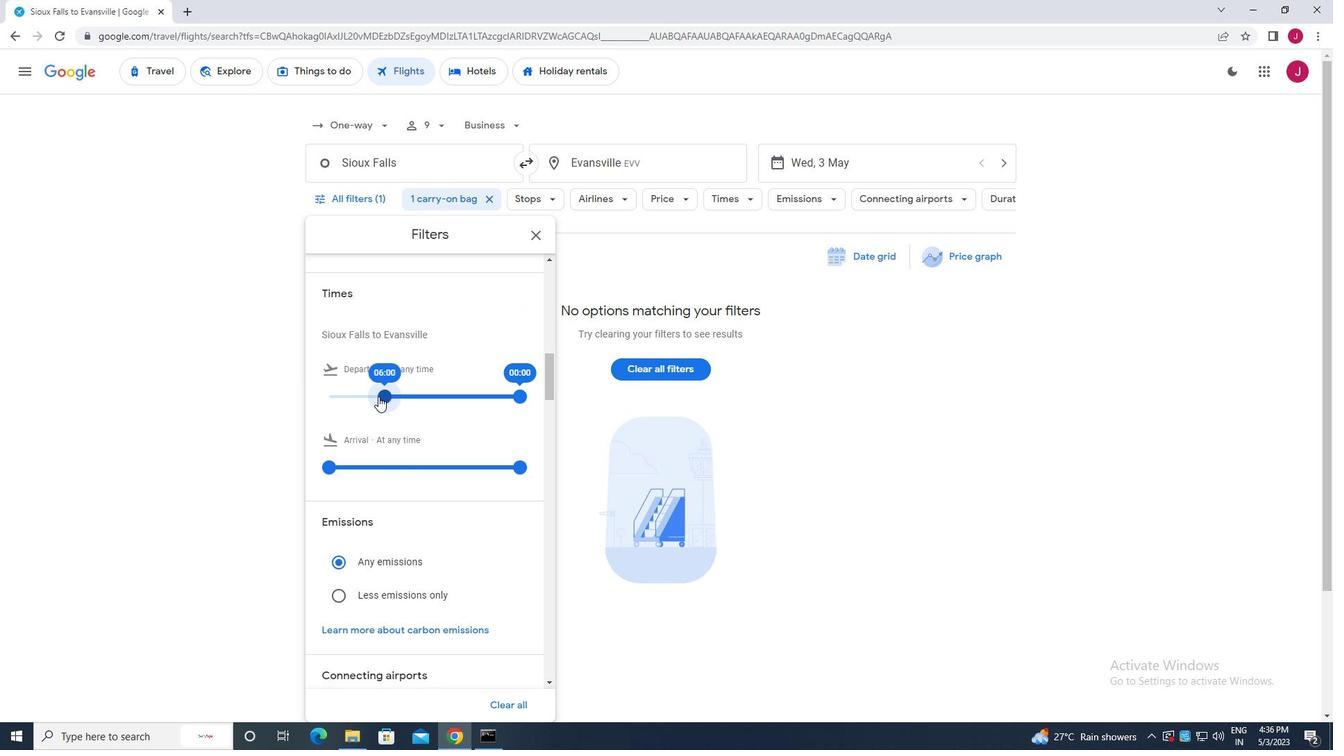 
Action: Mouse pressed left at (372, 393)
Screenshot: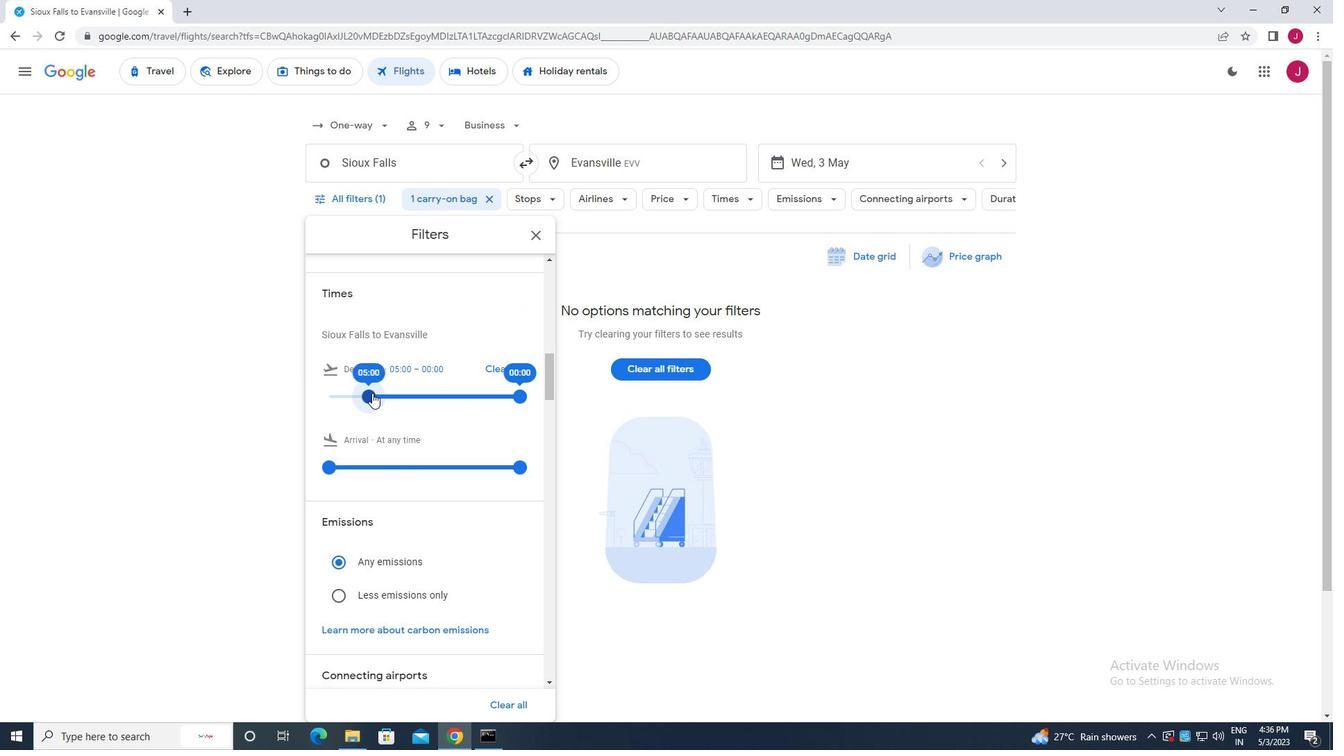 
Action: Mouse moved to (519, 396)
Screenshot: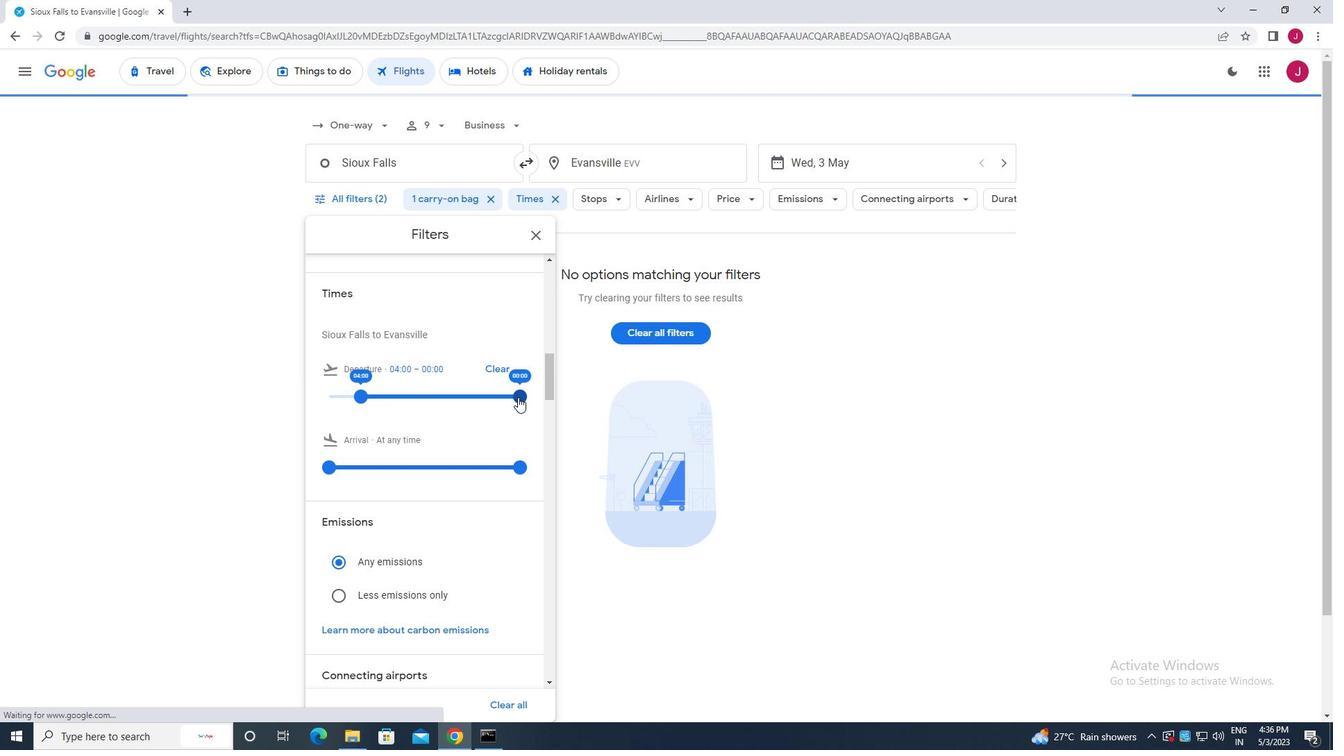
Action: Mouse pressed left at (519, 396)
Screenshot: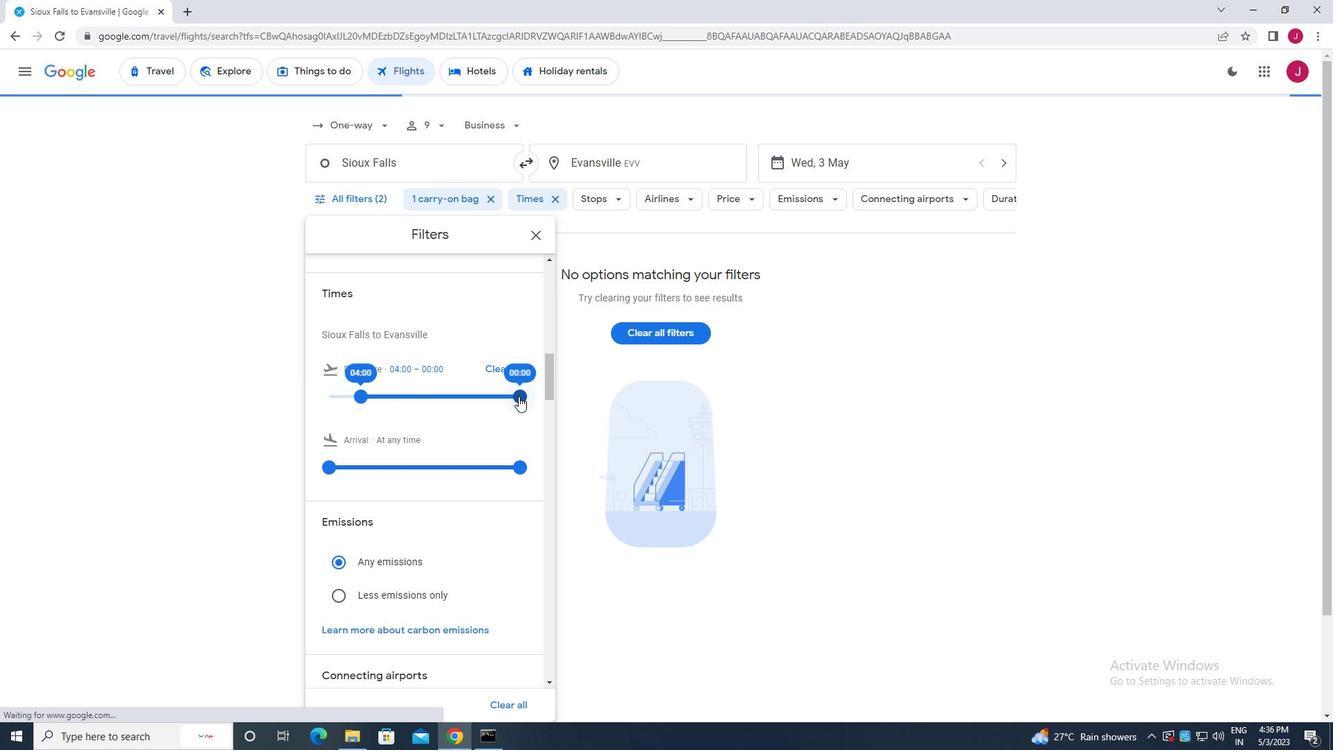 
Action: Mouse moved to (536, 236)
Screenshot: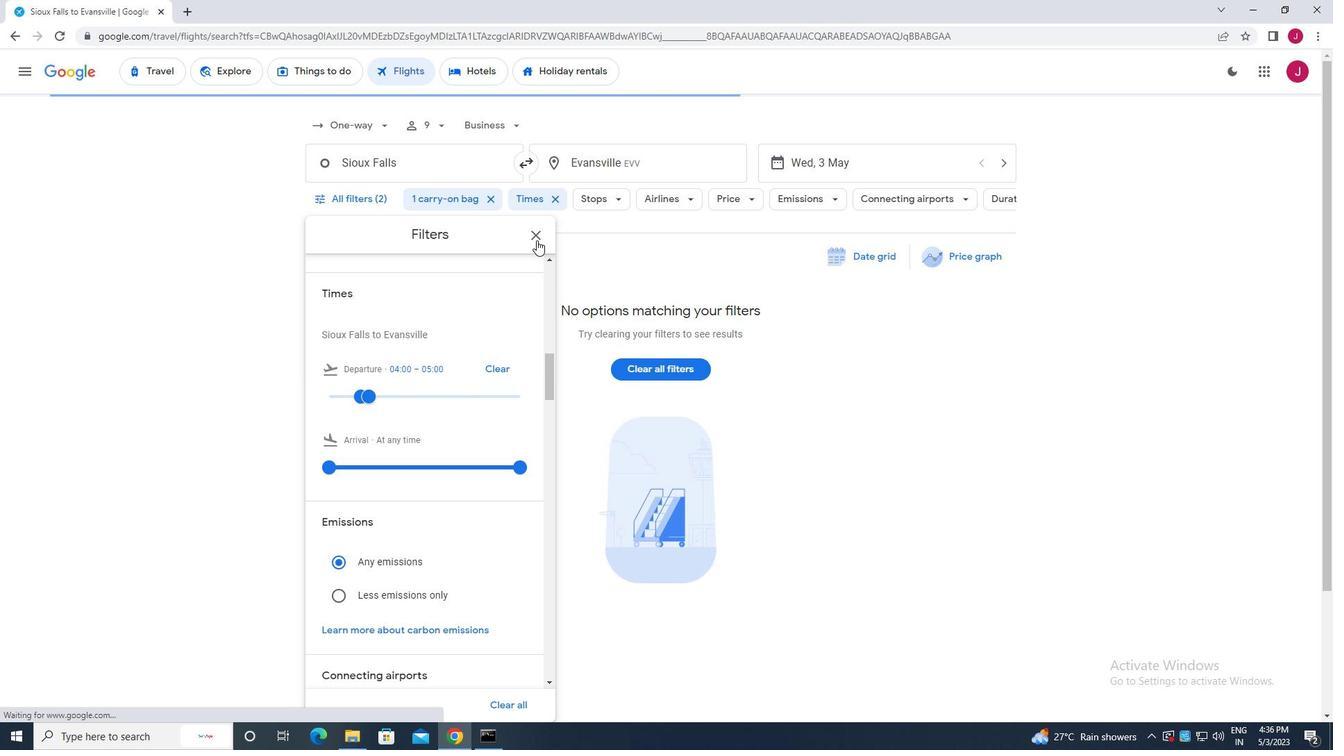 
Action: Mouse pressed left at (536, 236)
Screenshot: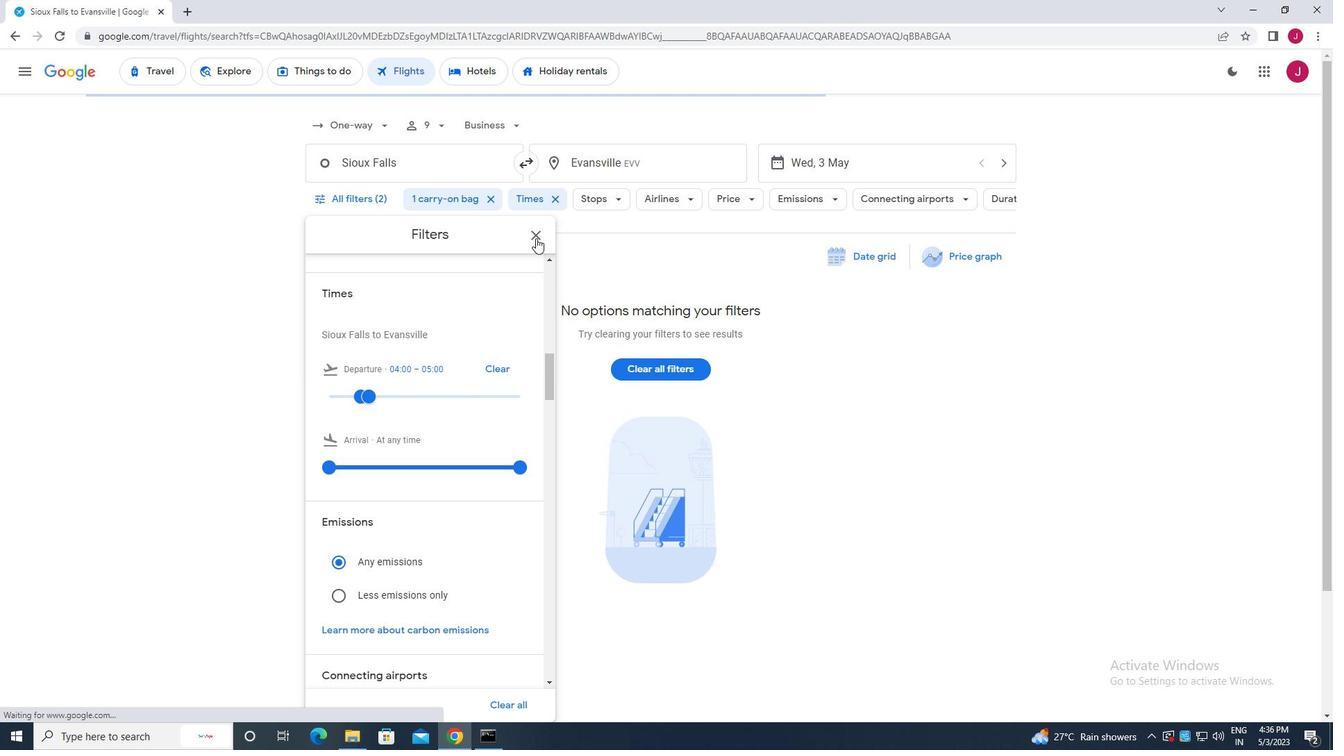 
Action: Mouse moved to (527, 242)
Screenshot: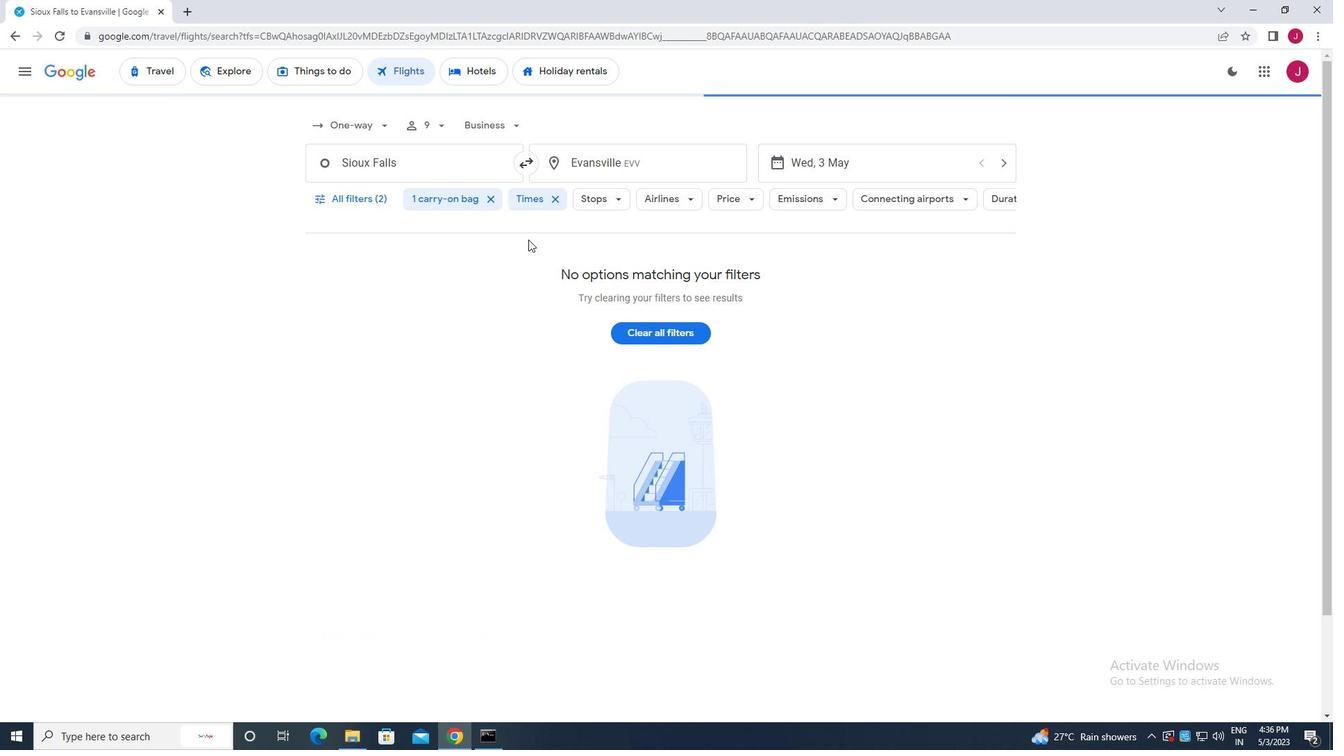 
